 Task: Look for space in Council Bluffs, United States from 6th September, 2023 to 12th September, 2023 for 4 adults in price range Rs.10000 to Rs.14000. Place can be private room with 4 bedrooms having 4 beds and 4 bathrooms. Property type can be house, flat, guest house. Amenities needed are: wifi, TV, free parkinig on premises, gym, breakfast. Booking option can be shelf check-in. Required host language is English.
Action: Mouse moved to (574, 105)
Screenshot: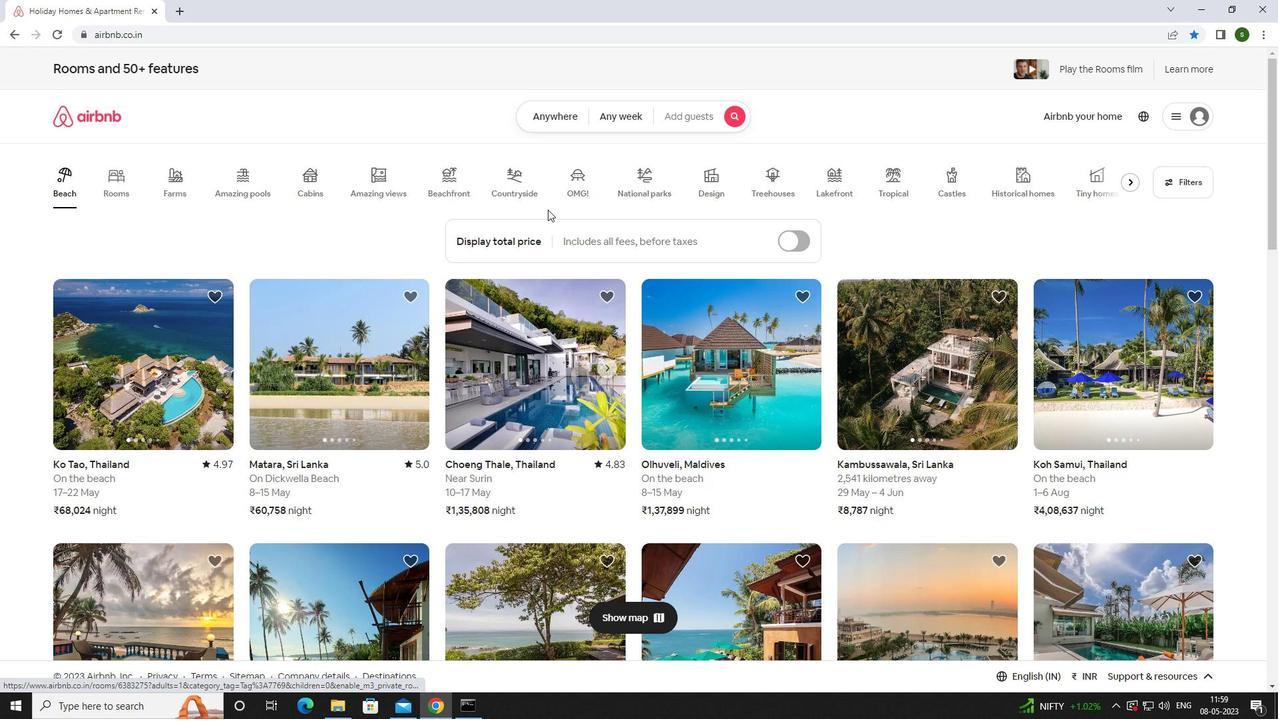 
Action: Mouse pressed left at (574, 105)
Screenshot: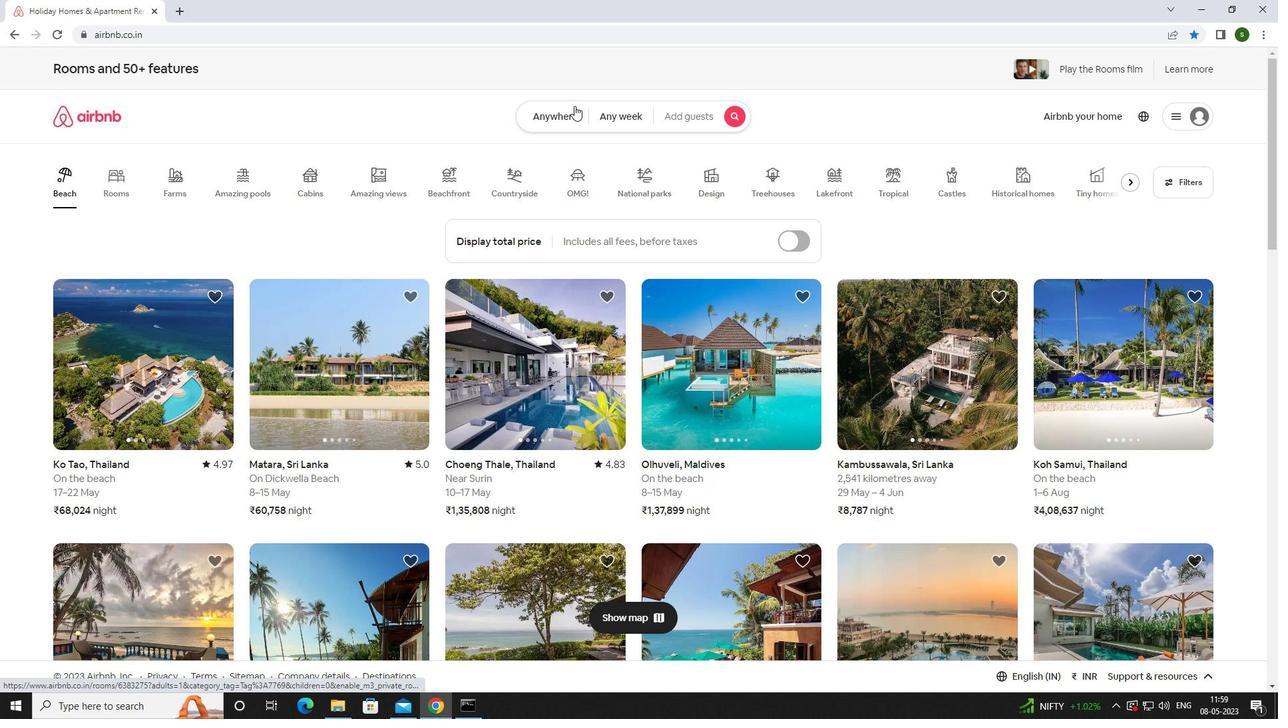 
Action: Mouse moved to (448, 180)
Screenshot: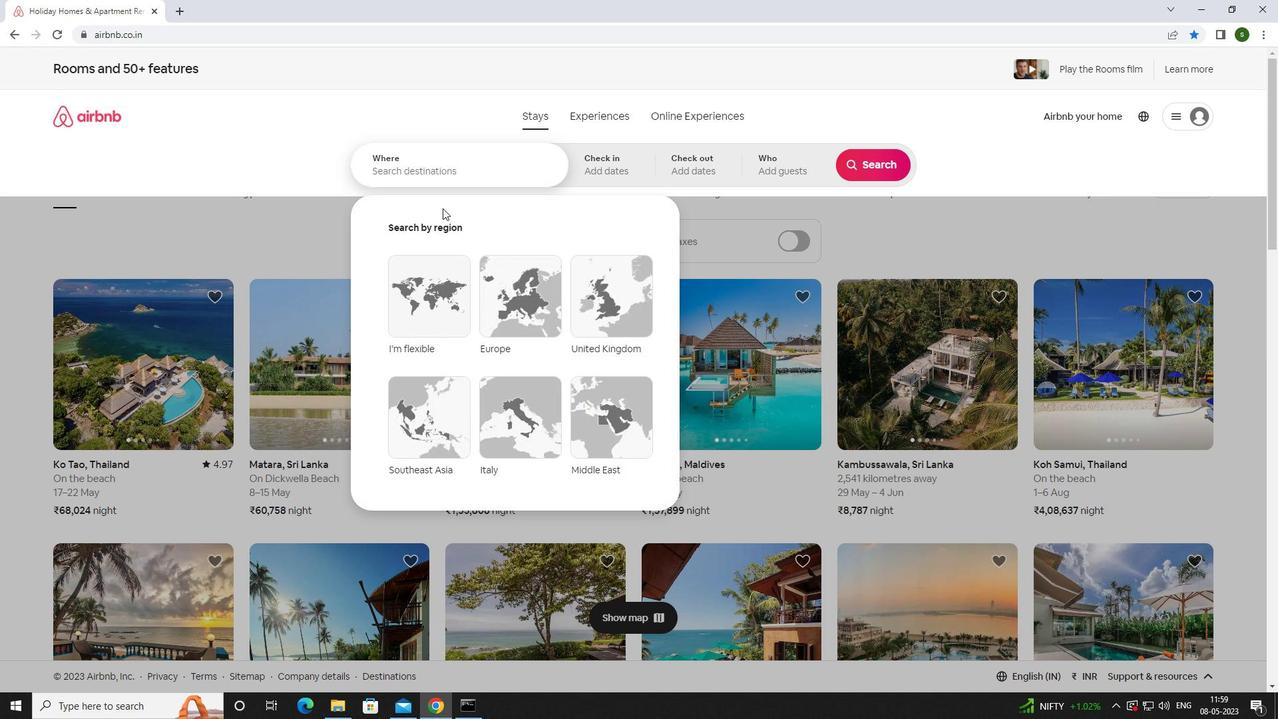 
Action: Mouse pressed left at (448, 180)
Screenshot: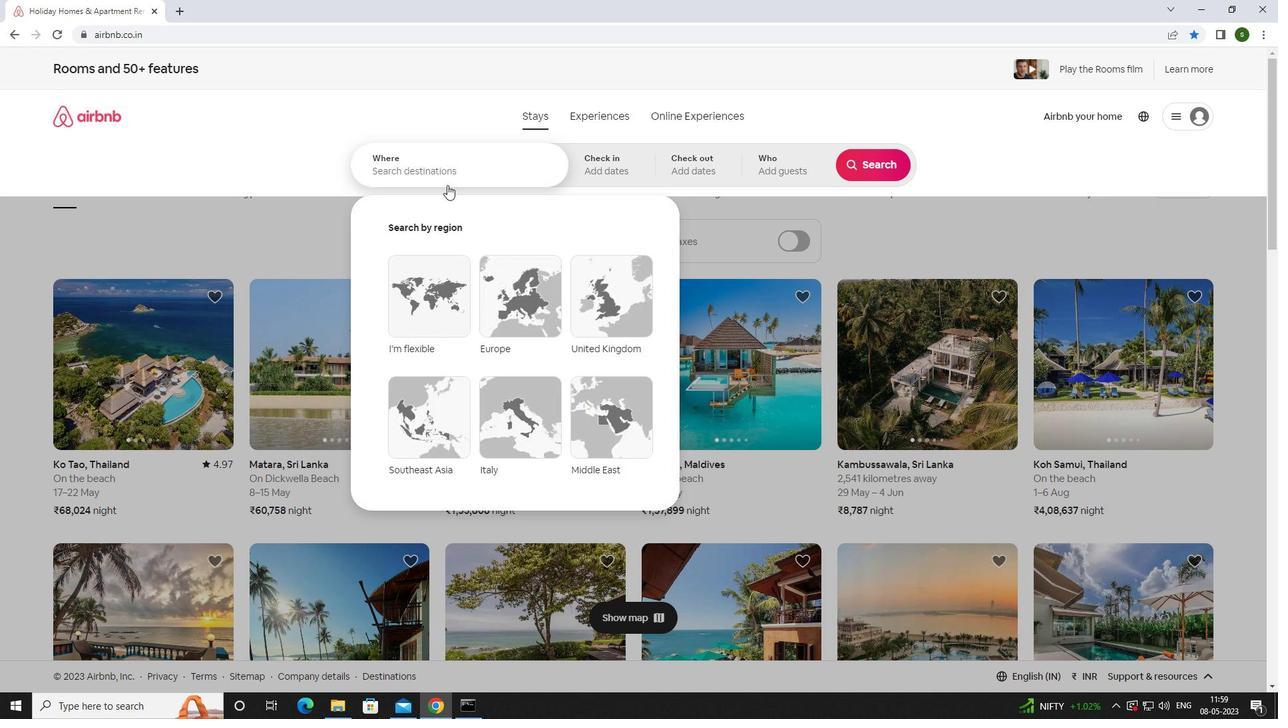 
Action: Mouse moved to (448, 180)
Screenshot: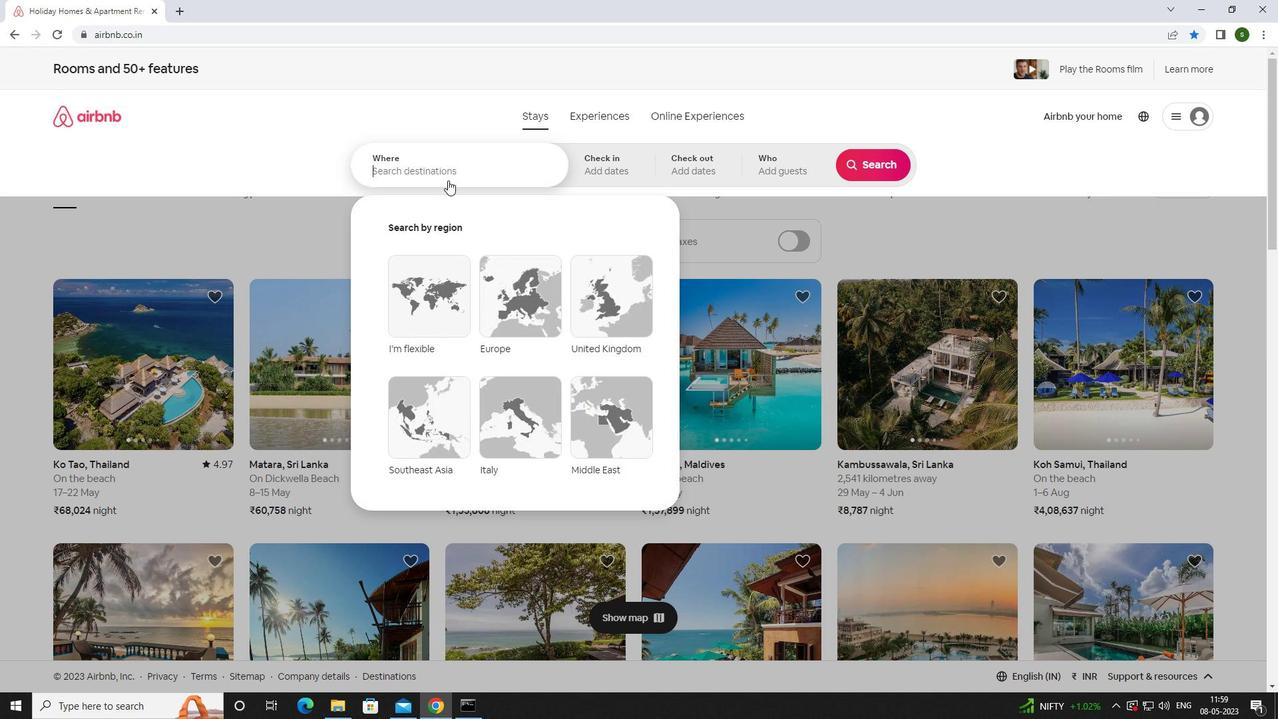 
Action: Key pressed <Key.caps_lock>c<Key.caps_lock>ouncil<Key.space><Key.caps_lock>b<Key.caps_lock>luffs,<Key.space><Key.caps_lock>u<Key.caps_lock>nited<Key.space><Key.caps_lock>s<Key.caps_lock>tates<Key.enter>
Screenshot: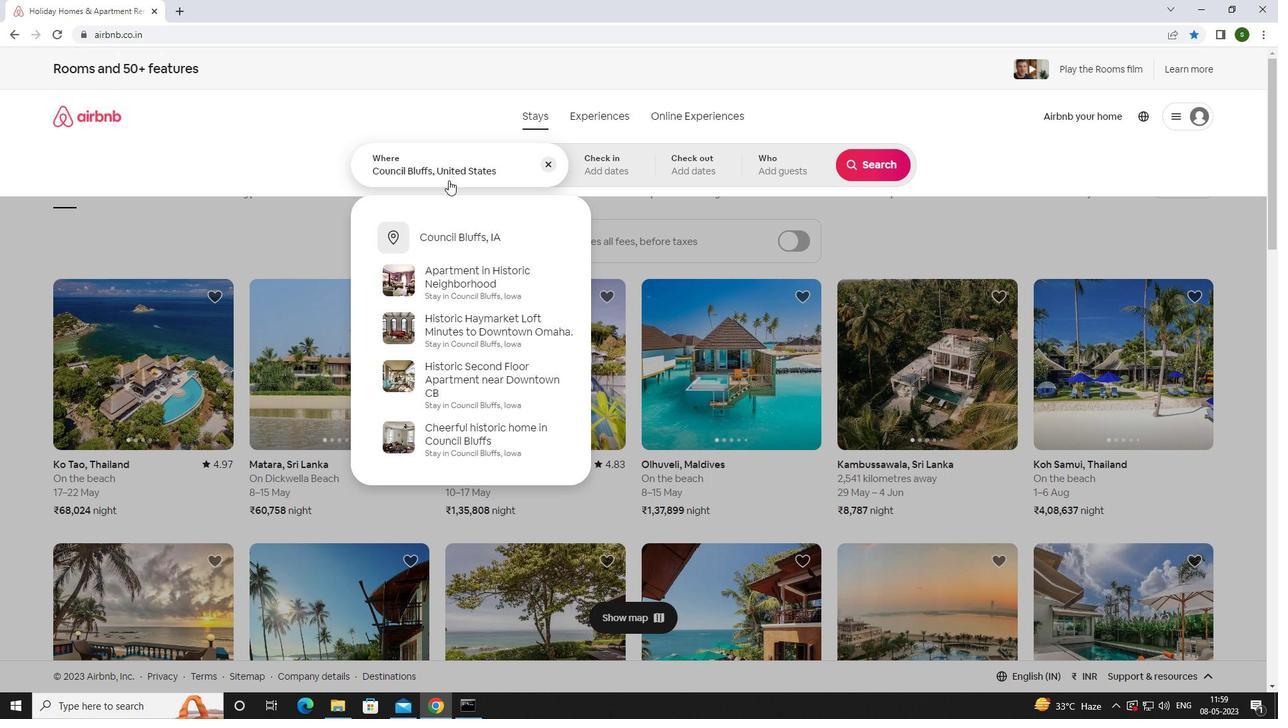 
Action: Mouse moved to (872, 270)
Screenshot: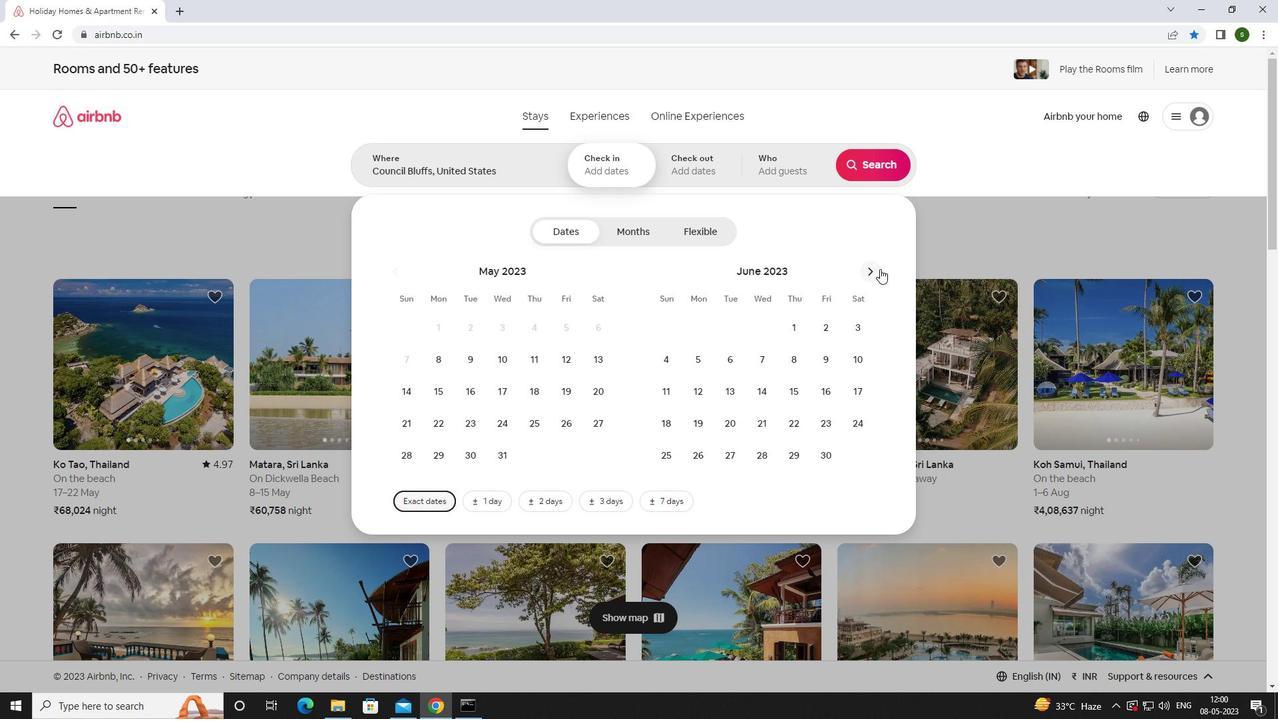 
Action: Mouse pressed left at (872, 270)
Screenshot: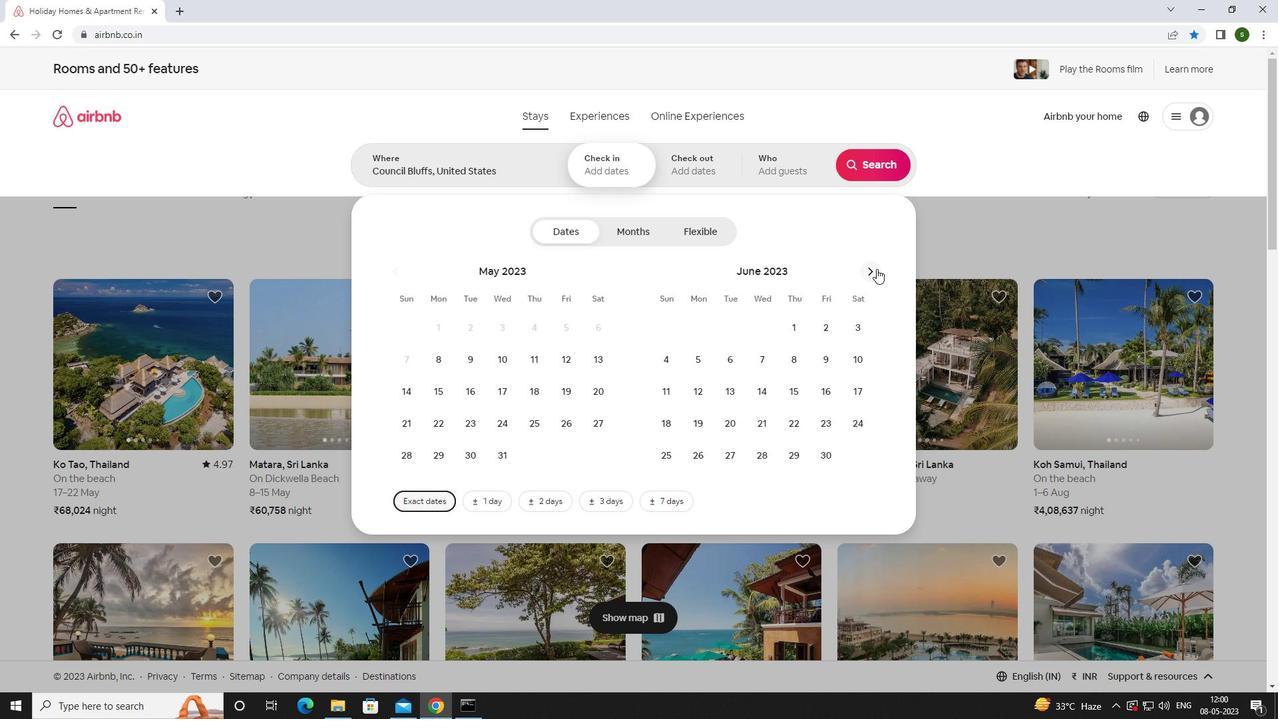 
Action: Mouse pressed left at (872, 270)
Screenshot: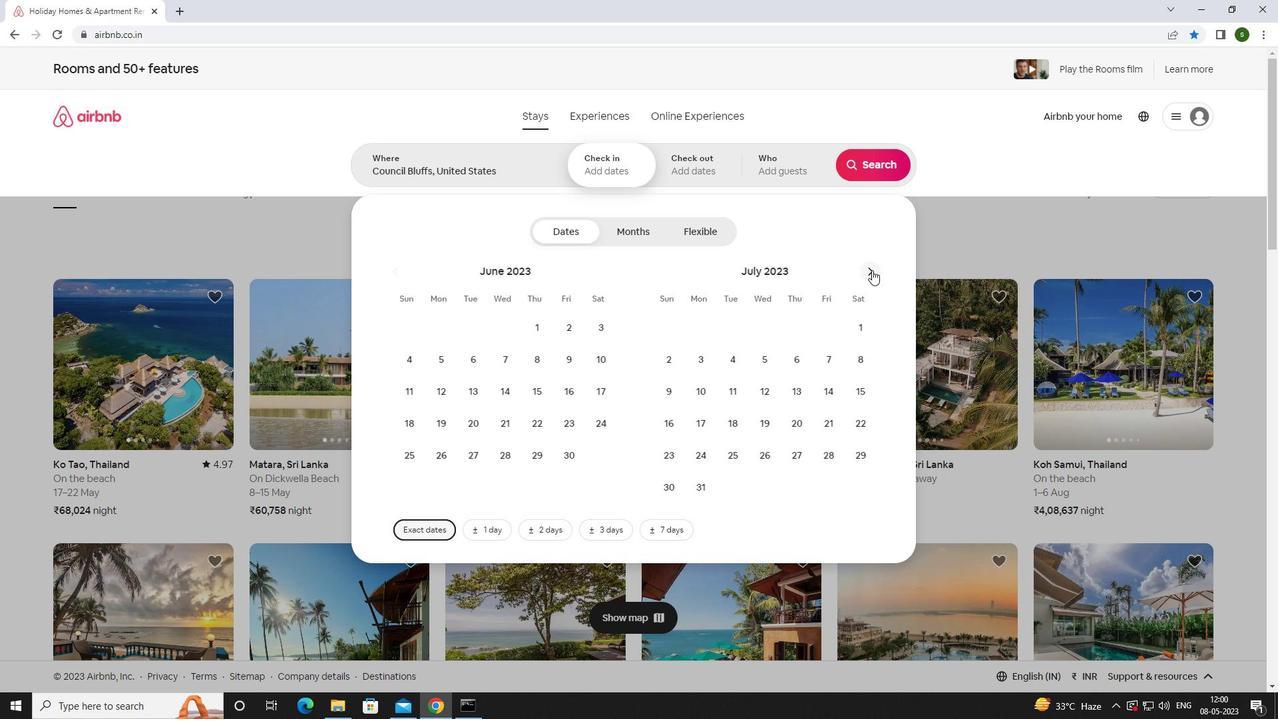
Action: Mouse pressed left at (872, 270)
Screenshot: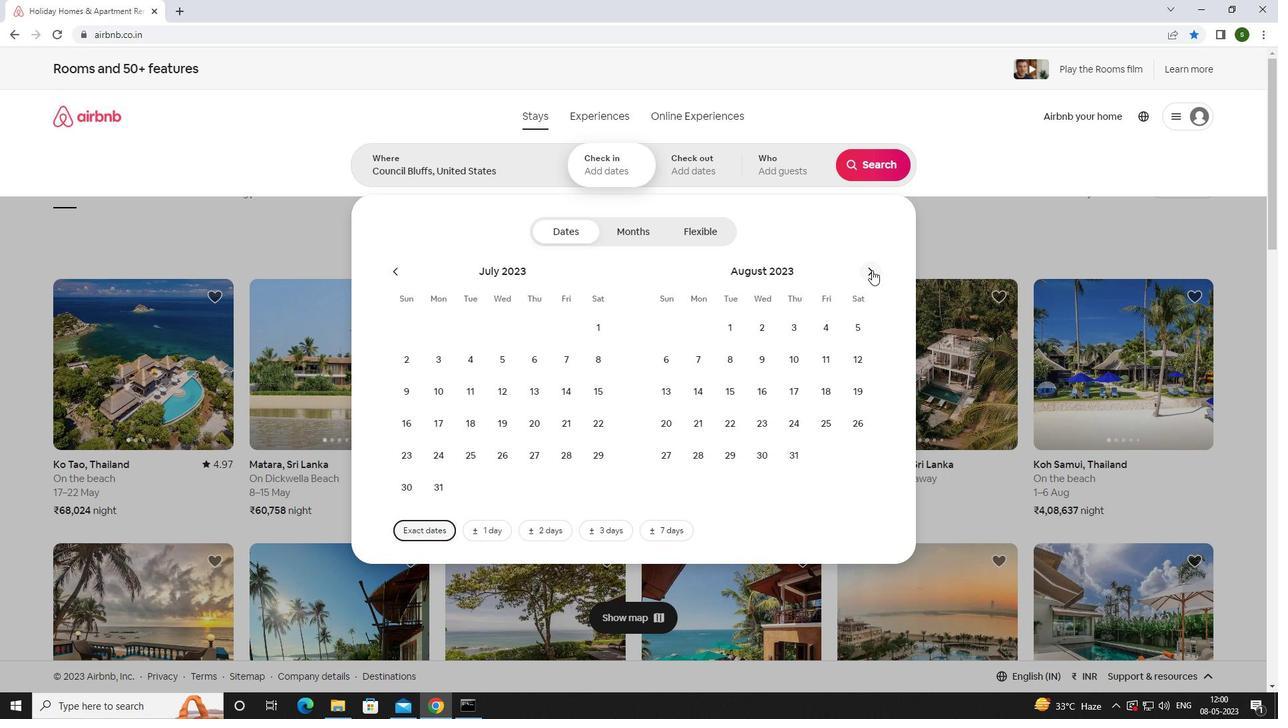 
Action: Mouse moved to (758, 354)
Screenshot: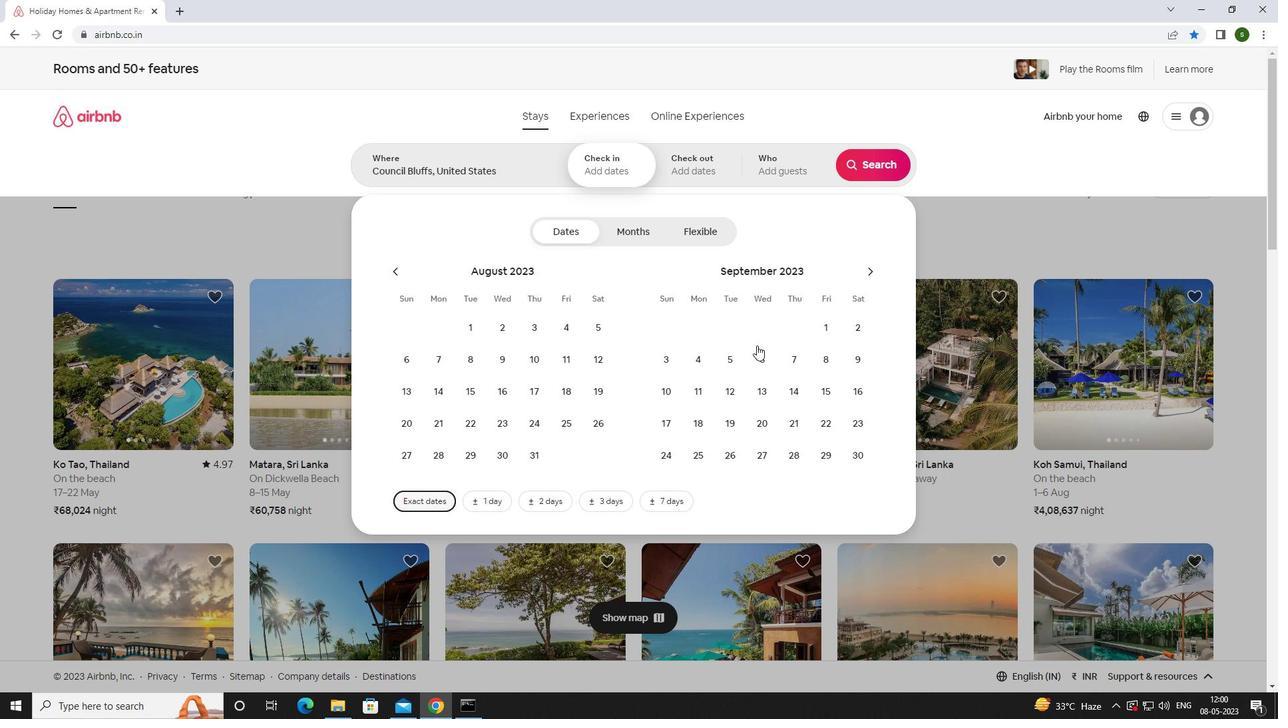 
Action: Mouse pressed left at (758, 354)
Screenshot: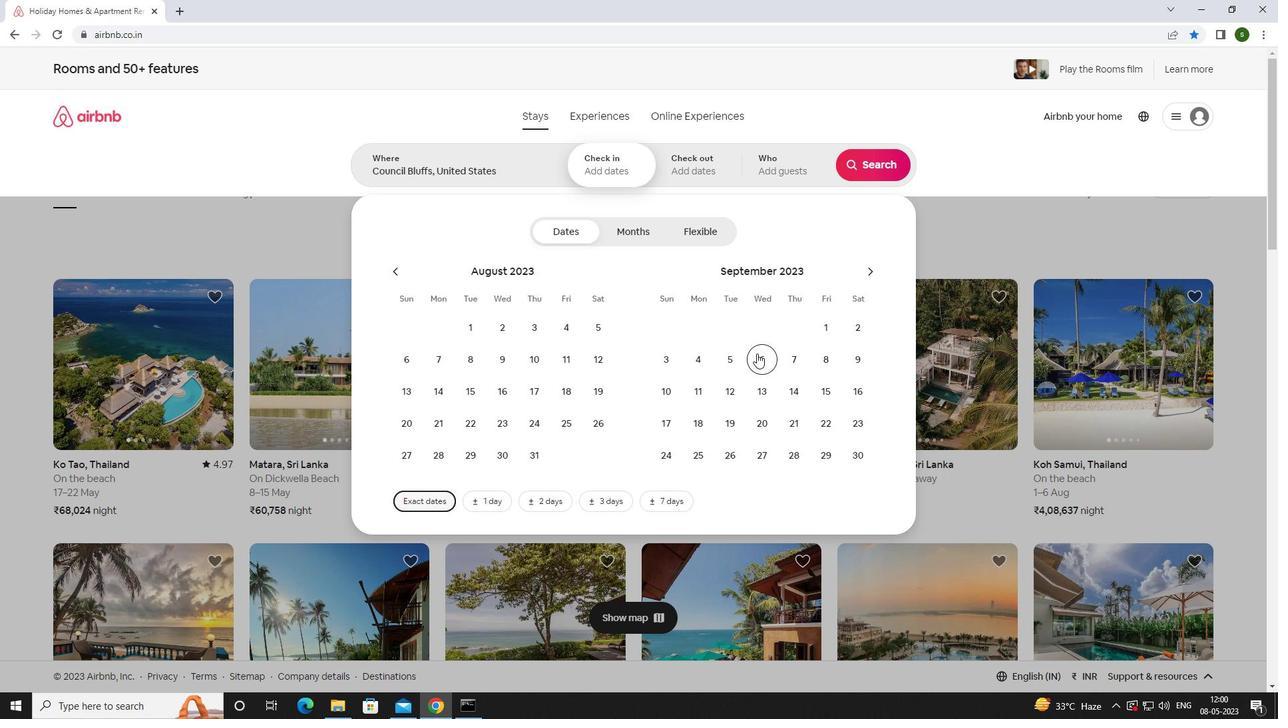 
Action: Mouse moved to (734, 387)
Screenshot: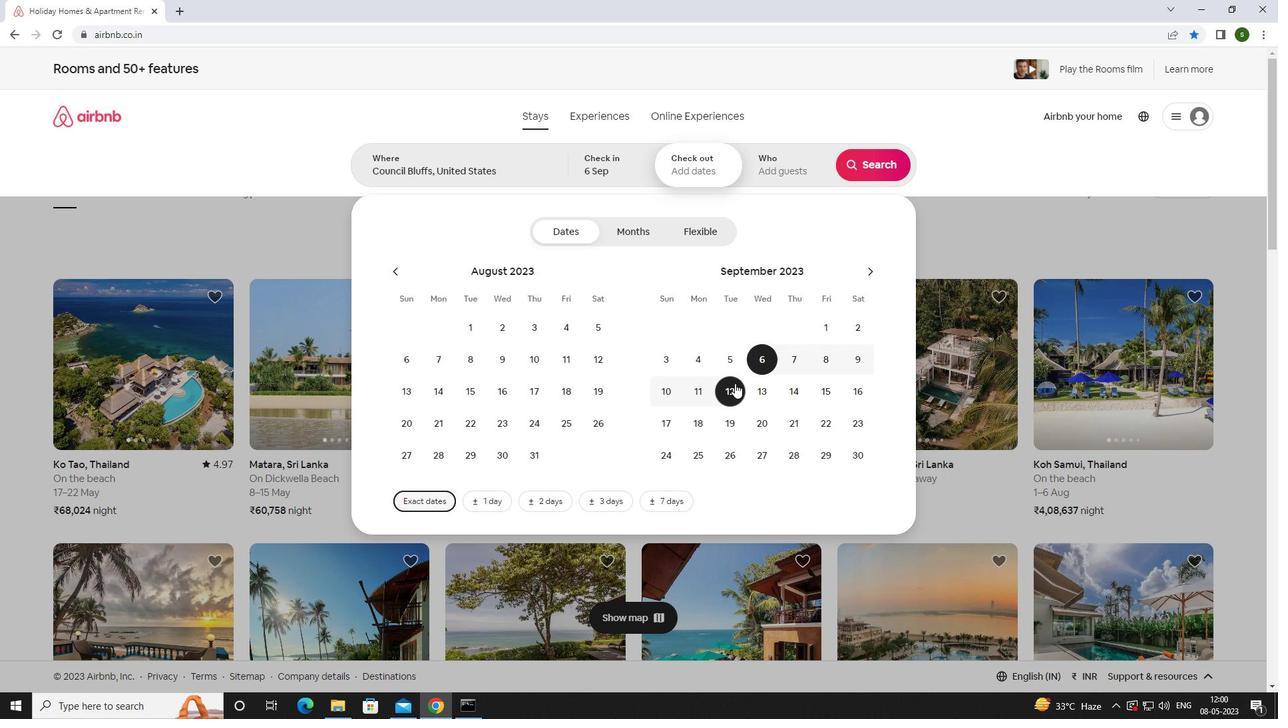 
Action: Mouse pressed left at (734, 387)
Screenshot: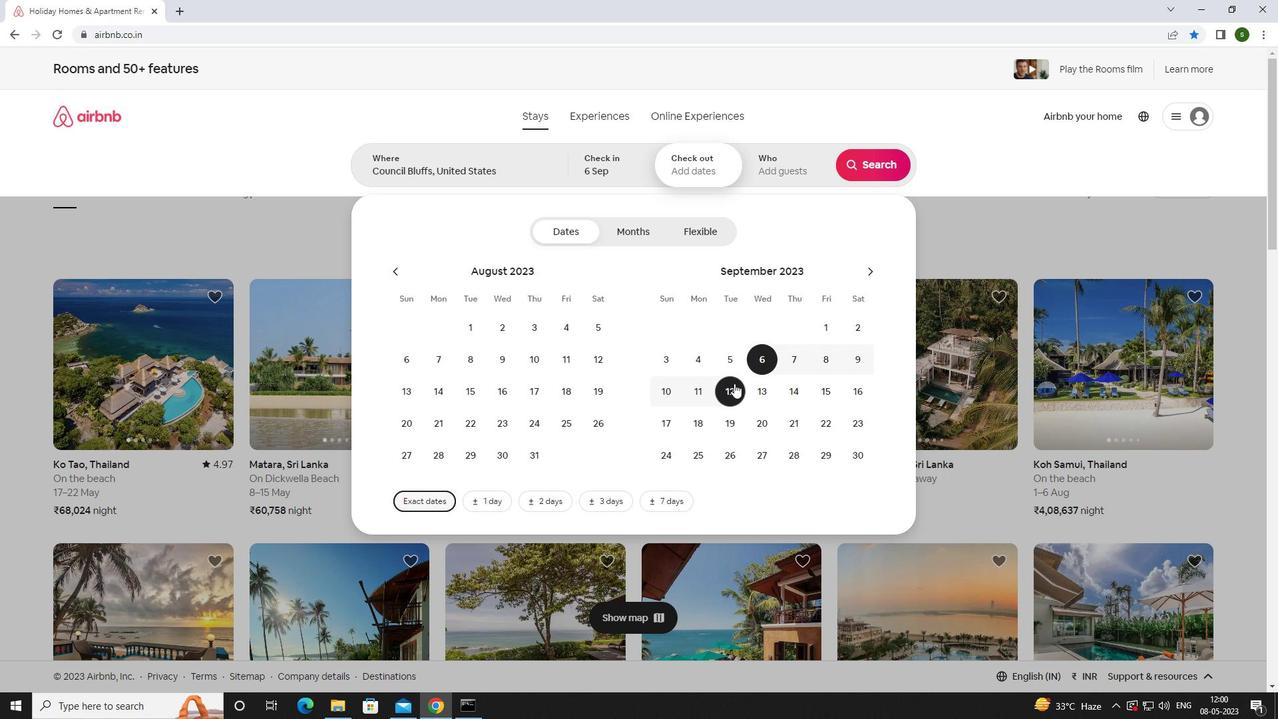 
Action: Mouse moved to (785, 172)
Screenshot: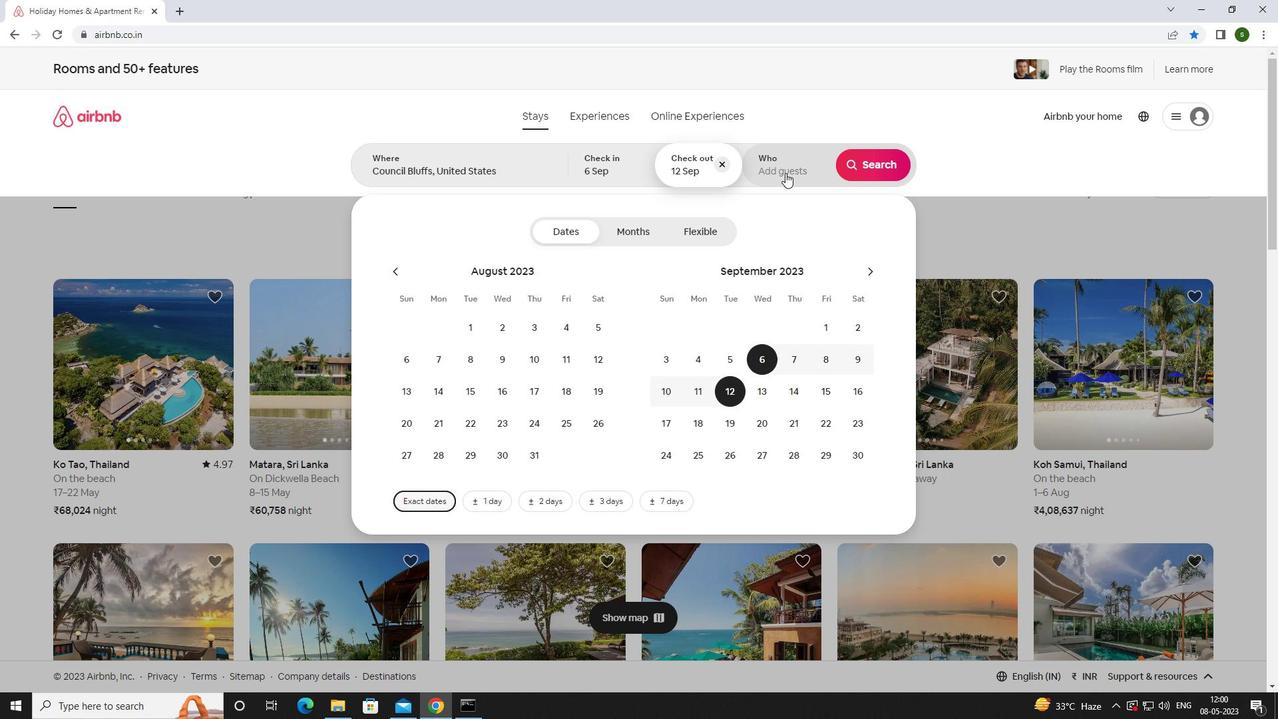 
Action: Mouse pressed left at (785, 172)
Screenshot: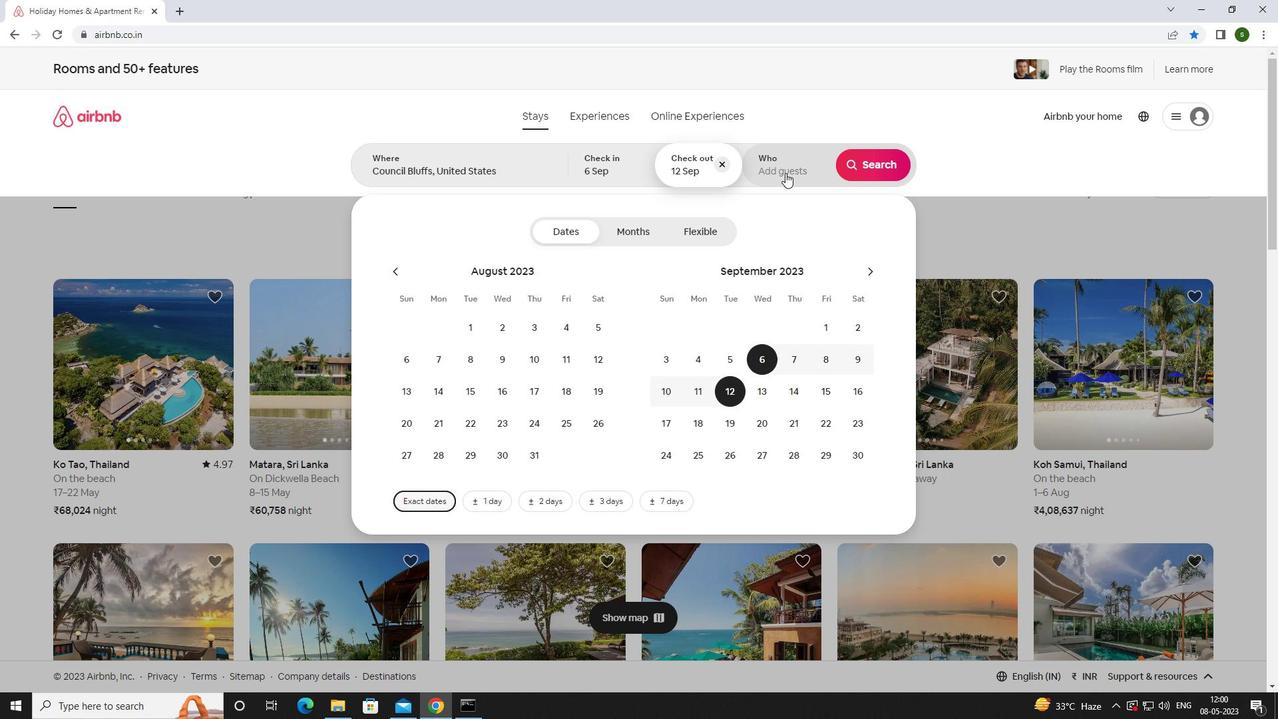 
Action: Mouse moved to (877, 231)
Screenshot: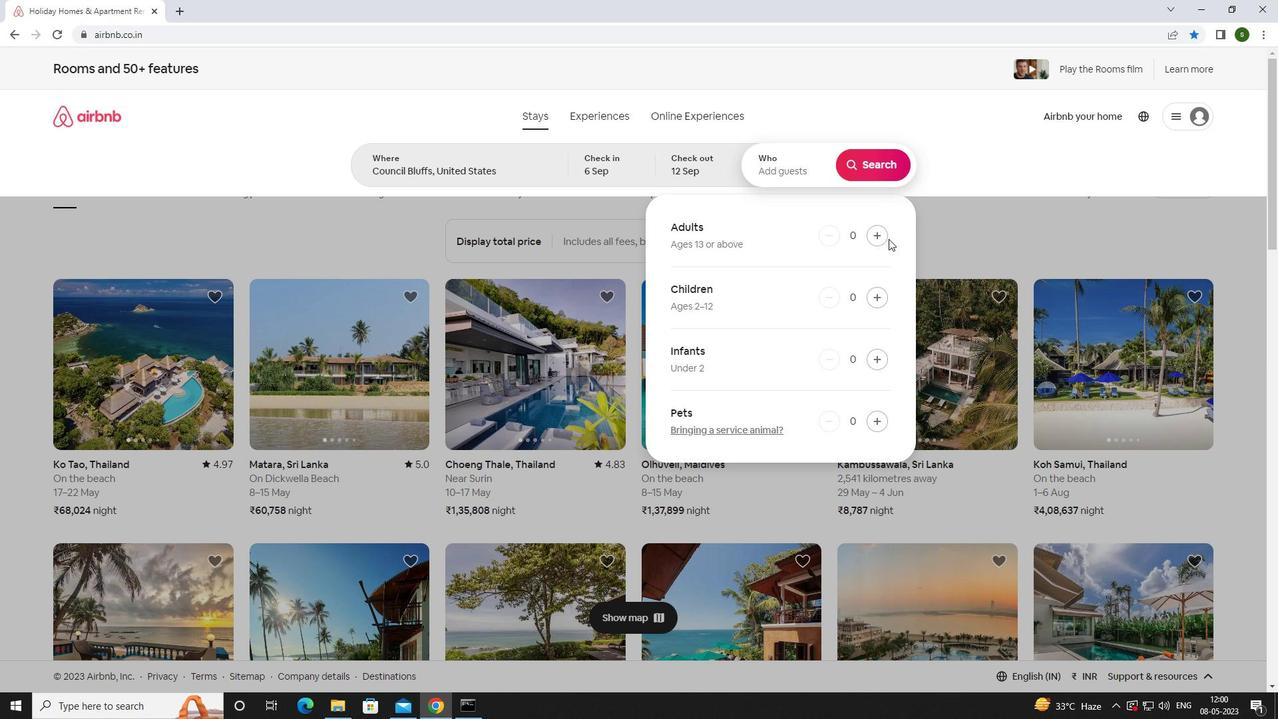 
Action: Mouse pressed left at (877, 231)
Screenshot: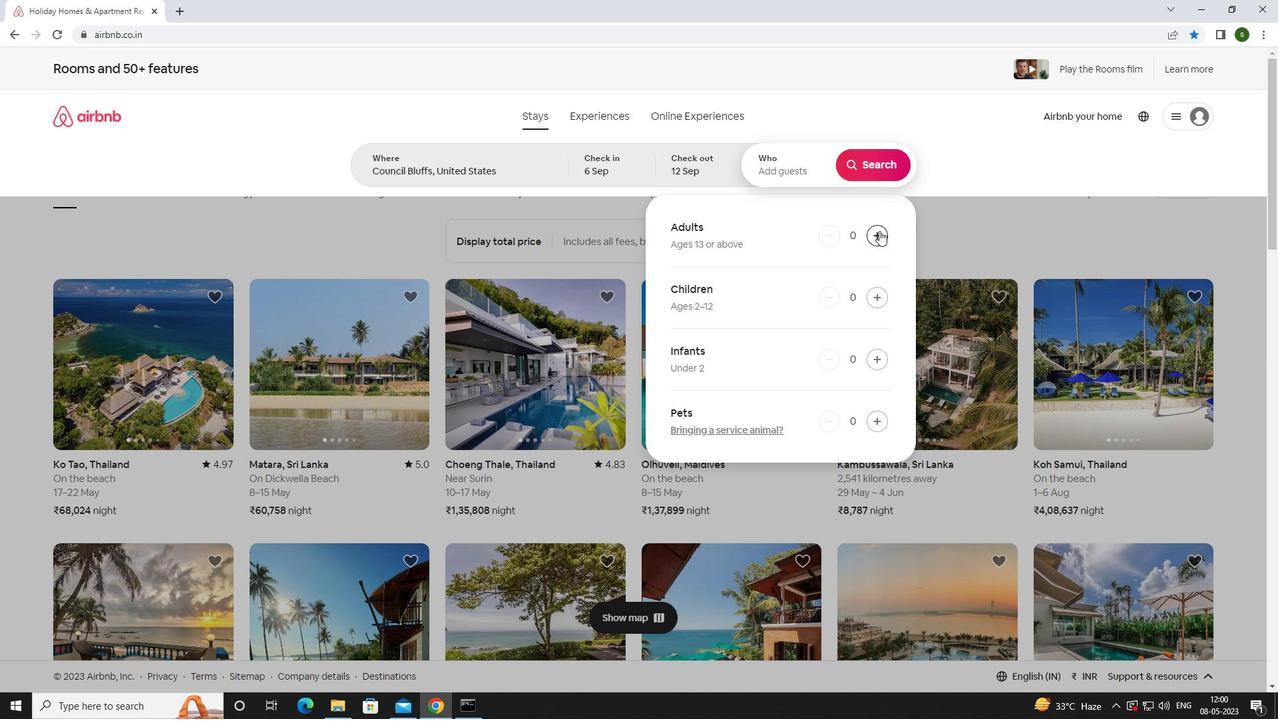 
Action: Mouse pressed left at (877, 231)
Screenshot: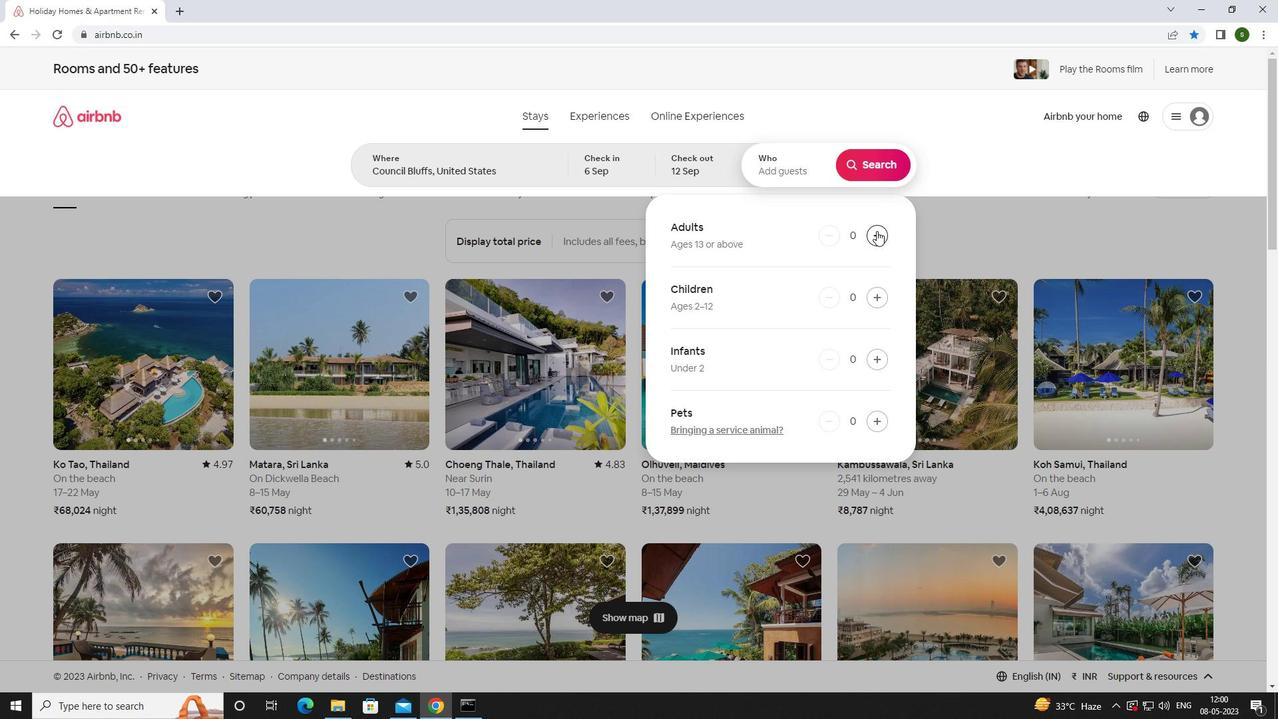 
Action: Mouse pressed left at (877, 231)
Screenshot: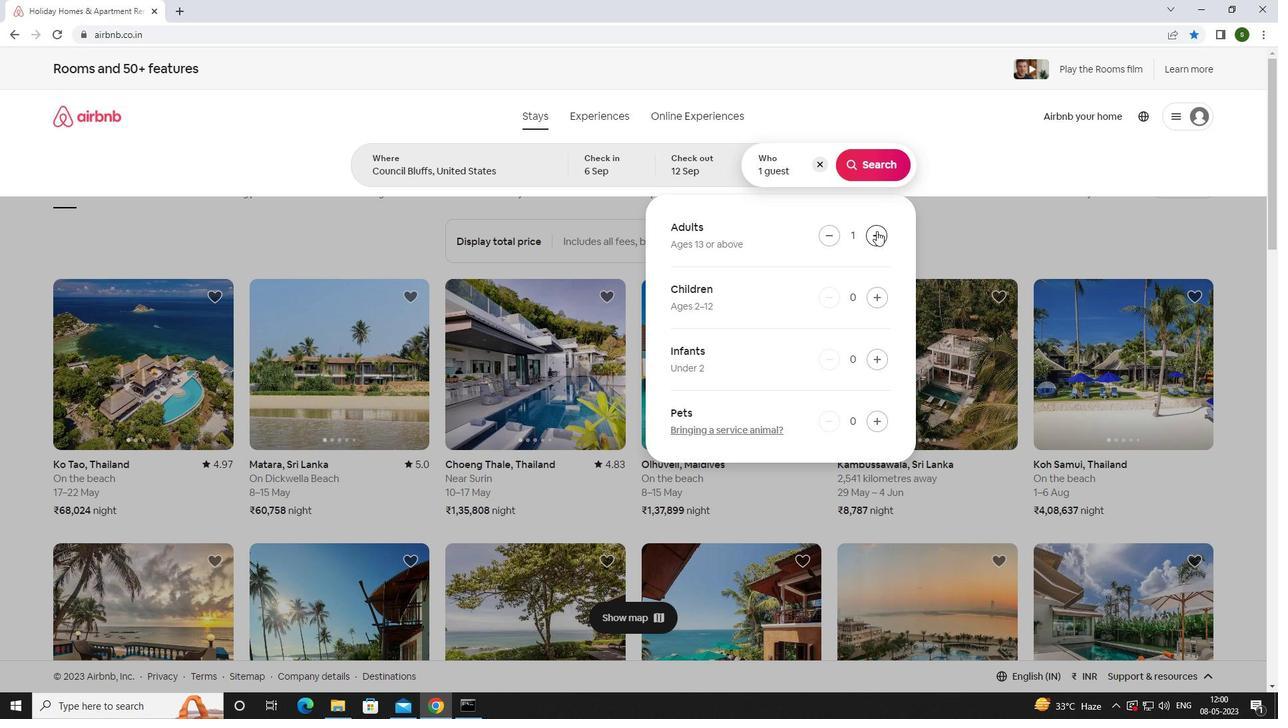 
Action: Mouse pressed left at (877, 231)
Screenshot: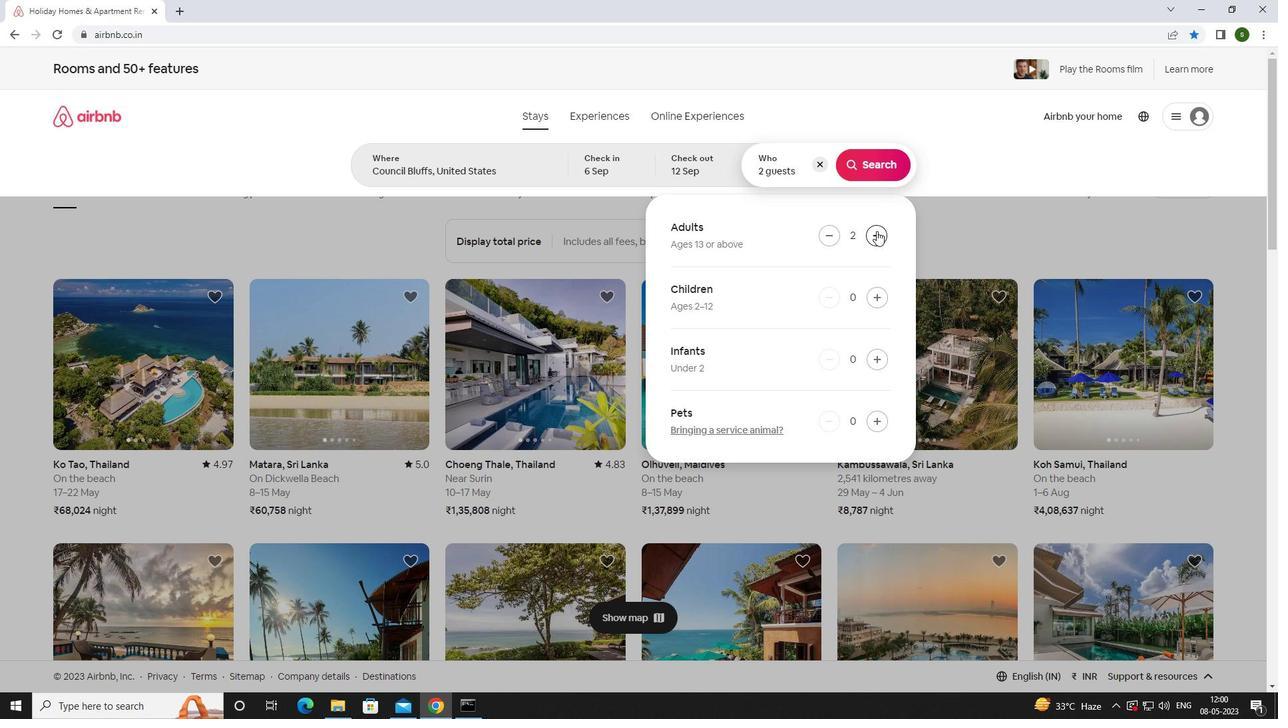 
Action: Mouse moved to (871, 171)
Screenshot: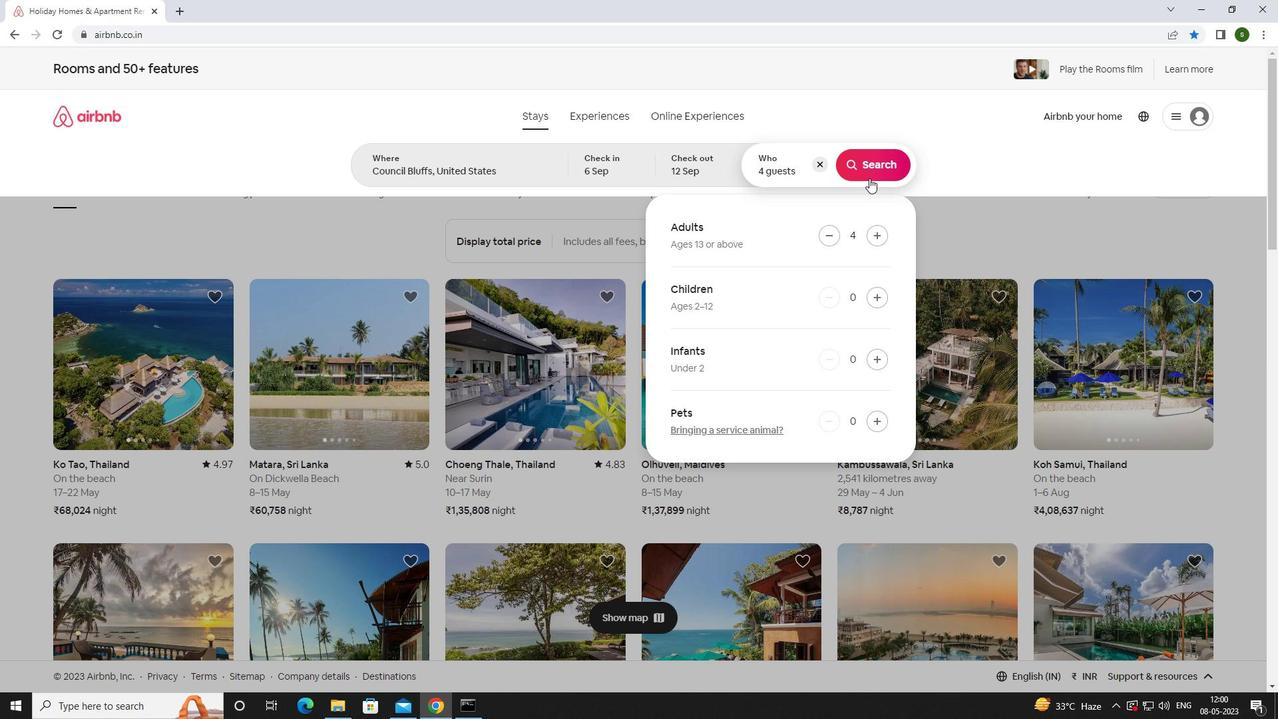 
Action: Mouse pressed left at (871, 171)
Screenshot: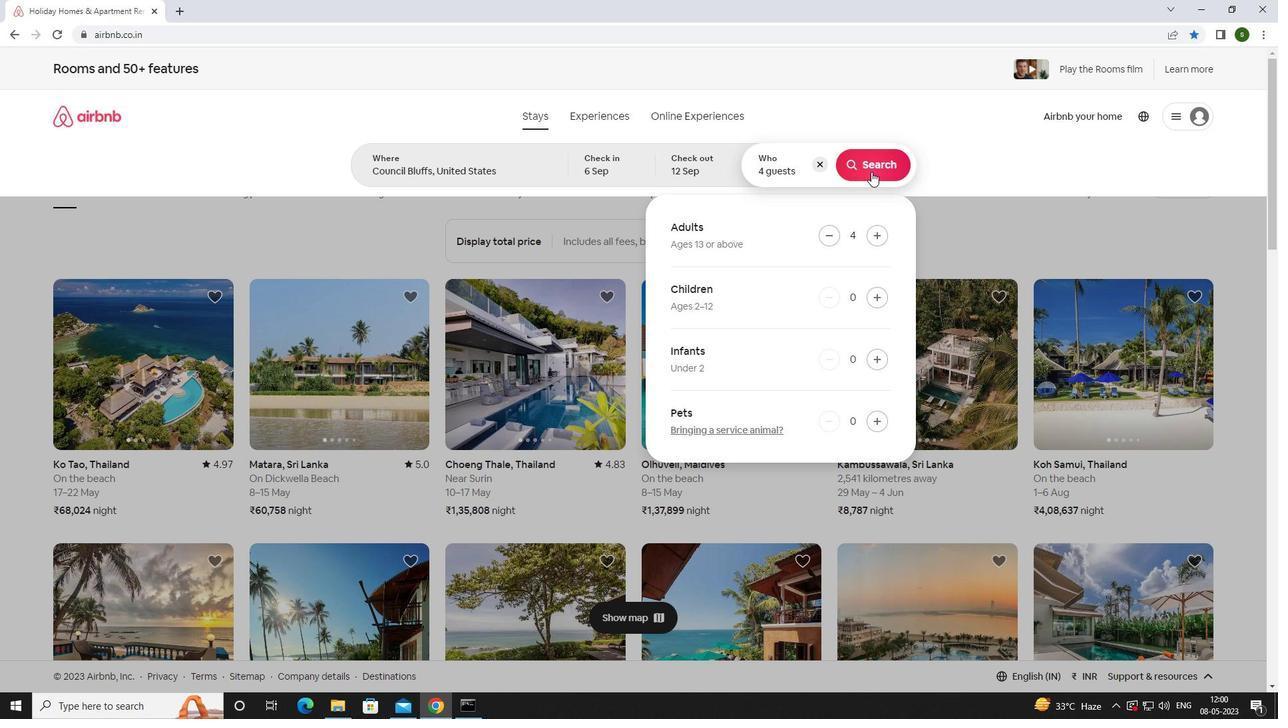 
Action: Mouse moved to (1217, 127)
Screenshot: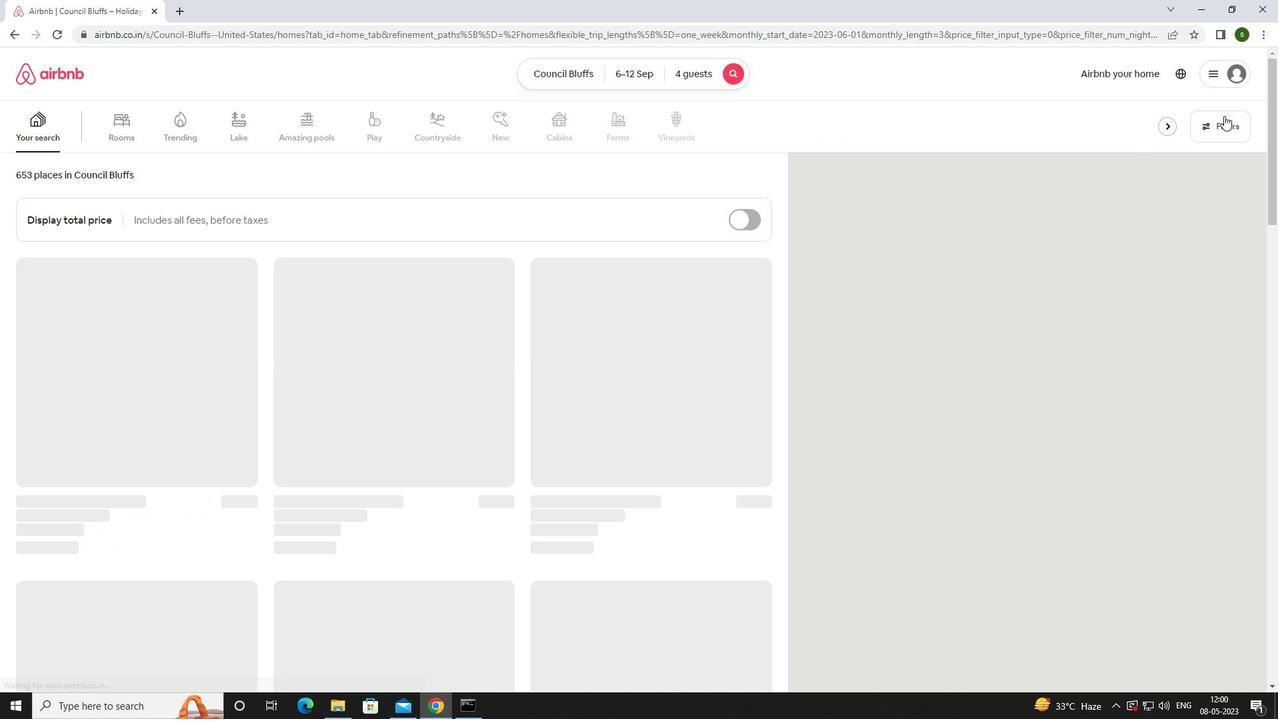 
Action: Mouse pressed left at (1217, 127)
Screenshot: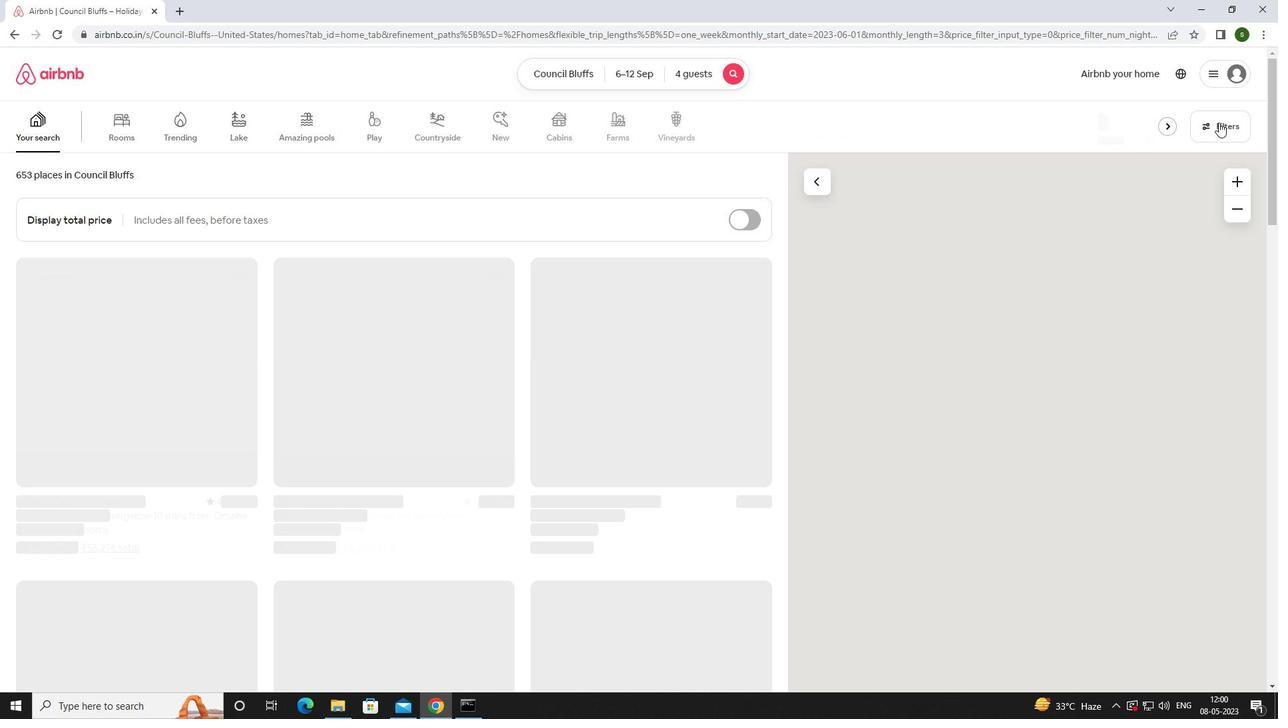 
Action: Mouse moved to (471, 447)
Screenshot: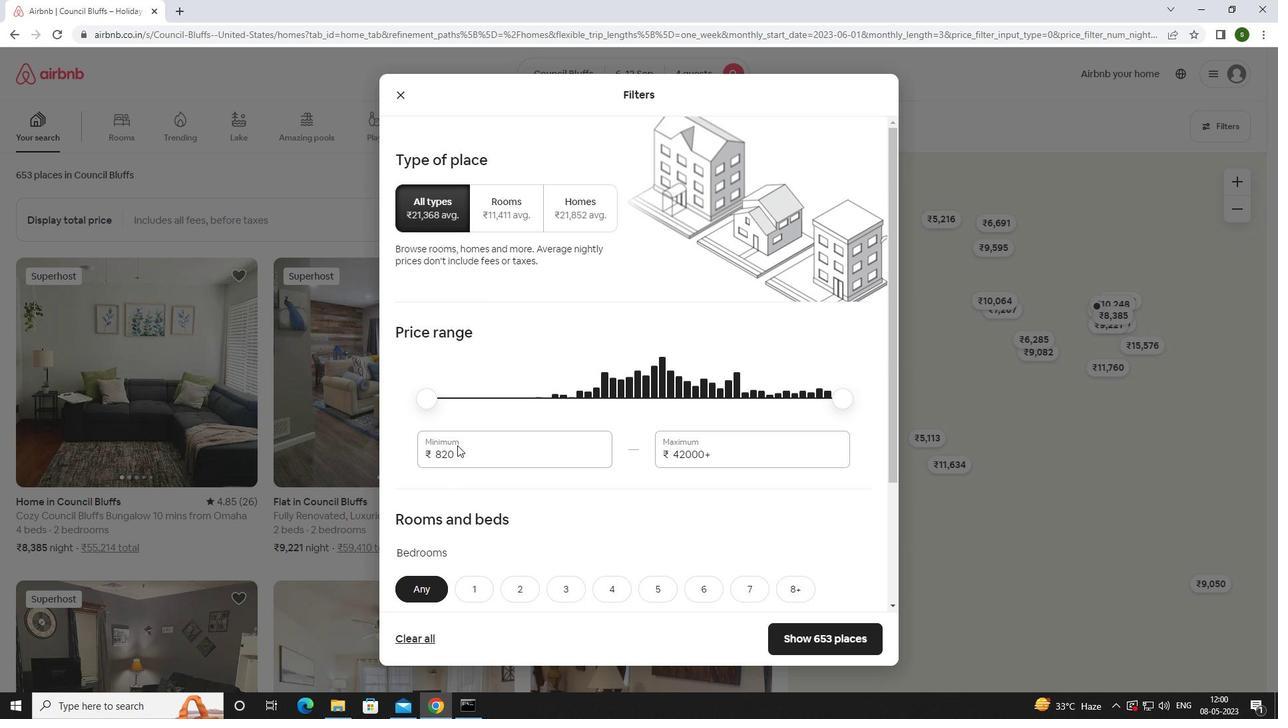 
Action: Mouse pressed left at (471, 447)
Screenshot: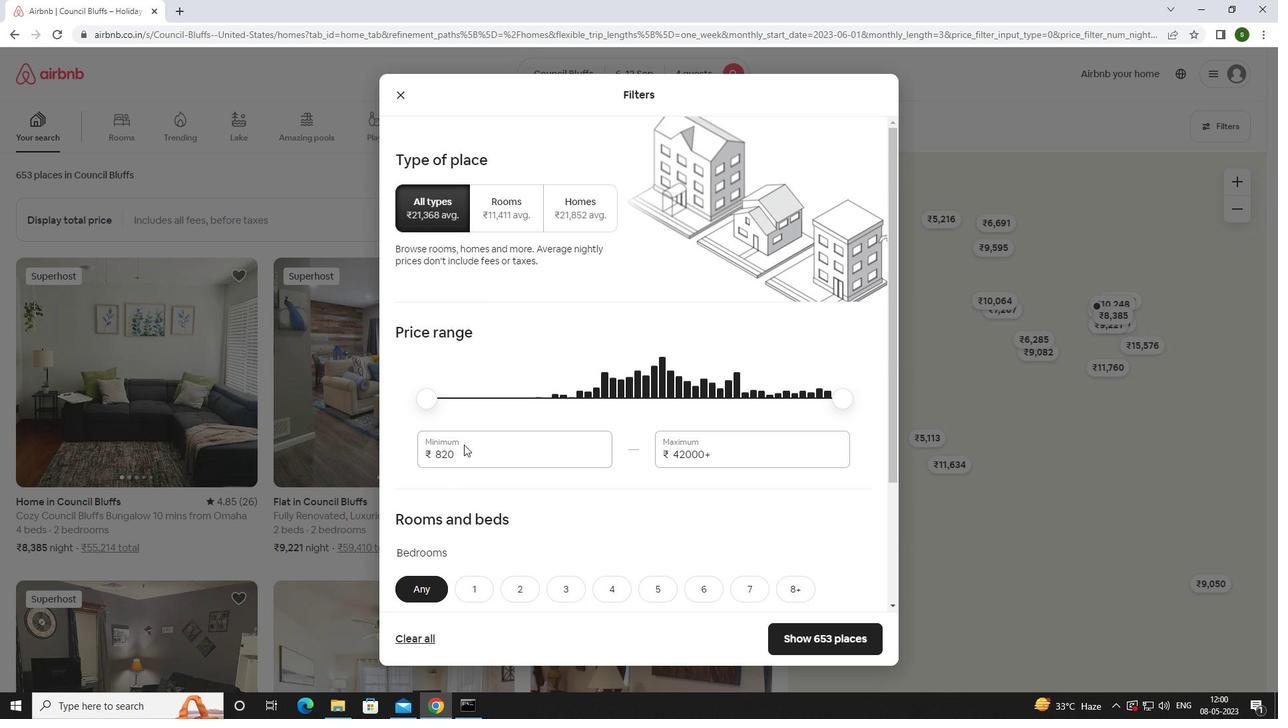 
Action: Mouse moved to (471, 442)
Screenshot: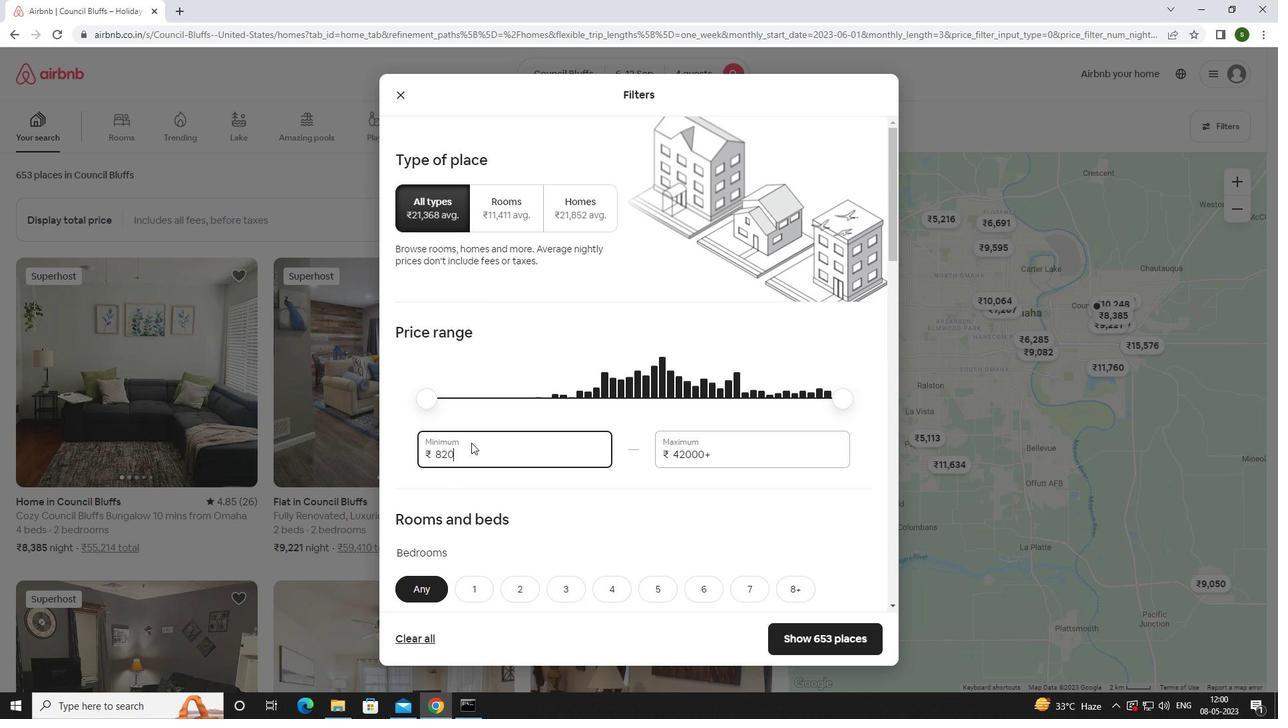 
Action: Key pressed <Key.backspace><Key.backspace><Key.backspace><Key.backspace><Key.backspace>10000
Screenshot: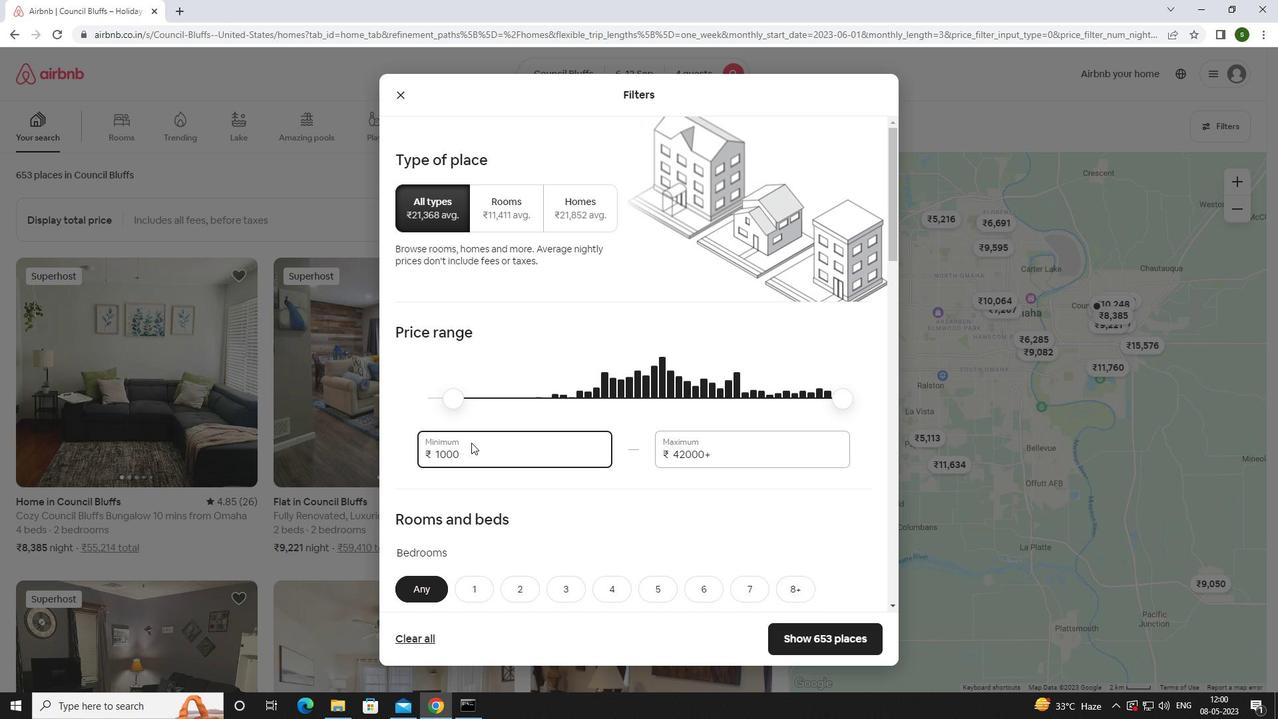 
Action: Mouse moved to (720, 447)
Screenshot: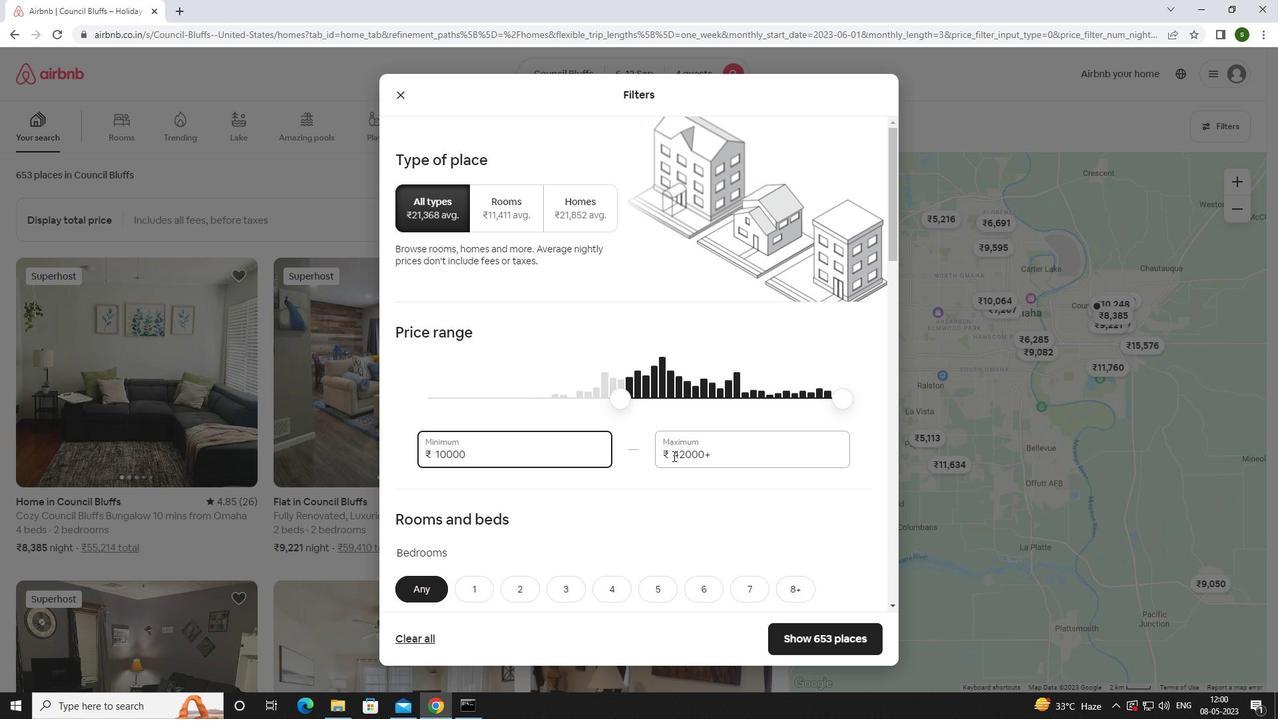 
Action: Mouse pressed left at (720, 447)
Screenshot: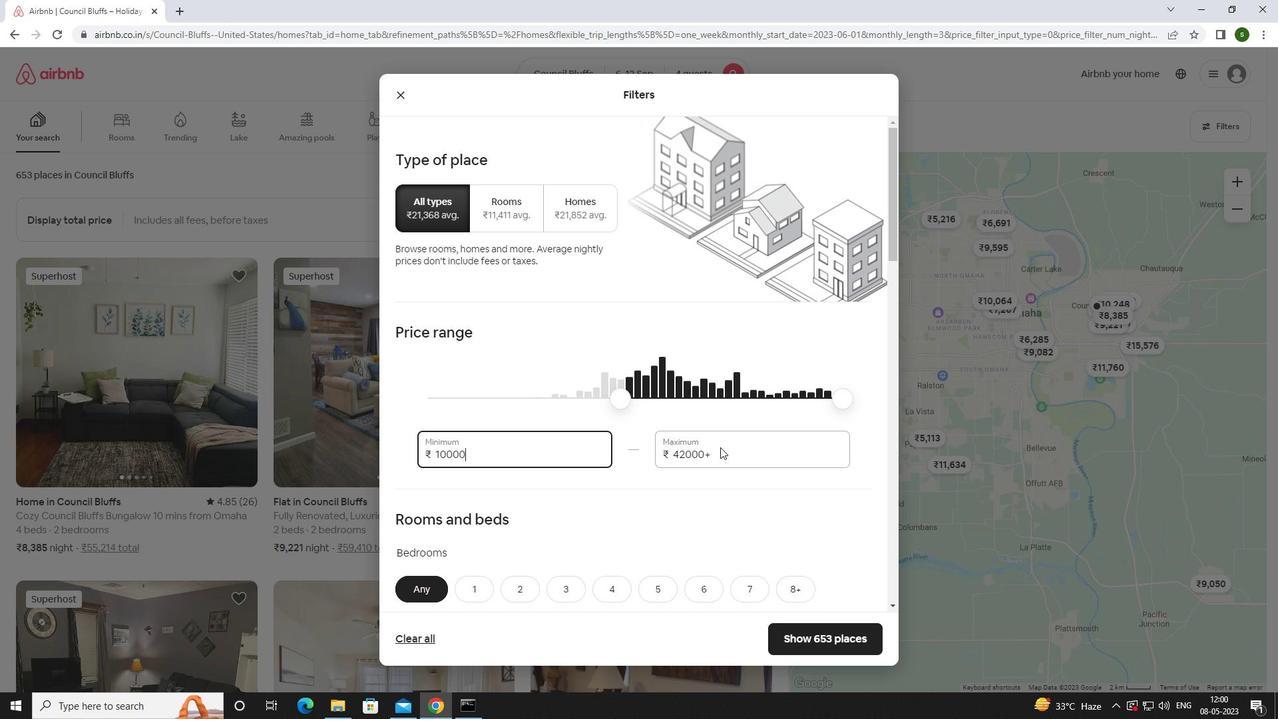 
Action: Mouse moved to (720, 447)
Screenshot: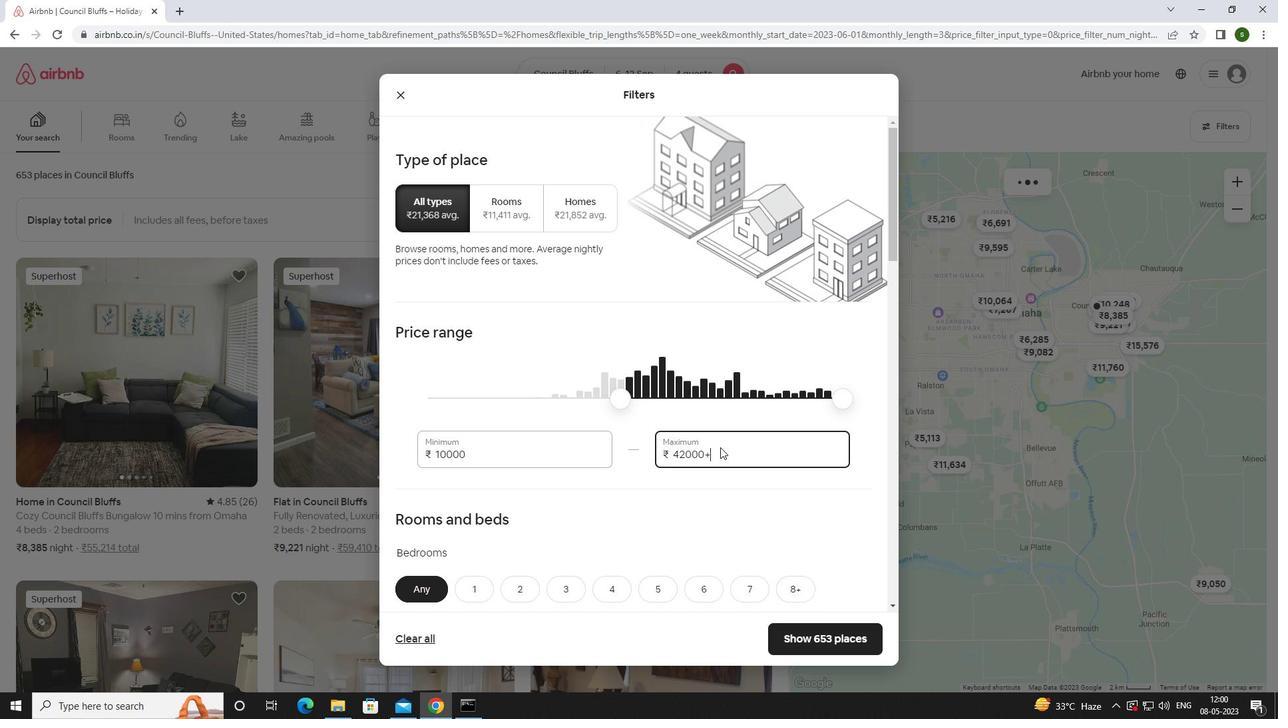 
Action: Key pressed <Key.backspace><Key.backspace><Key.backspace><Key.backspace><Key.backspace><Key.backspace><Key.backspace><Key.backspace><Key.backspace>14000
Screenshot: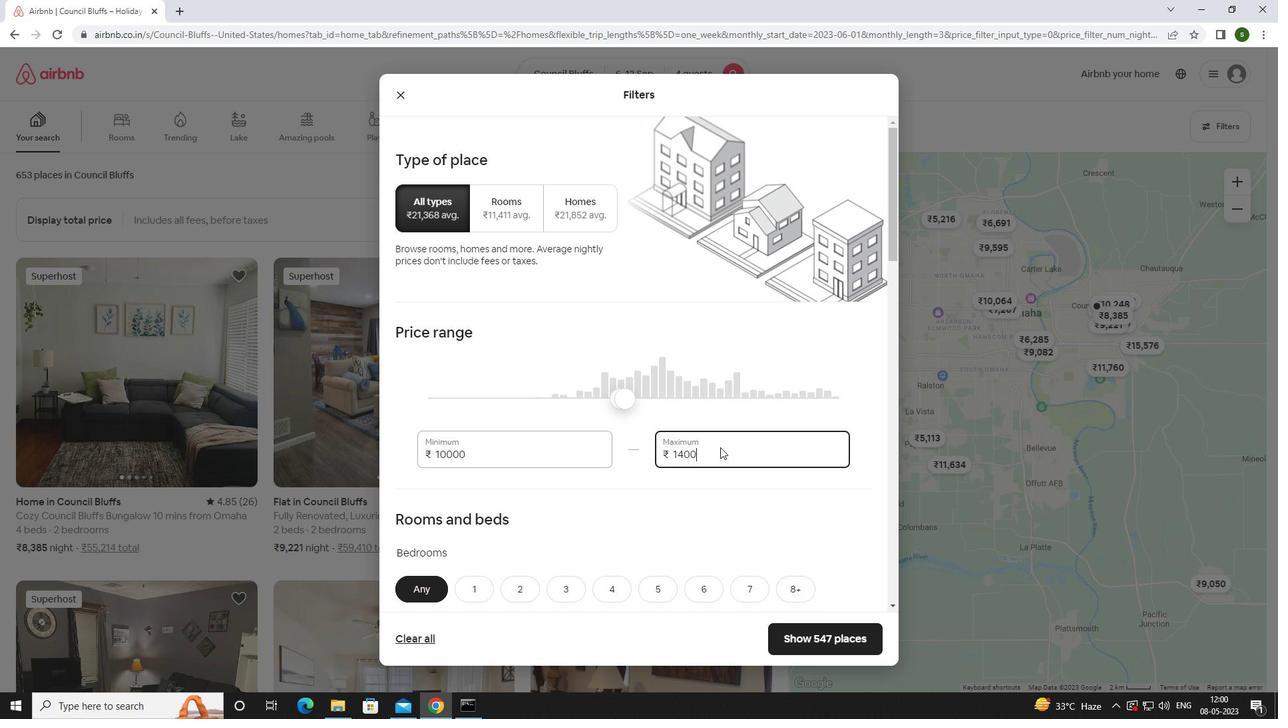 
Action: Mouse moved to (634, 434)
Screenshot: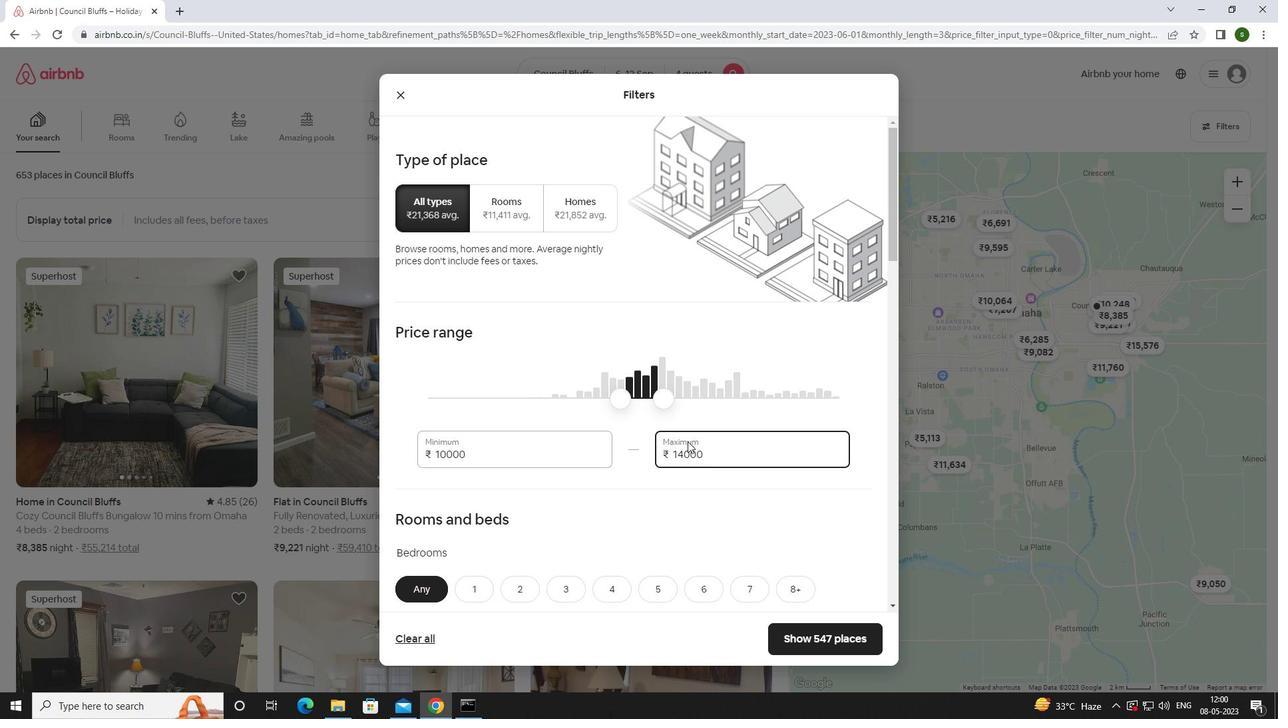 
Action: Mouse scrolled (634, 433) with delta (0, 0)
Screenshot: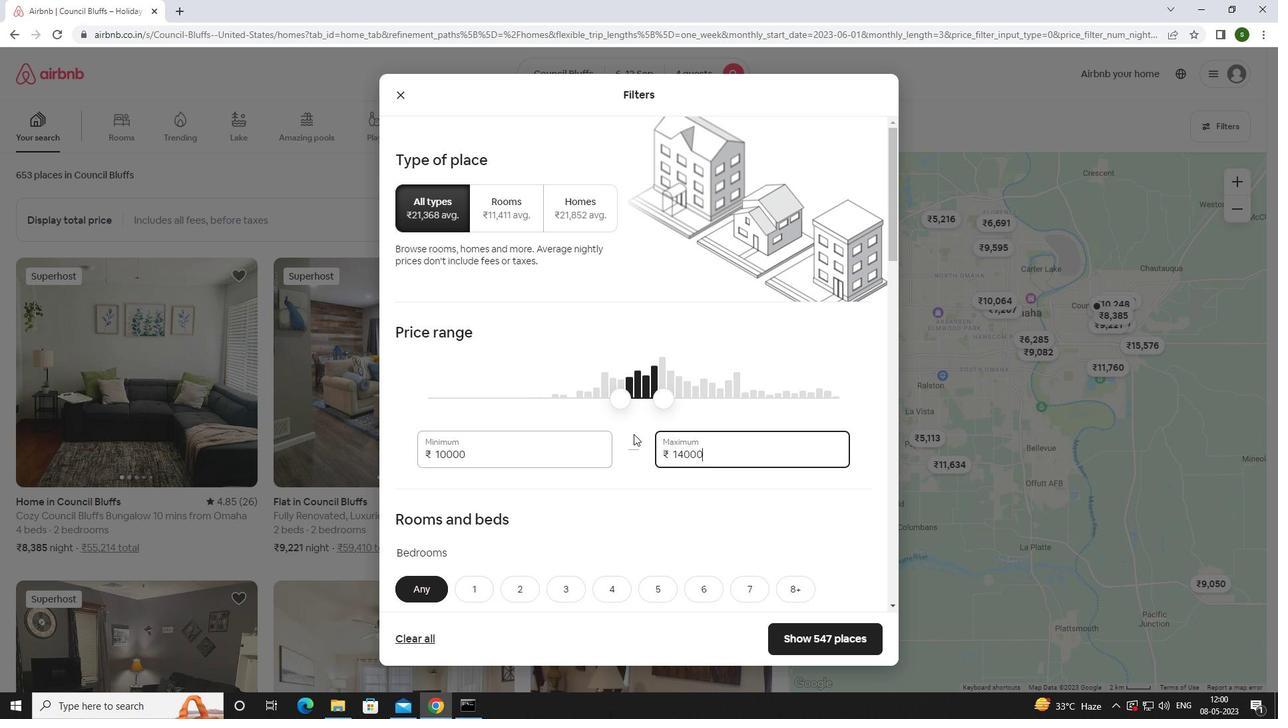 
Action: Mouse scrolled (634, 433) with delta (0, 0)
Screenshot: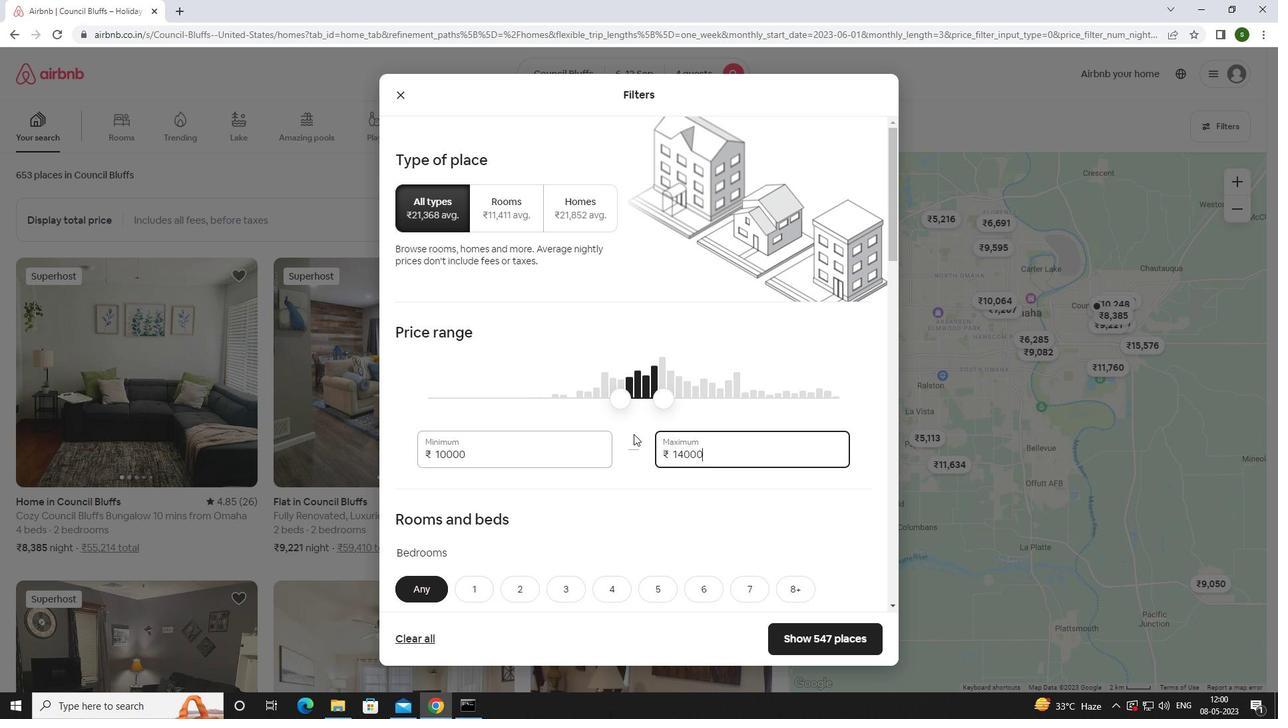 
Action: Mouse scrolled (634, 433) with delta (0, 0)
Screenshot: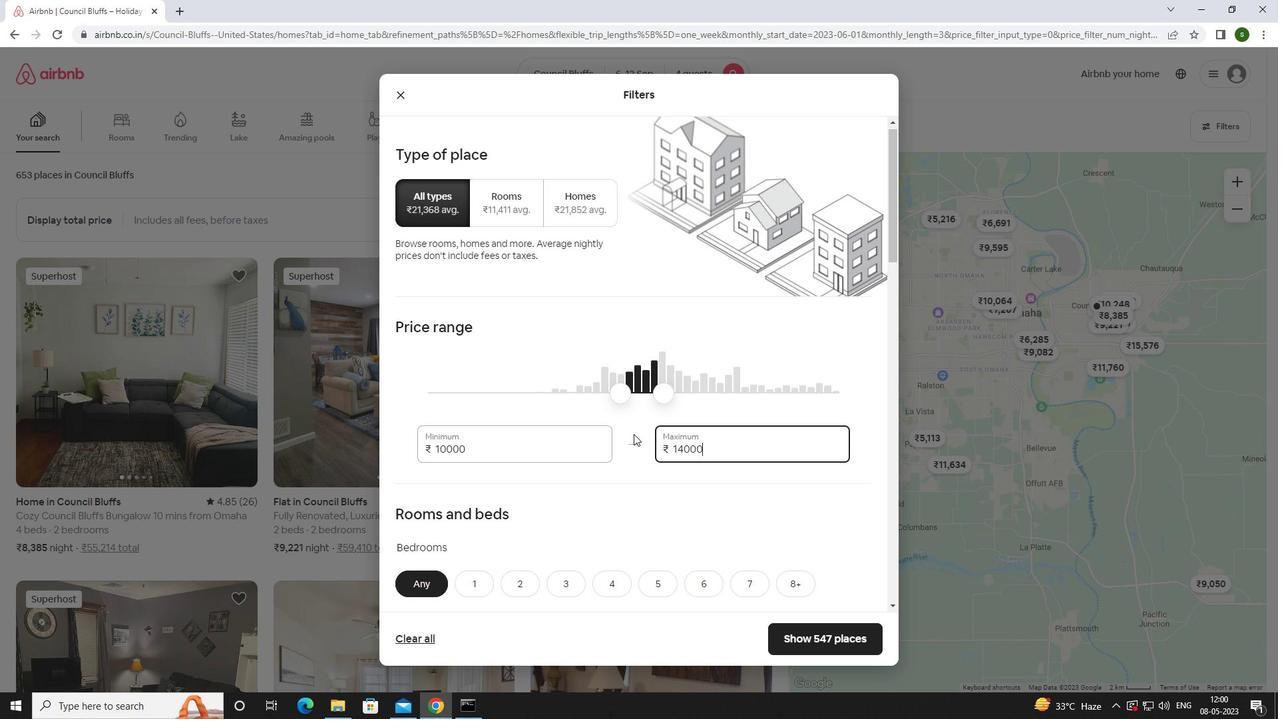 
Action: Mouse moved to (617, 392)
Screenshot: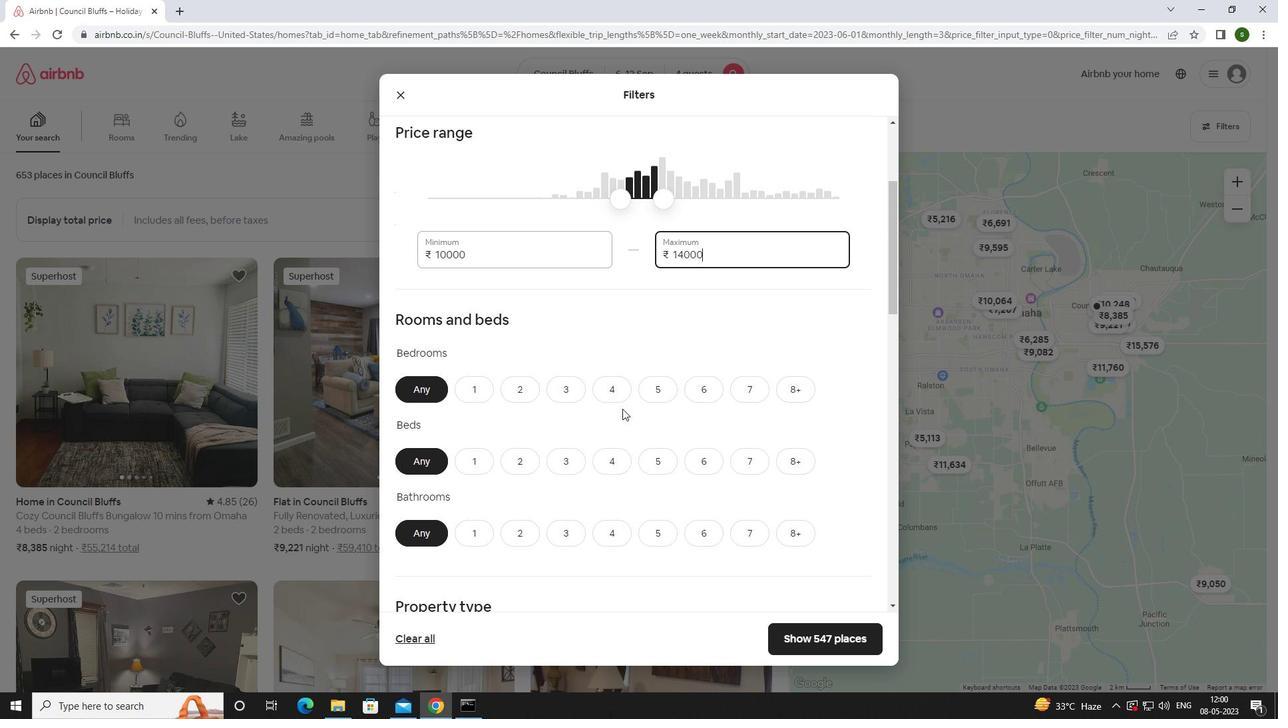 
Action: Mouse pressed left at (617, 392)
Screenshot: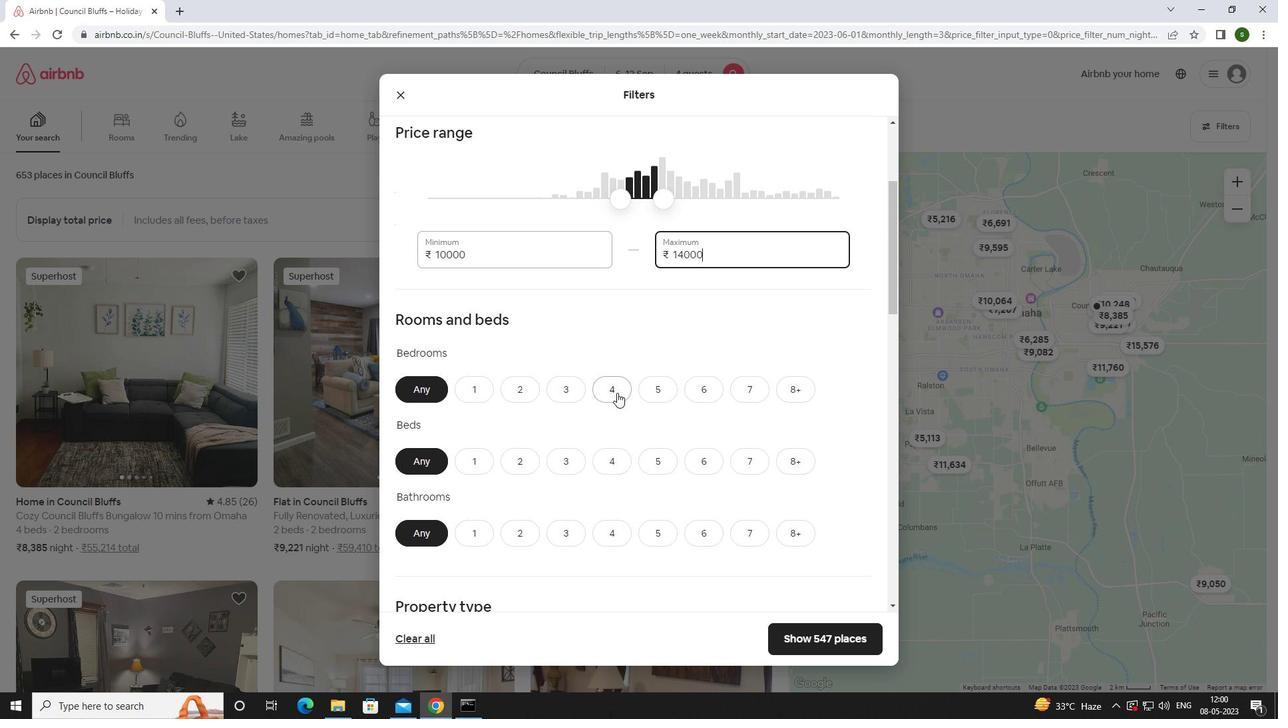 
Action: Mouse moved to (616, 462)
Screenshot: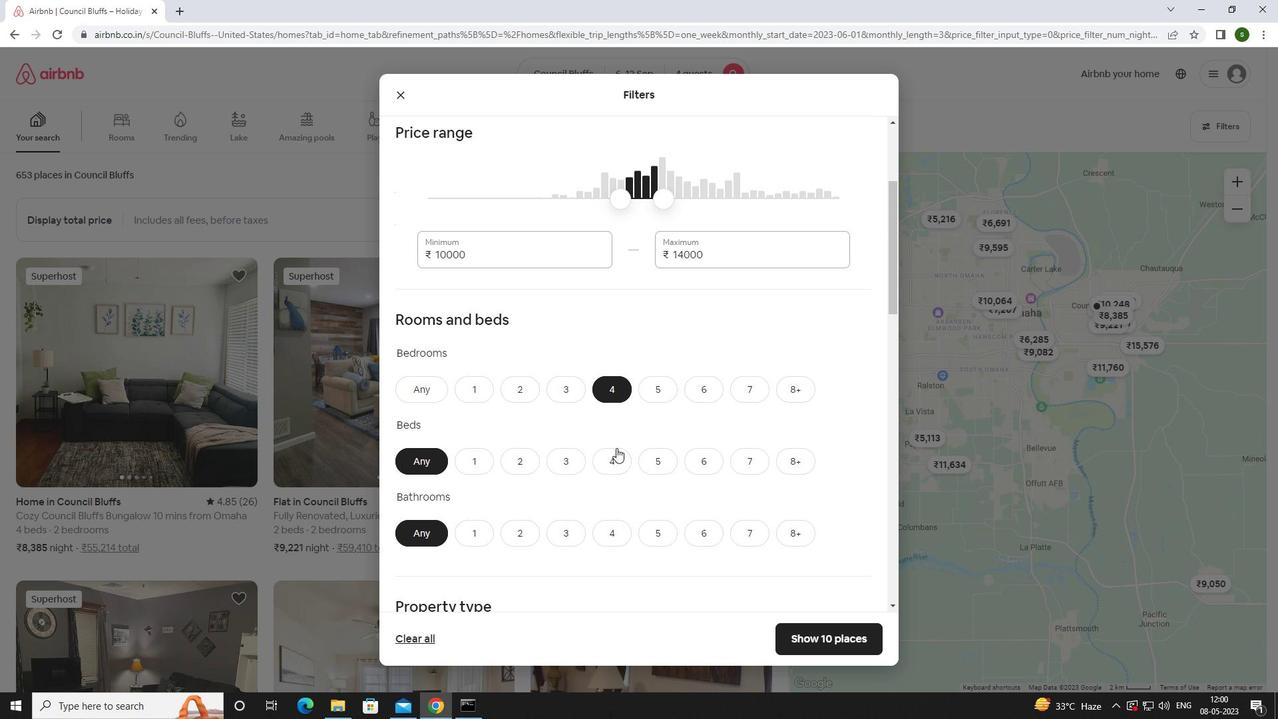 
Action: Mouse pressed left at (616, 462)
Screenshot: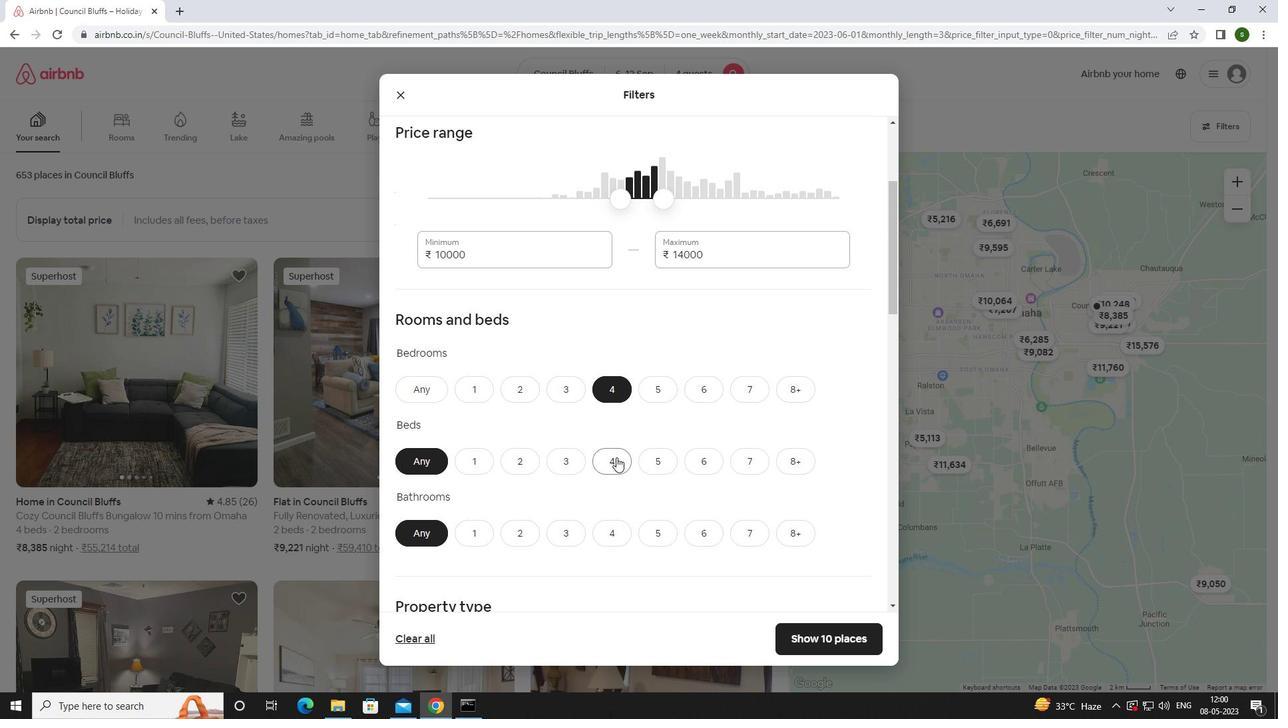 
Action: Mouse moved to (622, 532)
Screenshot: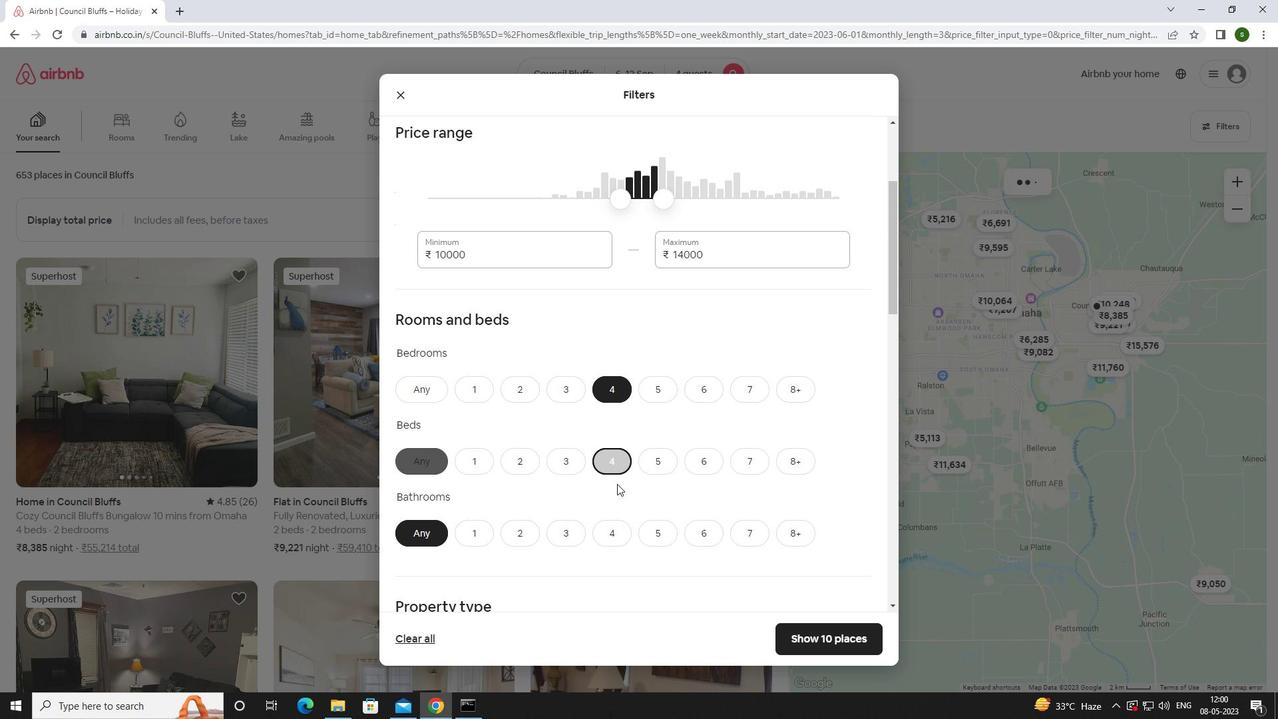 
Action: Mouse pressed left at (622, 532)
Screenshot: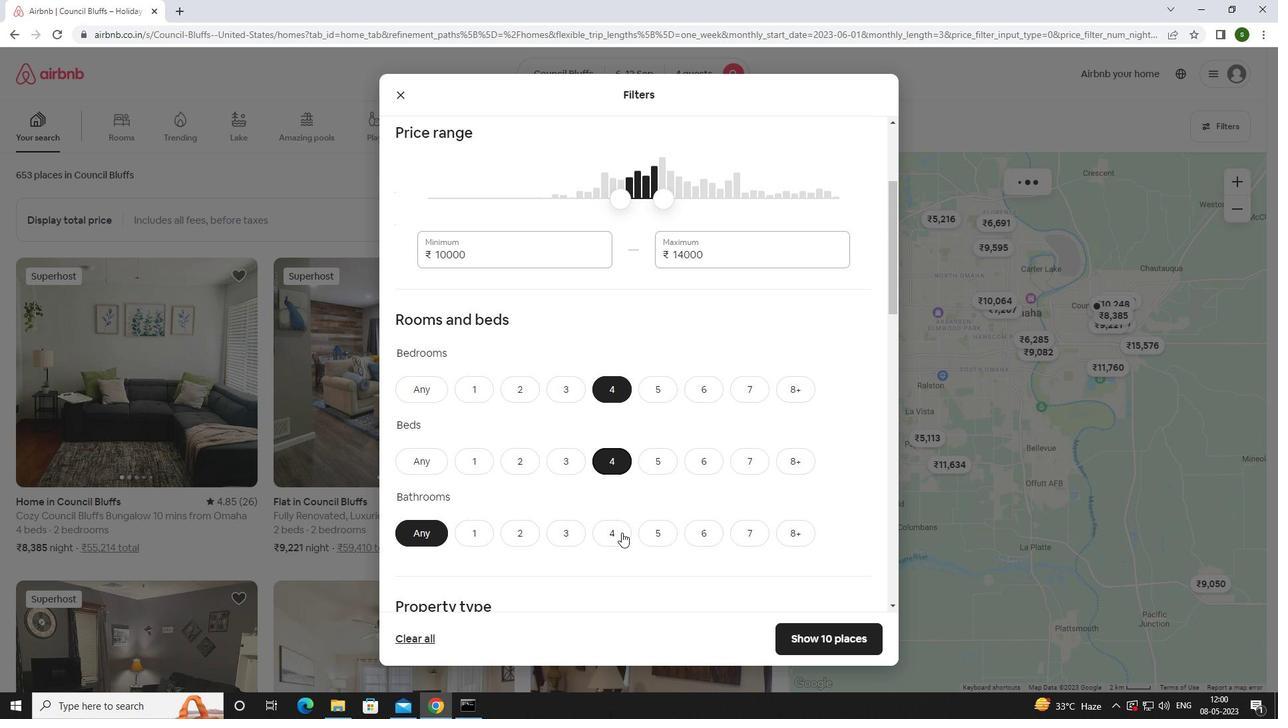
Action: Mouse moved to (630, 482)
Screenshot: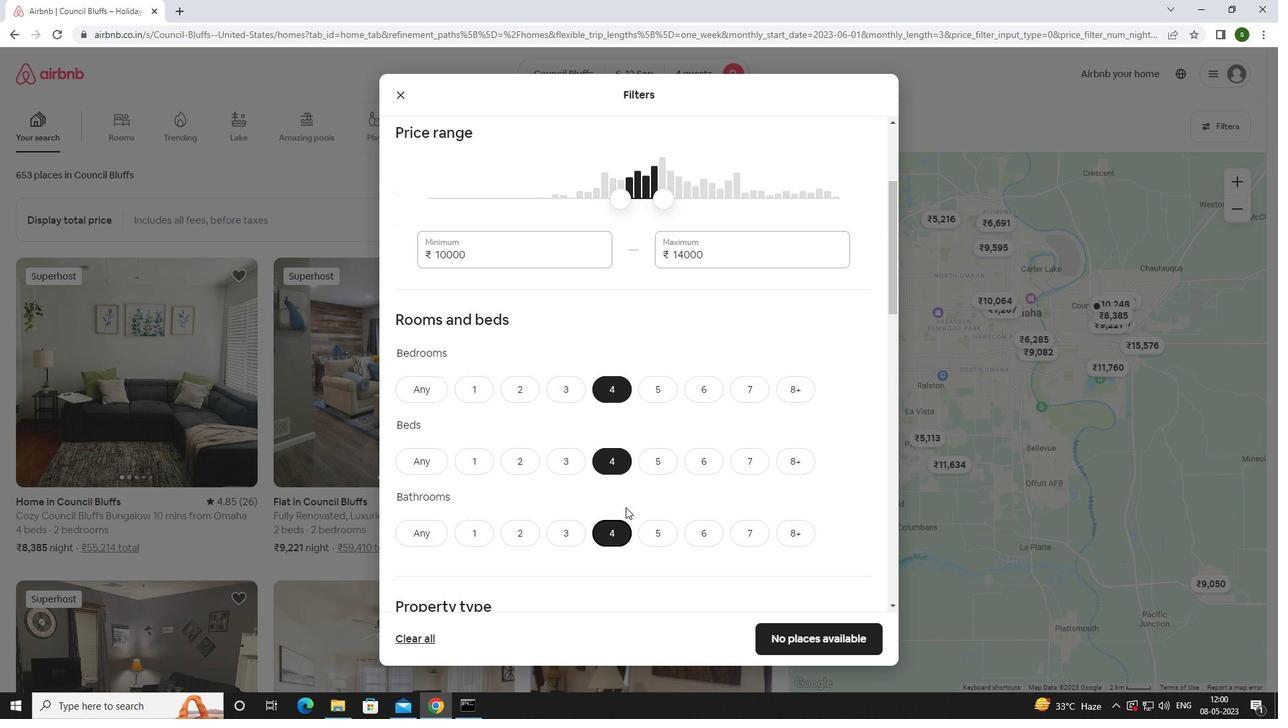 
Action: Mouse scrolled (630, 482) with delta (0, 0)
Screenshot: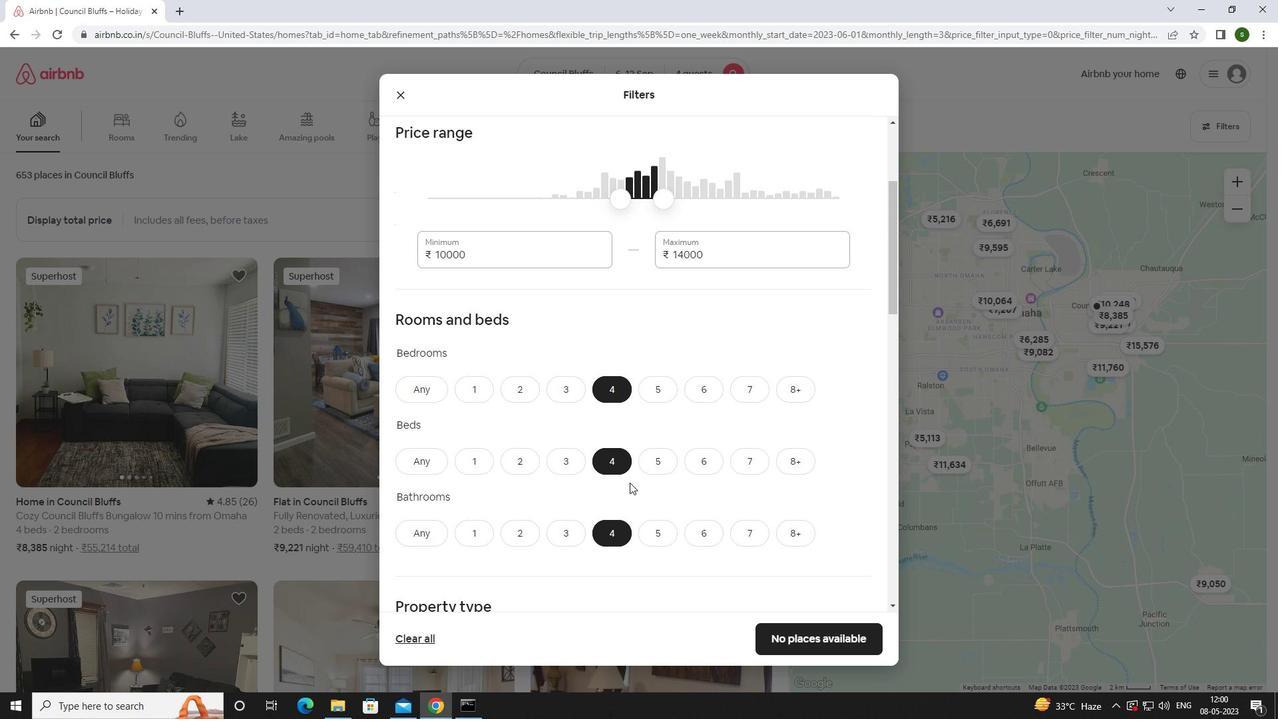
Action: Mouse scrolled (630, 482) with delta (0, 0)
Screenshot: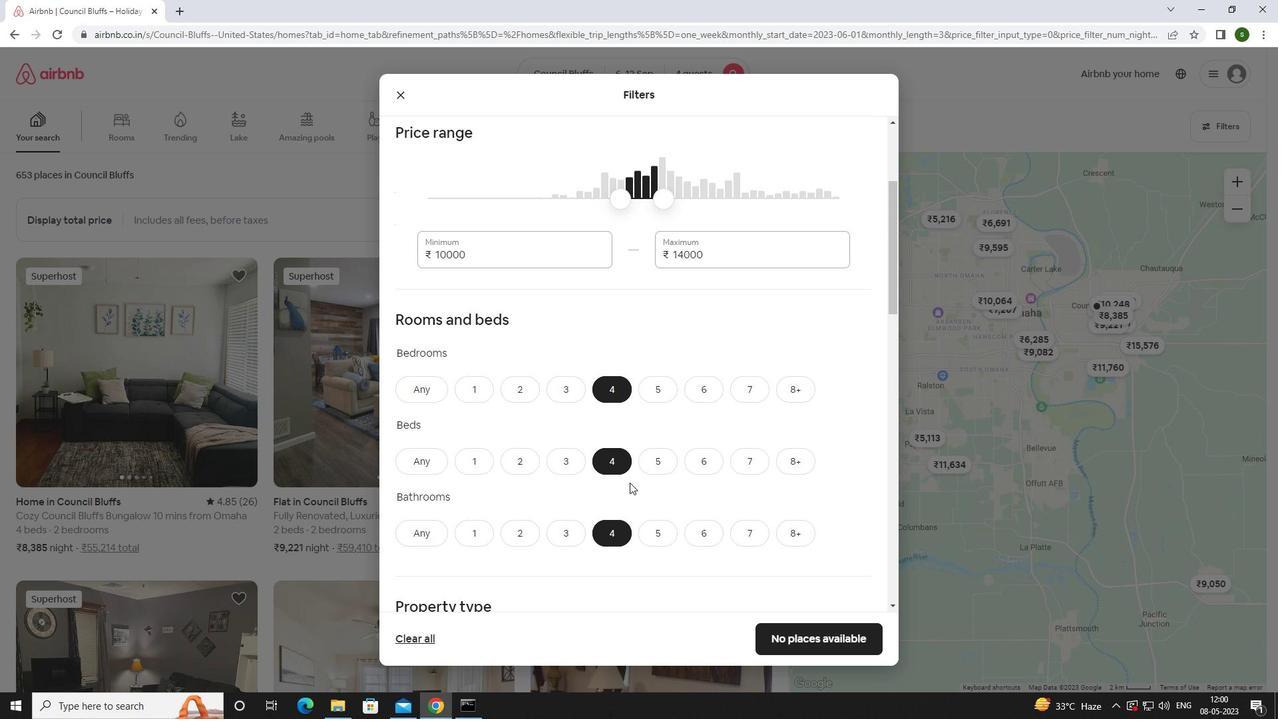 
Action: Mouse scrolled (630, 482) with delta (0, 0)
Screenshot: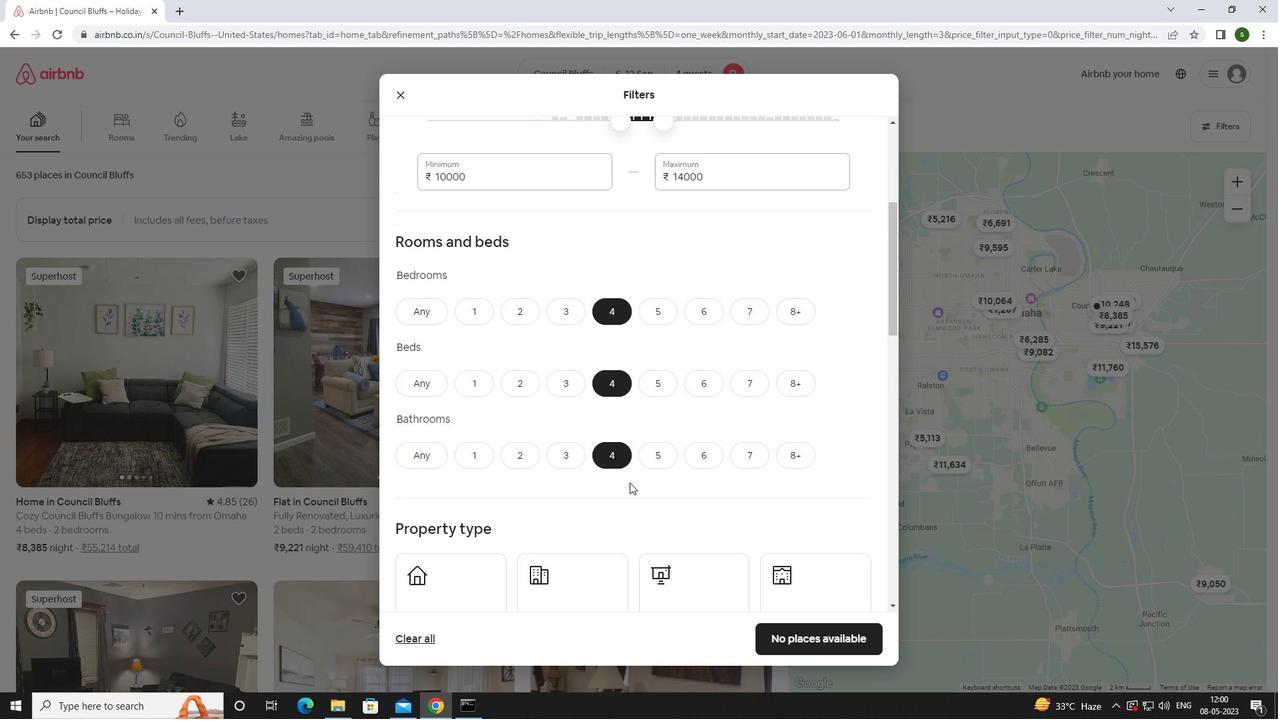 
Action: Mouse moved to (439, 490)
Screenshot: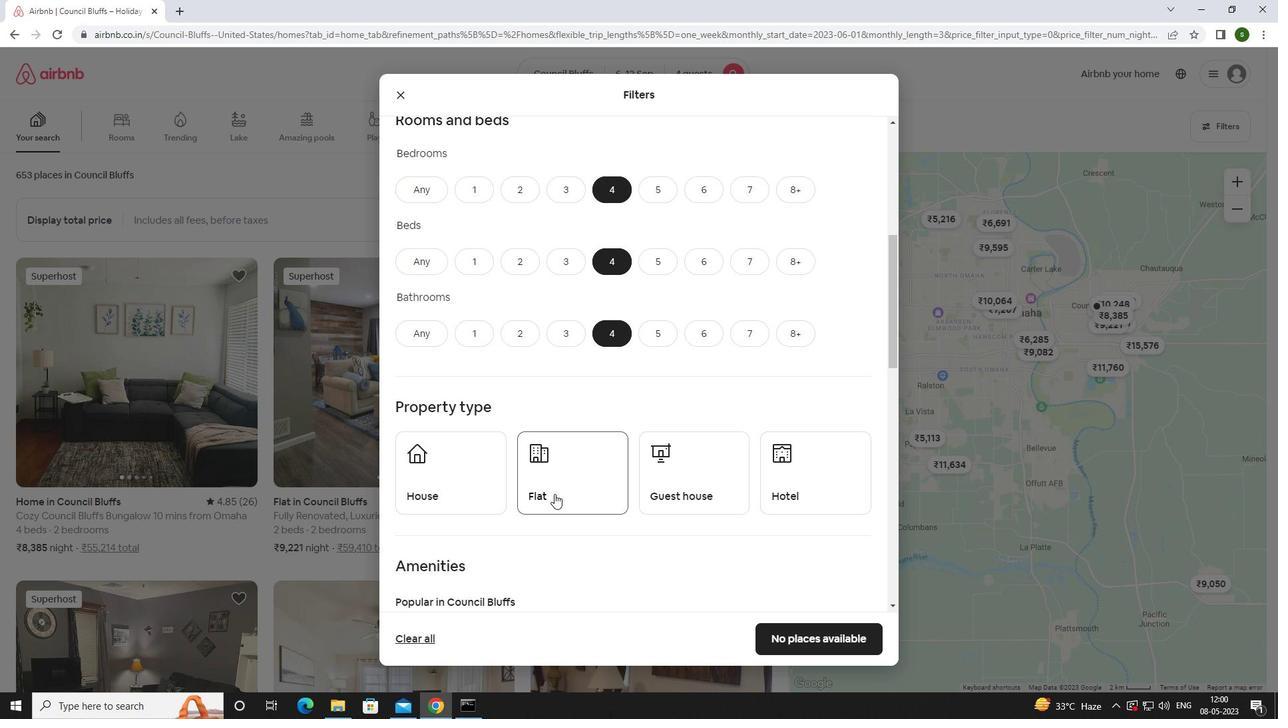 
Action: Mouse pressed left at (439, 490)
Screenshot: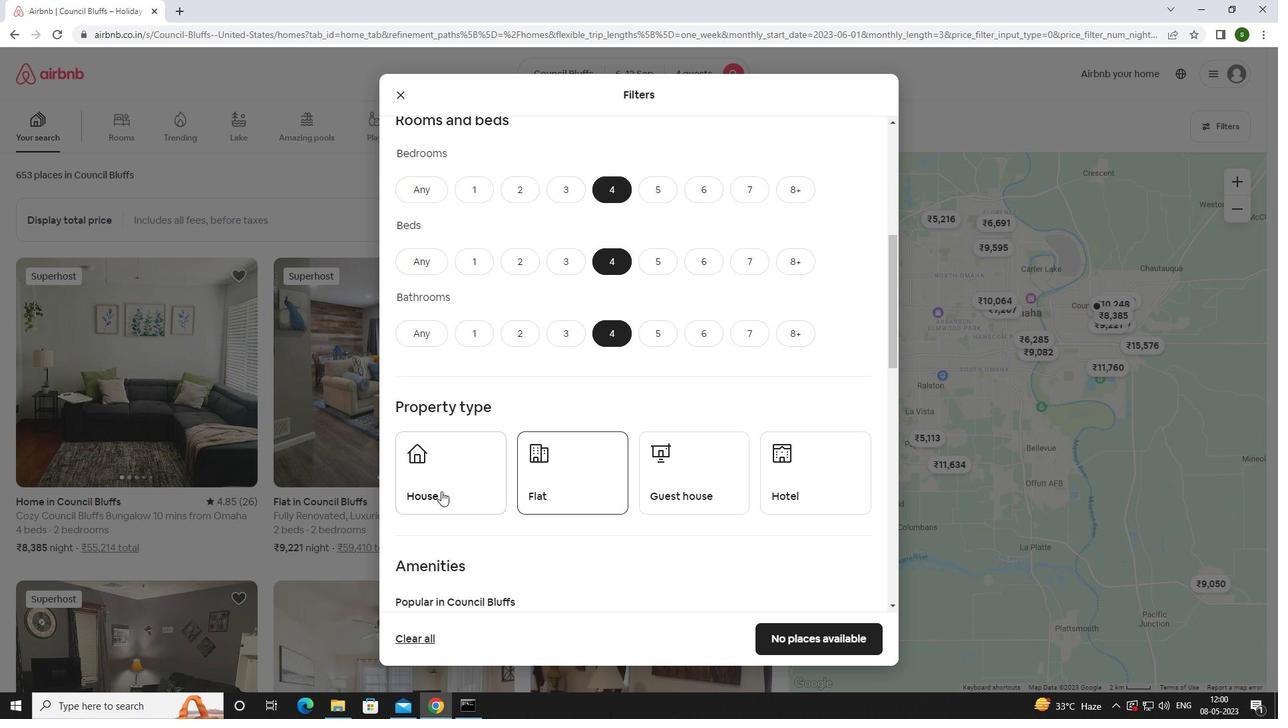 
Action: Mouse moved to (576, 478)
Screenshot: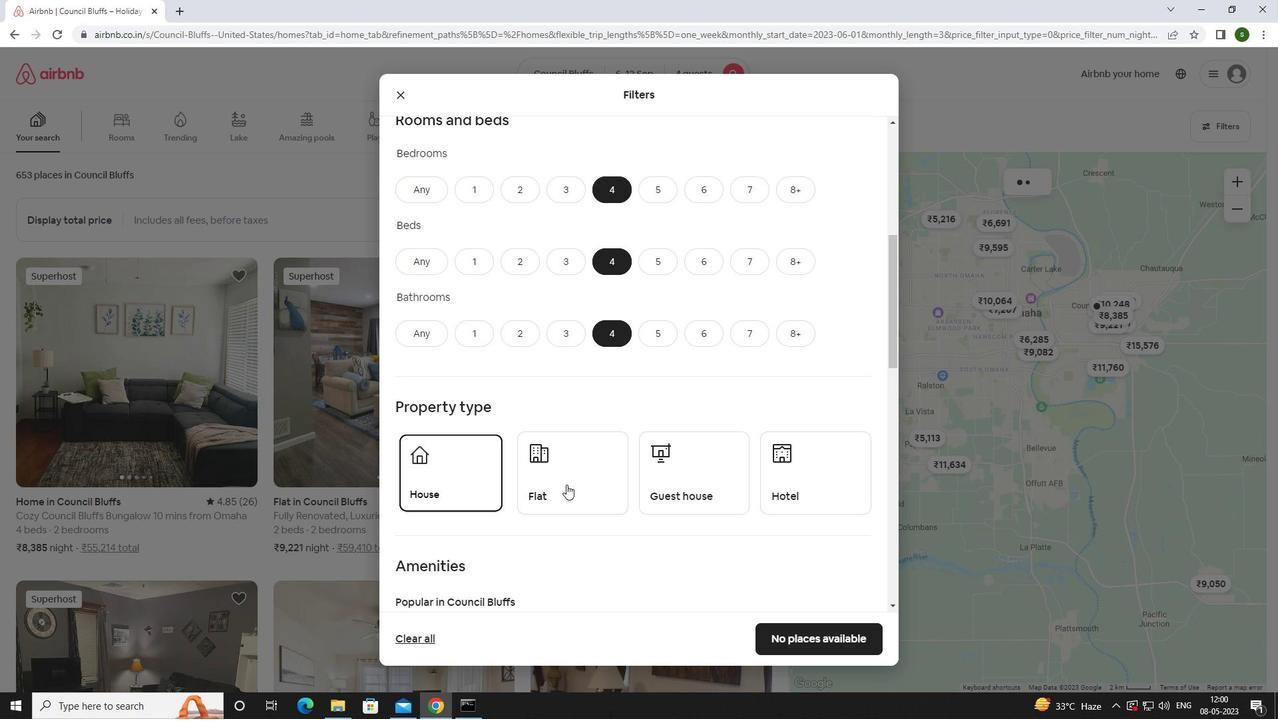 
Action: Mouse pressed left at (576, 478)
Screenshot: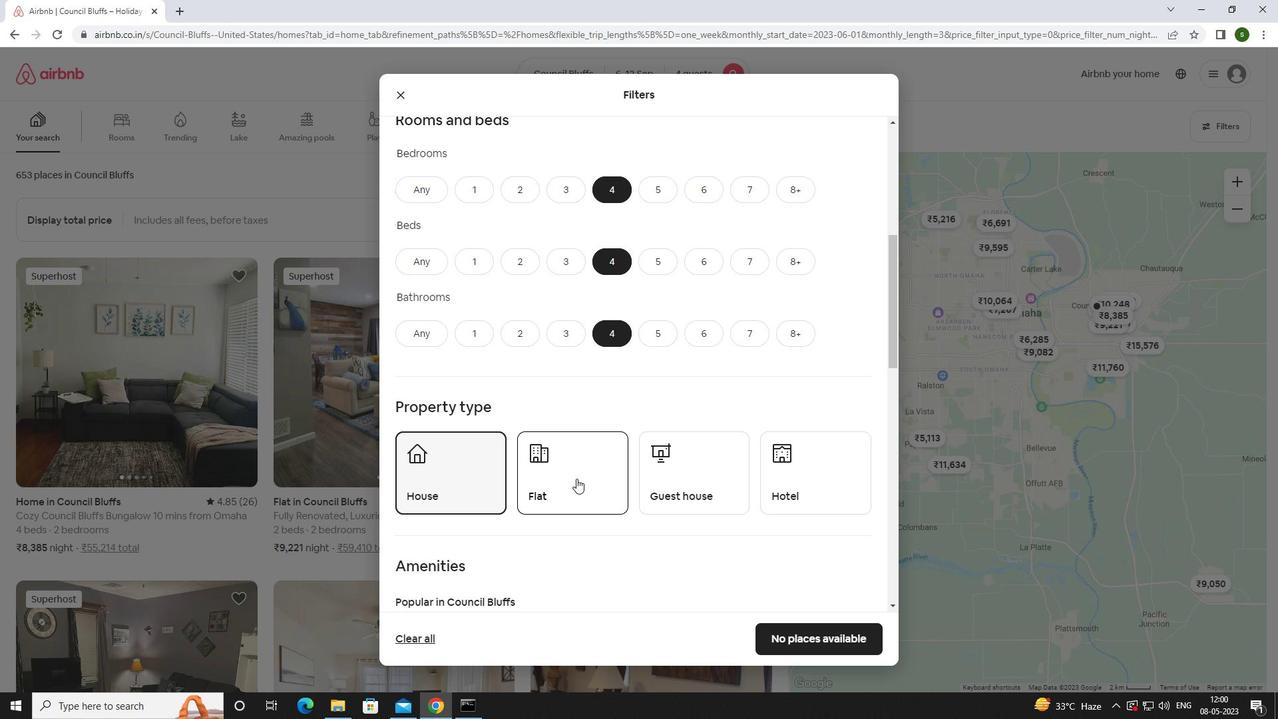 
Action: Mouse moved to (735, 454)
Screenshot: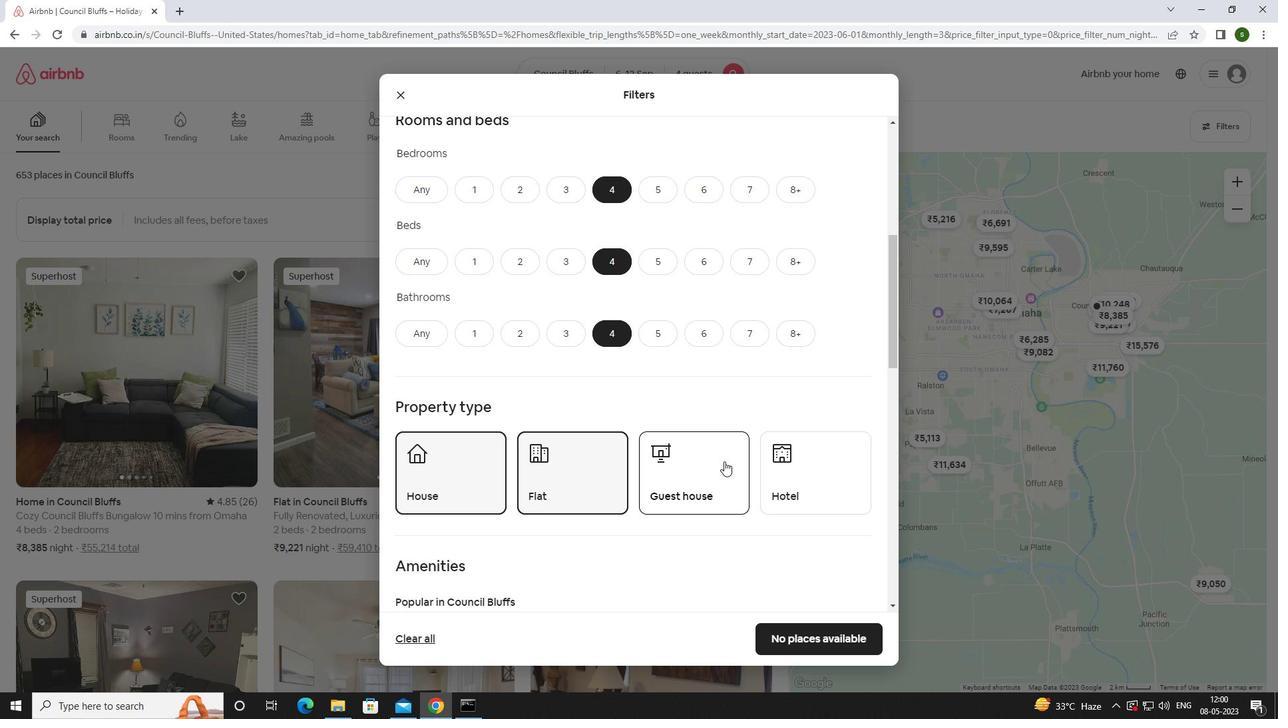 
Action: Mouse pressed left at (735, 454)
Screenshot: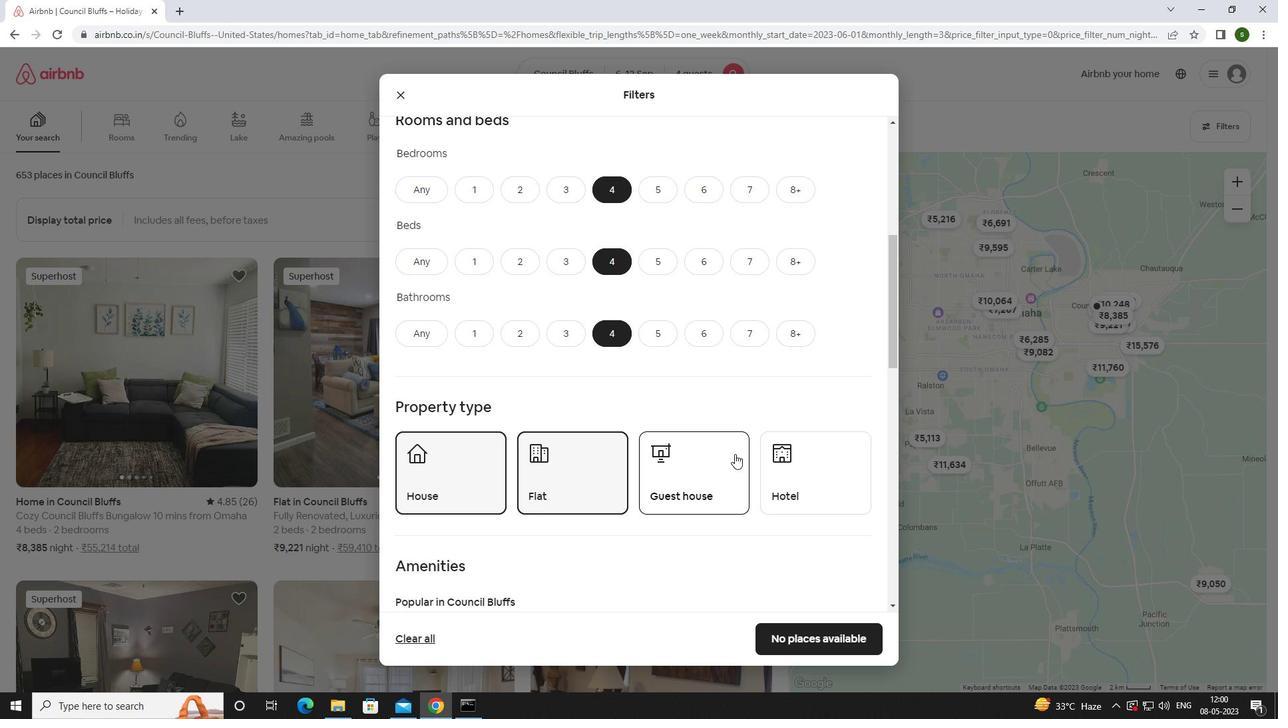
Action: Mouse moved to (667, 431)
Screenshot: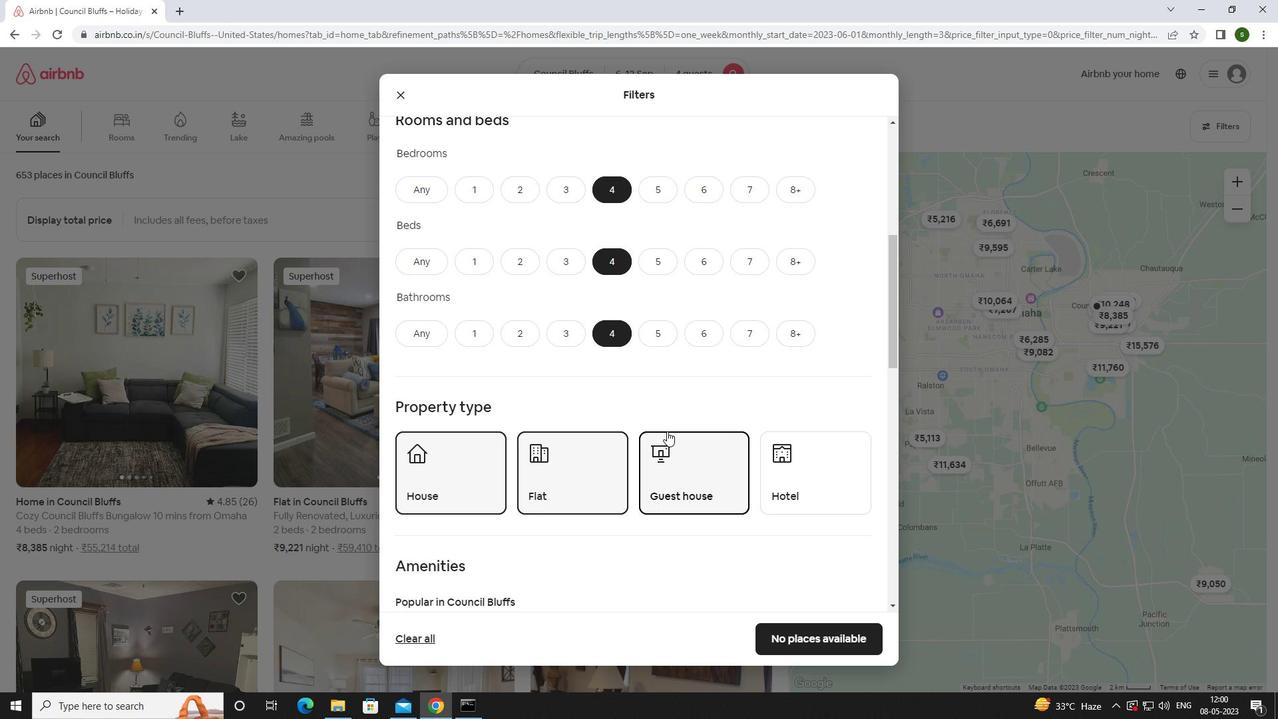 
Action: Mouse scrolled (667, 430) with delta (0, 0)
Screenshot: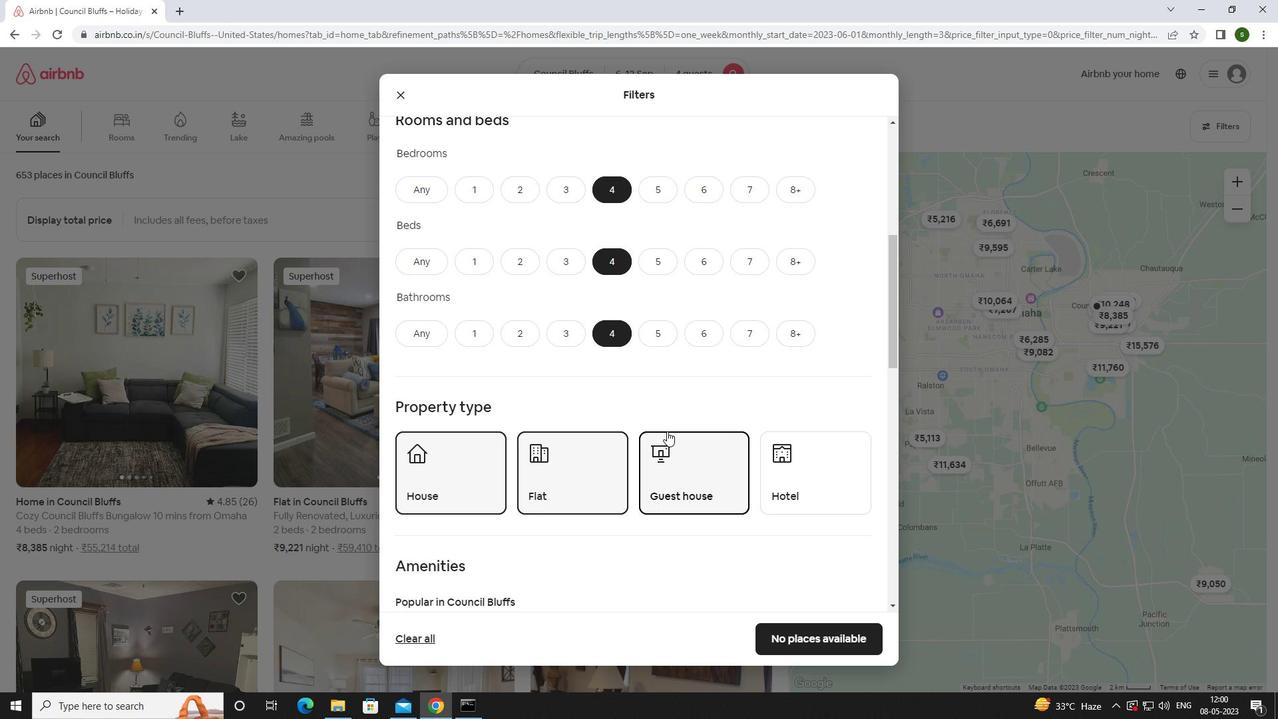 
Action: Mouse scrolled (667, 430) with delta (0, 0)
Screenshot: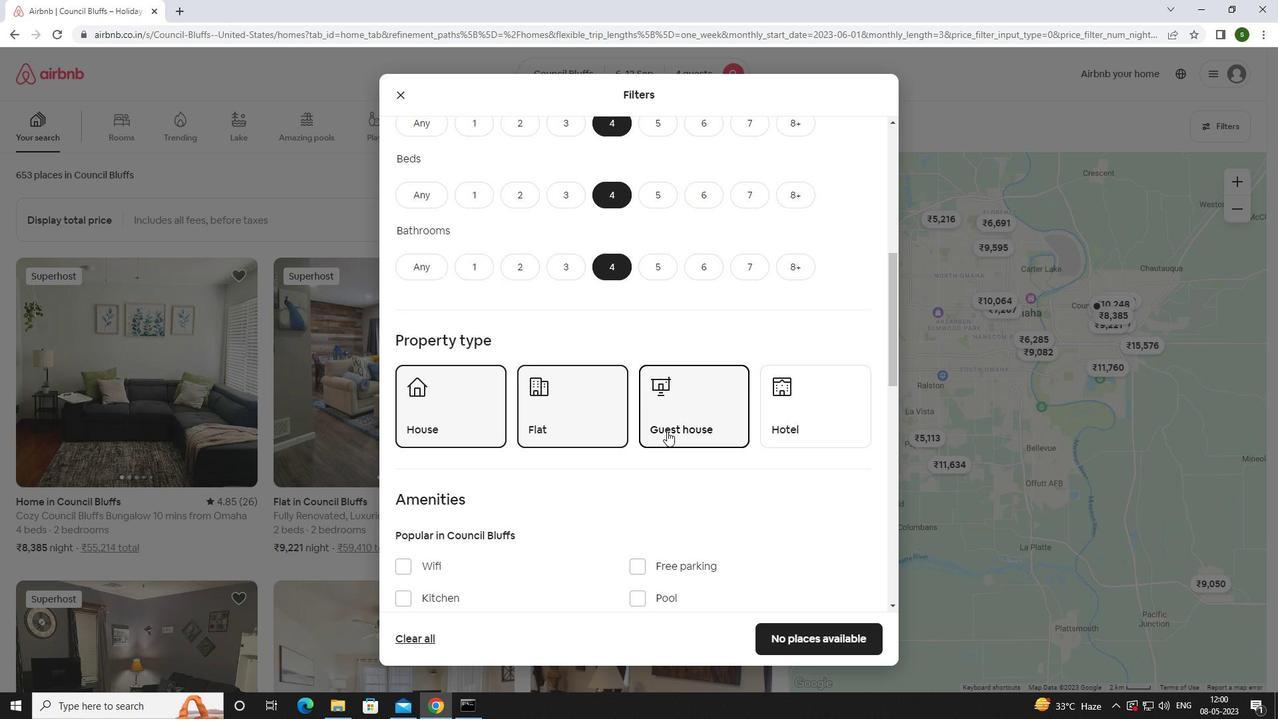 
Action: Mouse scrolled (667, 430) with delta (0, 0)
Screenshot: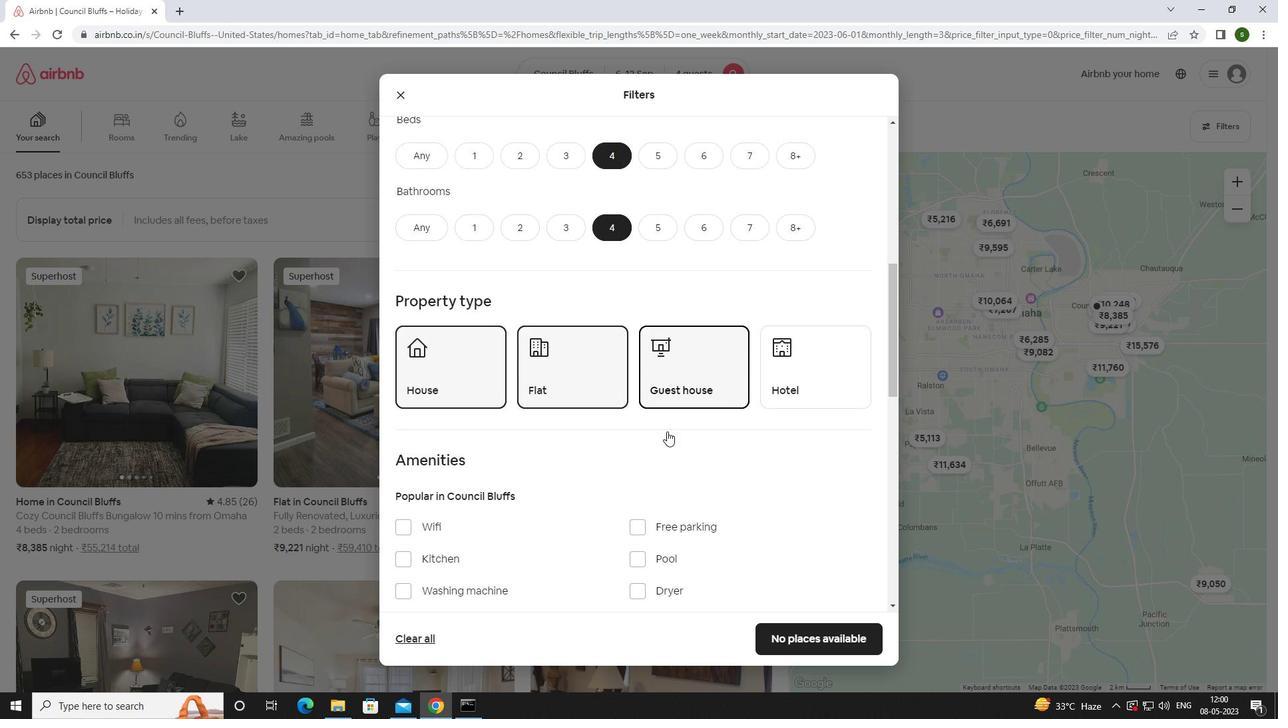 
Action: Mouse moved to (433, 438)
Screenshot: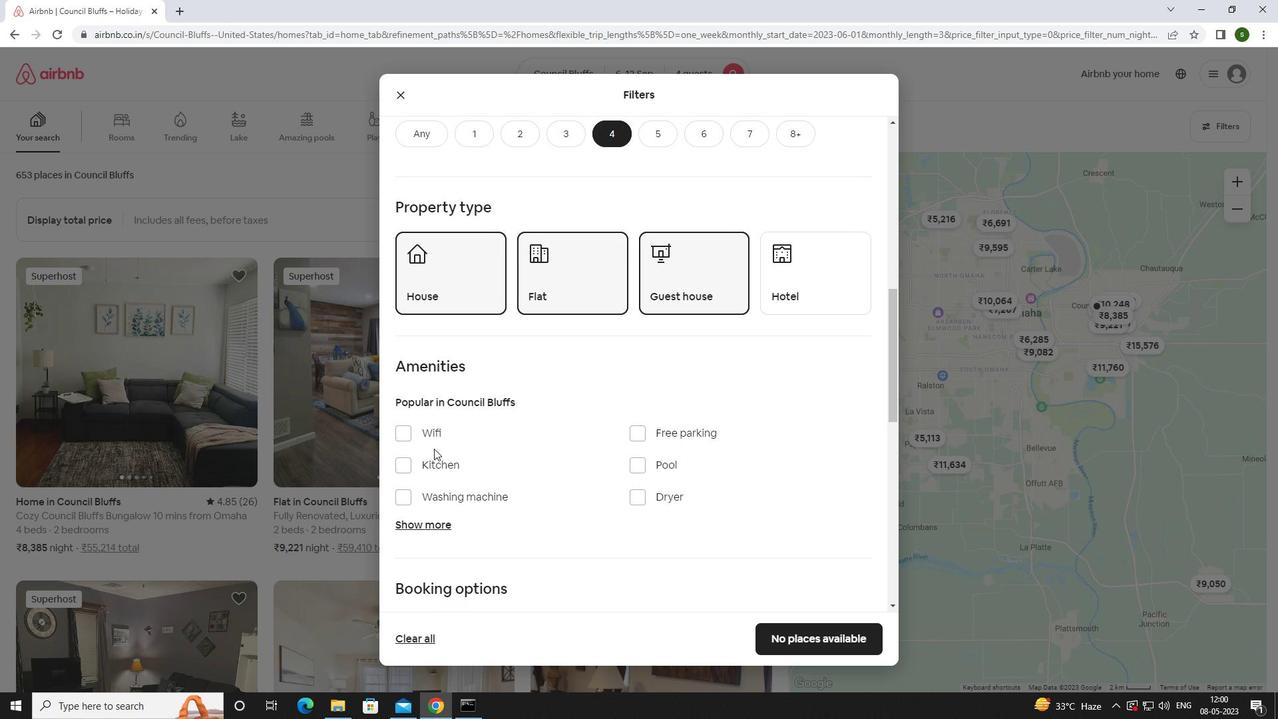 
Action: Mouse pressed left at (433, 438)
Screenshot: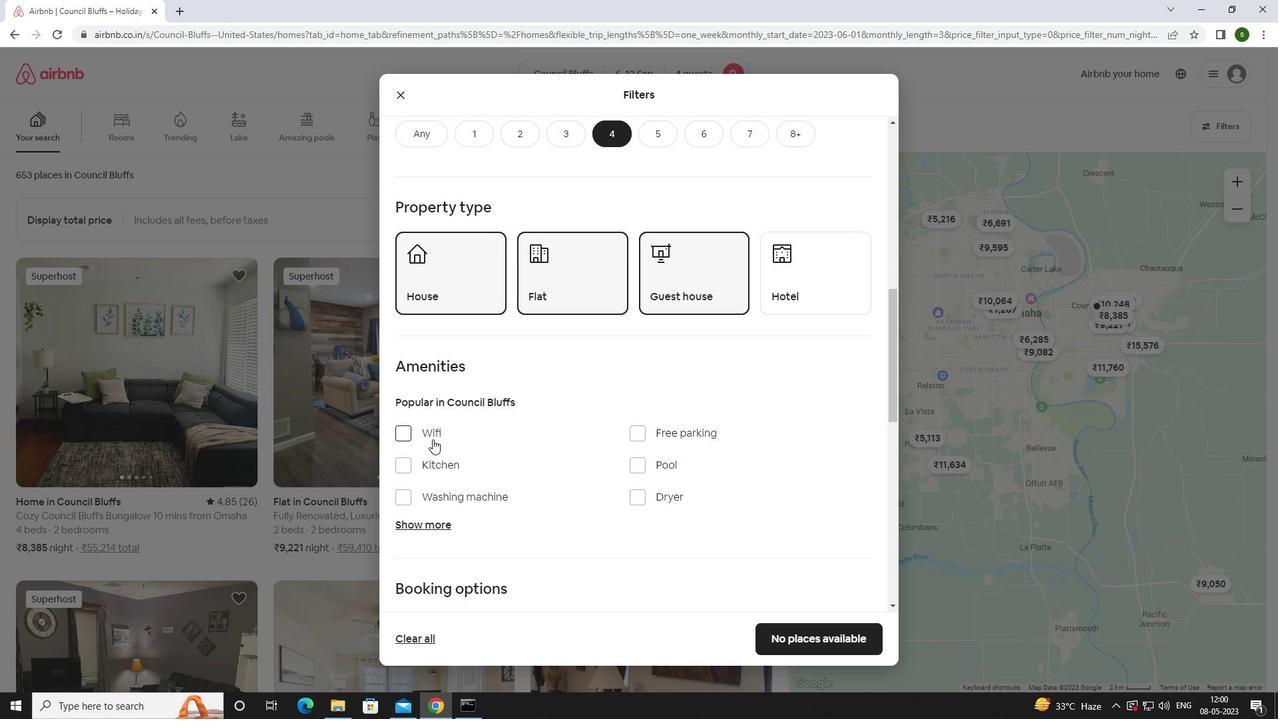 
Action: Mouse moved to (637, 434)
Screenshot: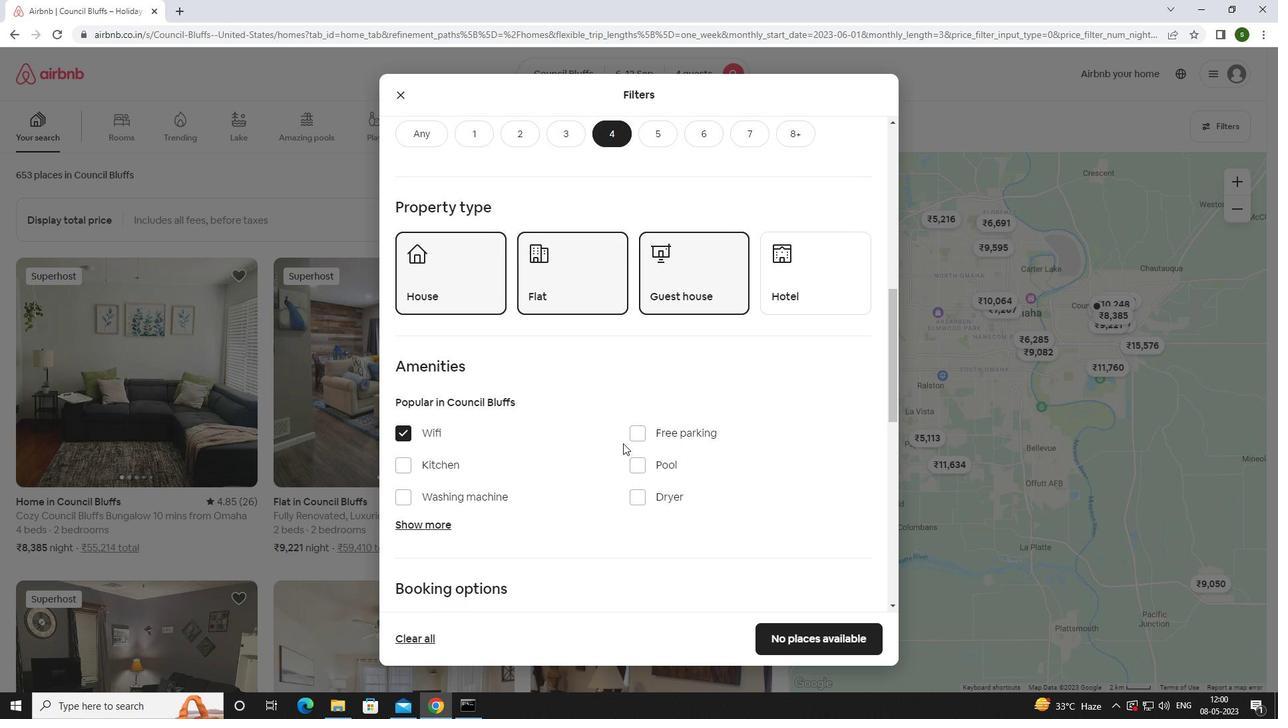 
Action: Mouse pressed left at (637, 434)
Screenshot: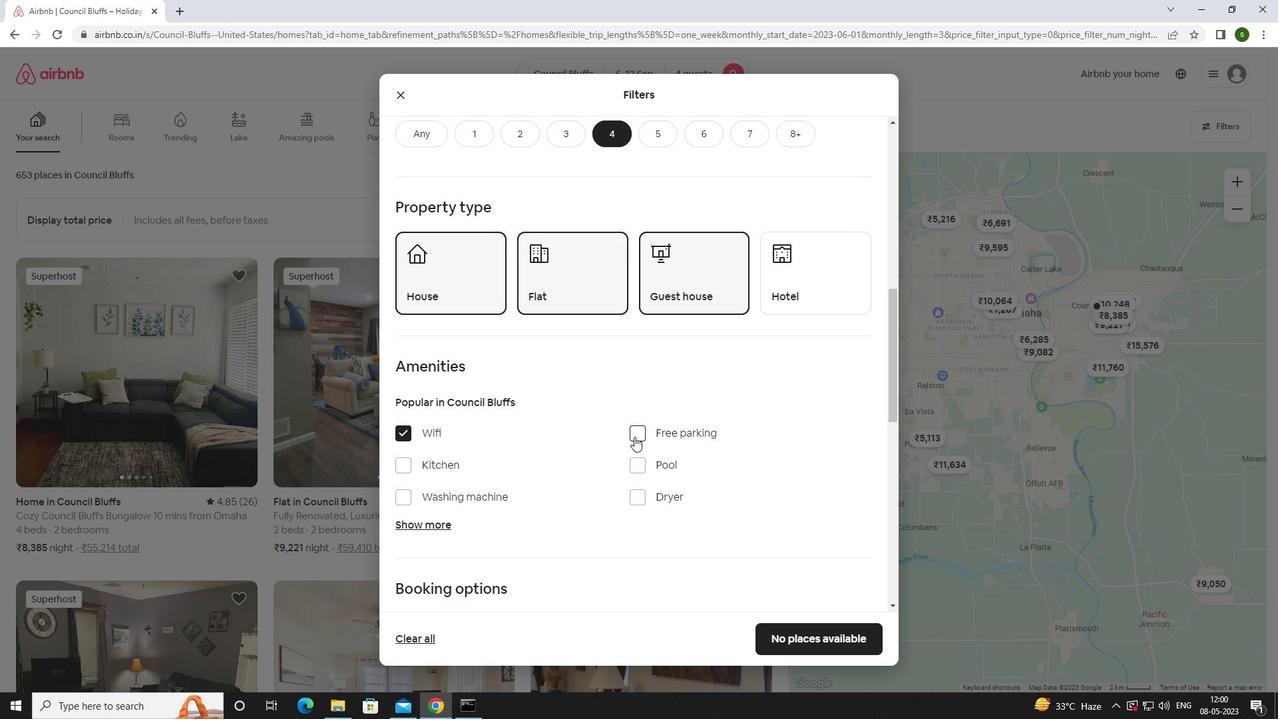 
Action: Mouse moved to (443, 520)
Screenshot: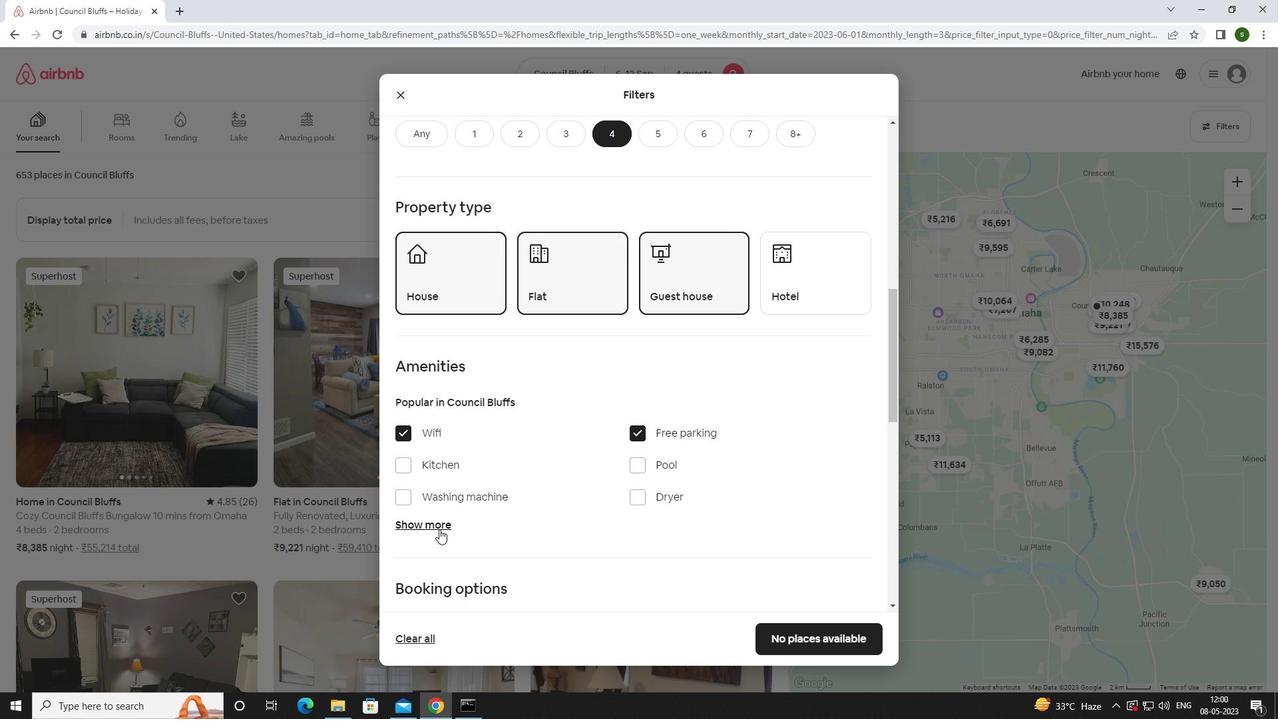 
Action: Mouse pressed left at (443, 520)
Screenshot: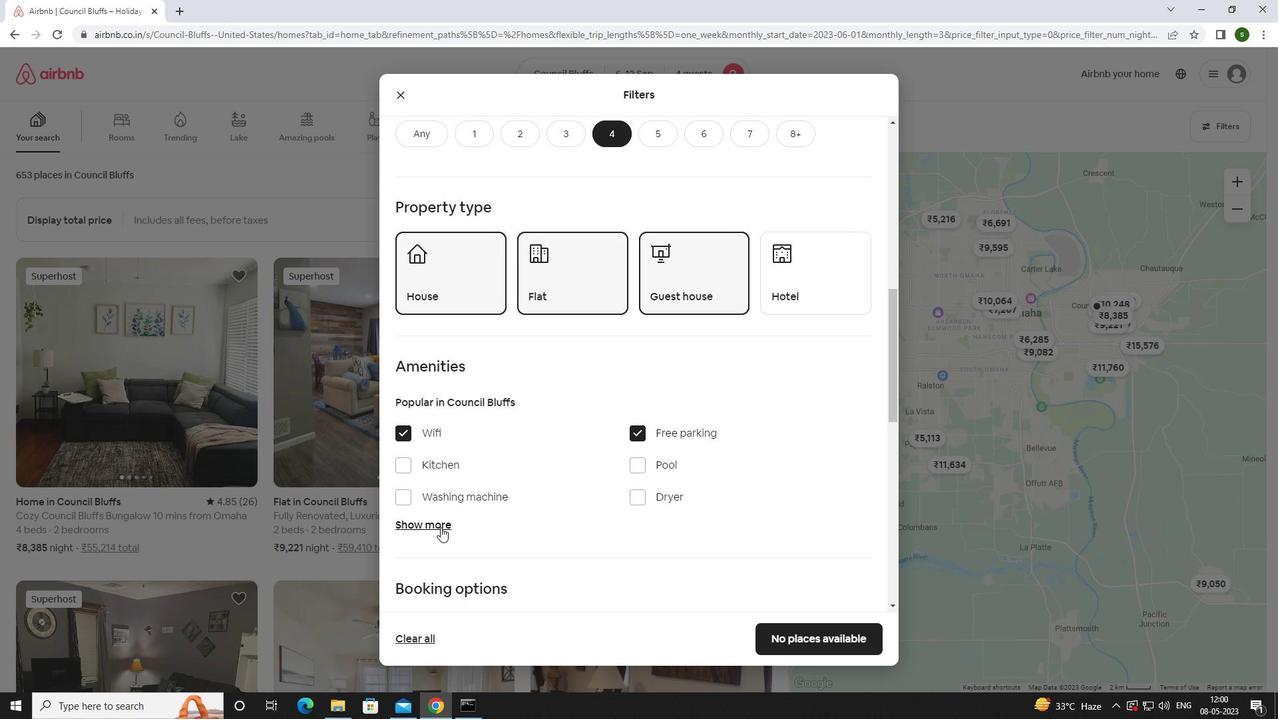 
Action: Mouse moved to (555, 495)
Screenshot: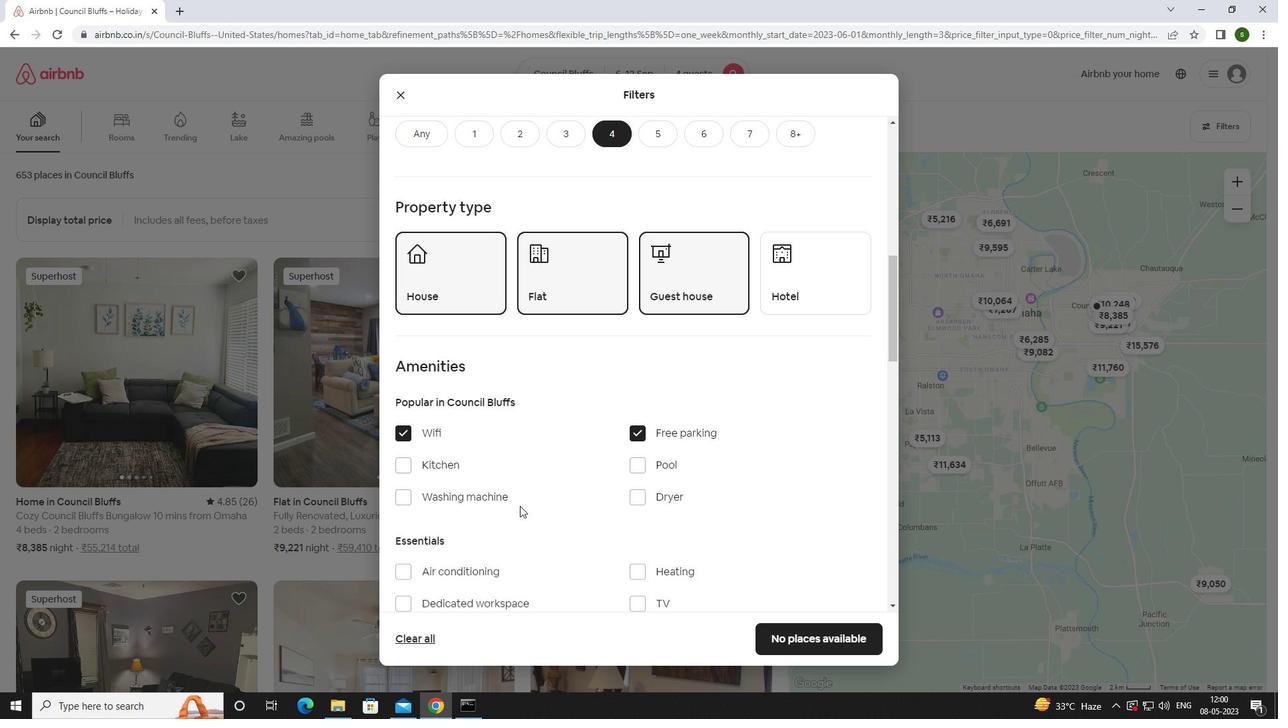 
Action: Mouse scrolled (555, 494) with delta (0, 0)
Screenshot: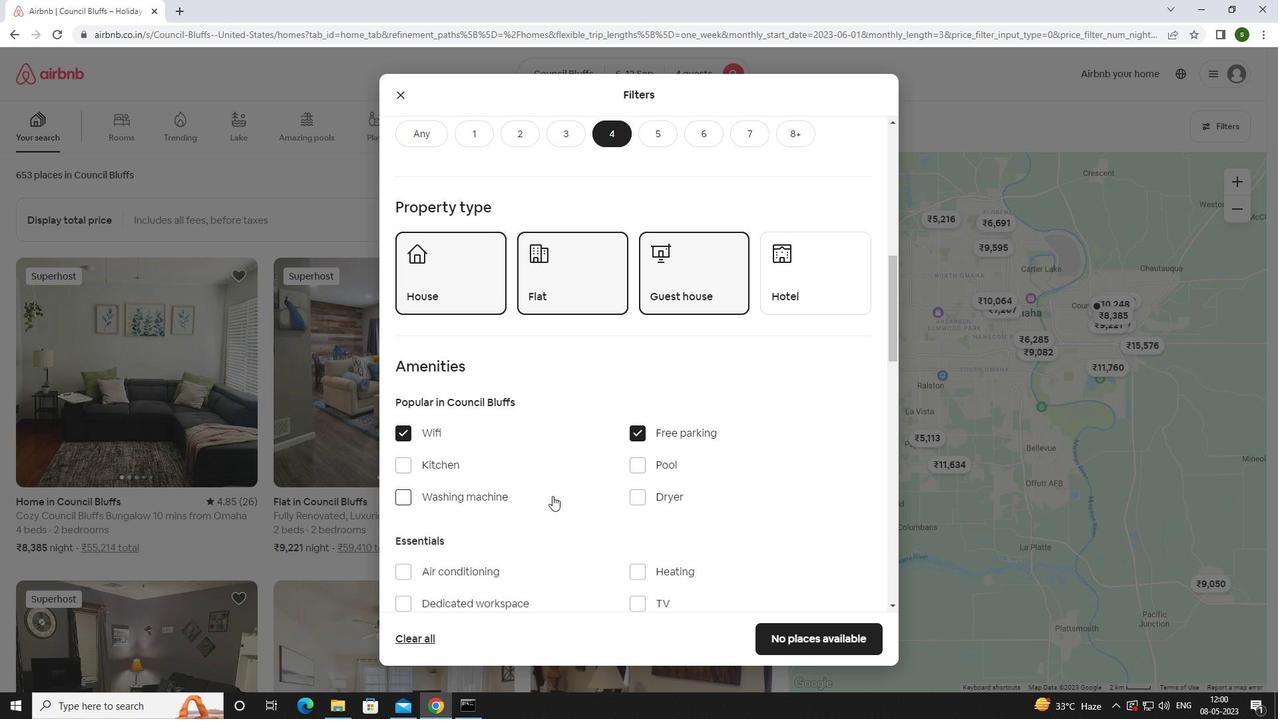 
Action: Mouse scrolled (555, 494) with delta (0, 0)
Screenshot: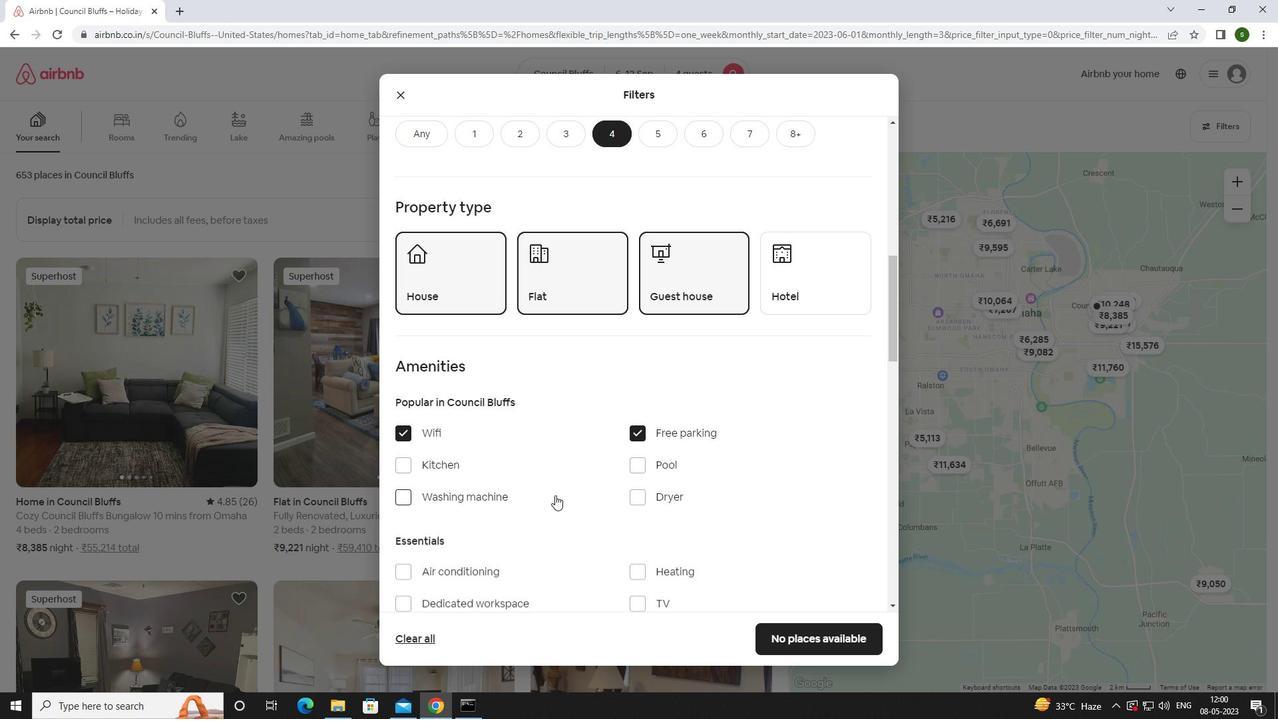 
Action: Mouse moved to (636, 468)
Screenshot: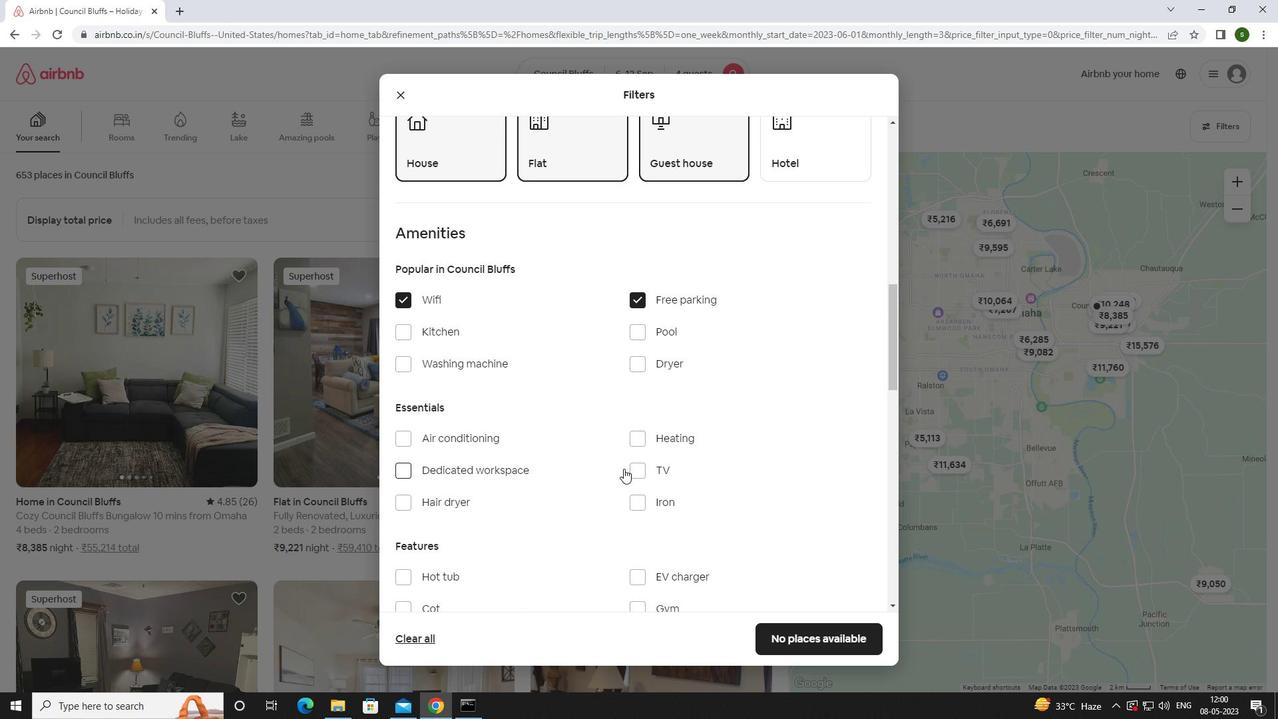 
Action: Mouse pressed left at (636, 468)
Screenshot: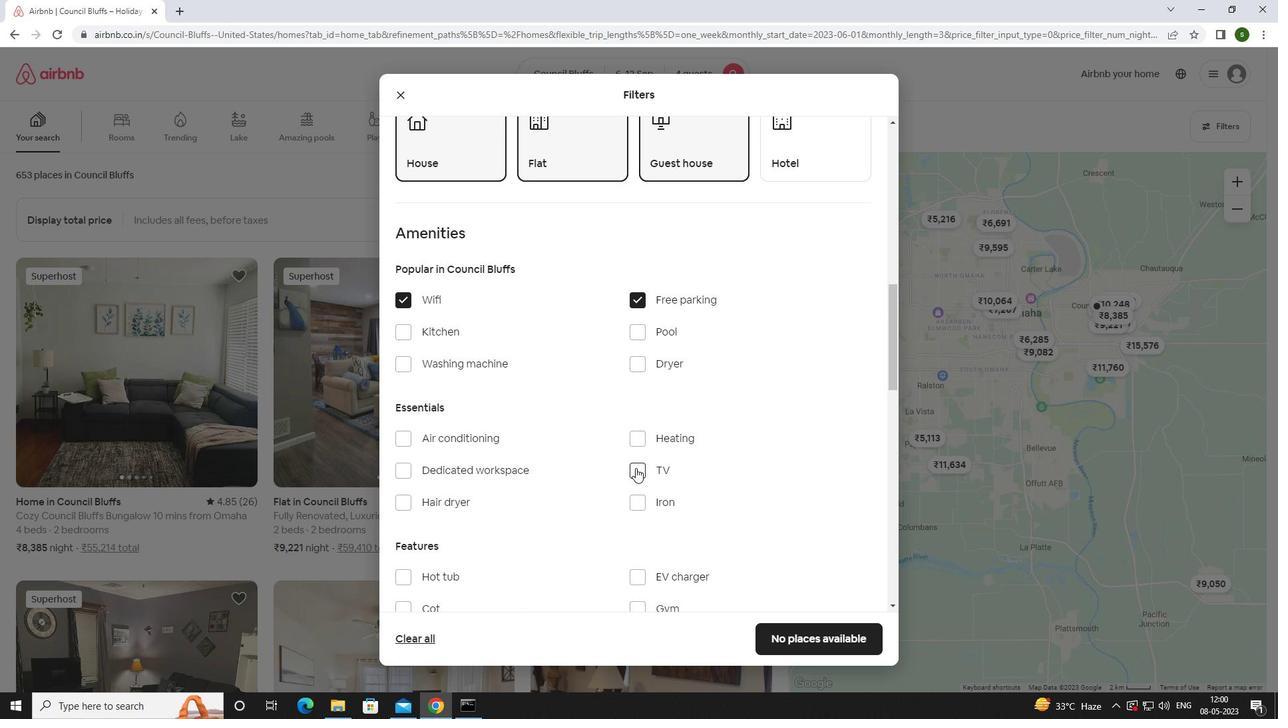 
Action: Mouse moved to (528, 466)
Screenshot: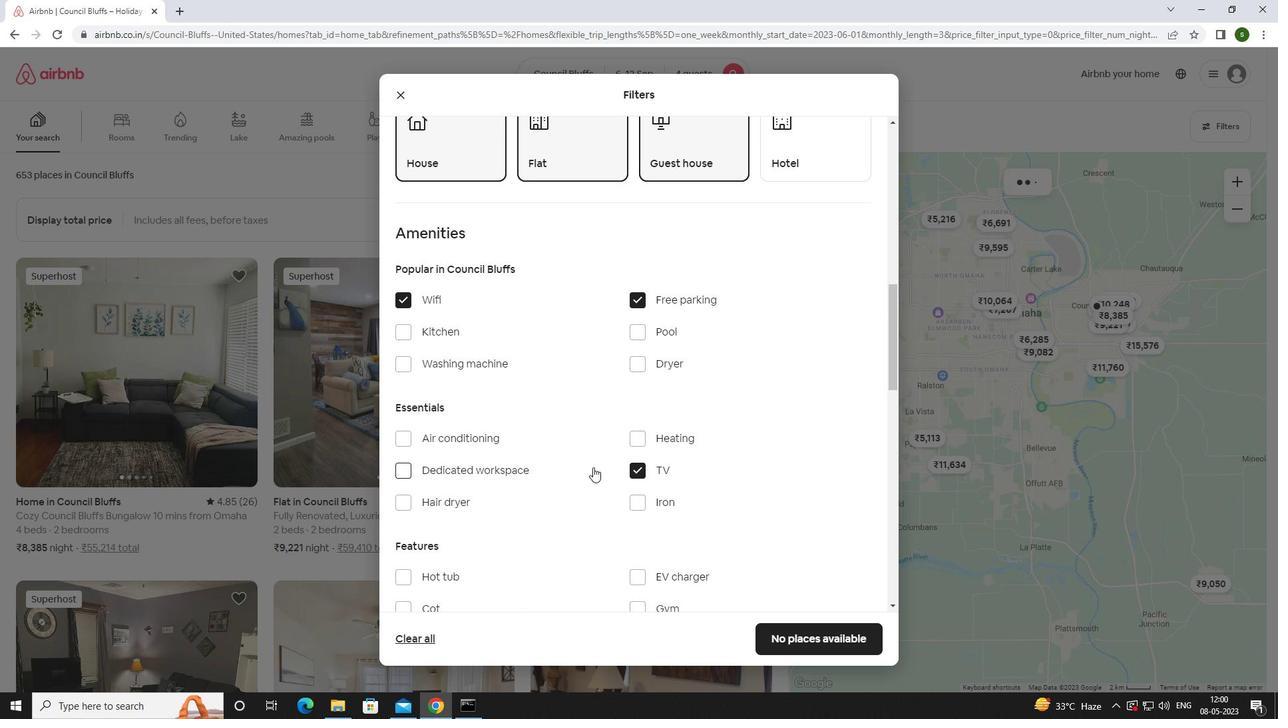 
Action: Mouse scrolled (528, 465) with delta (0, 0)
Screenshot: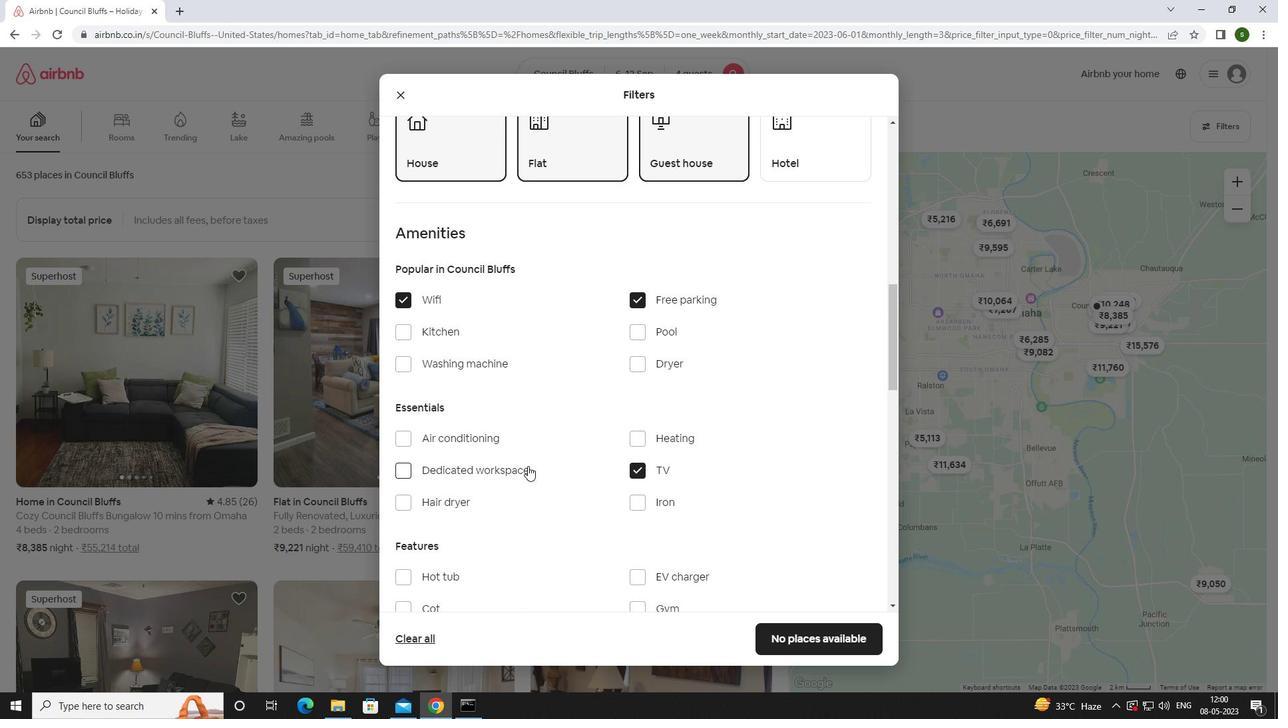 
Action: Mouse scrolled (528, 465) with delta (0, 0)
Screenshot: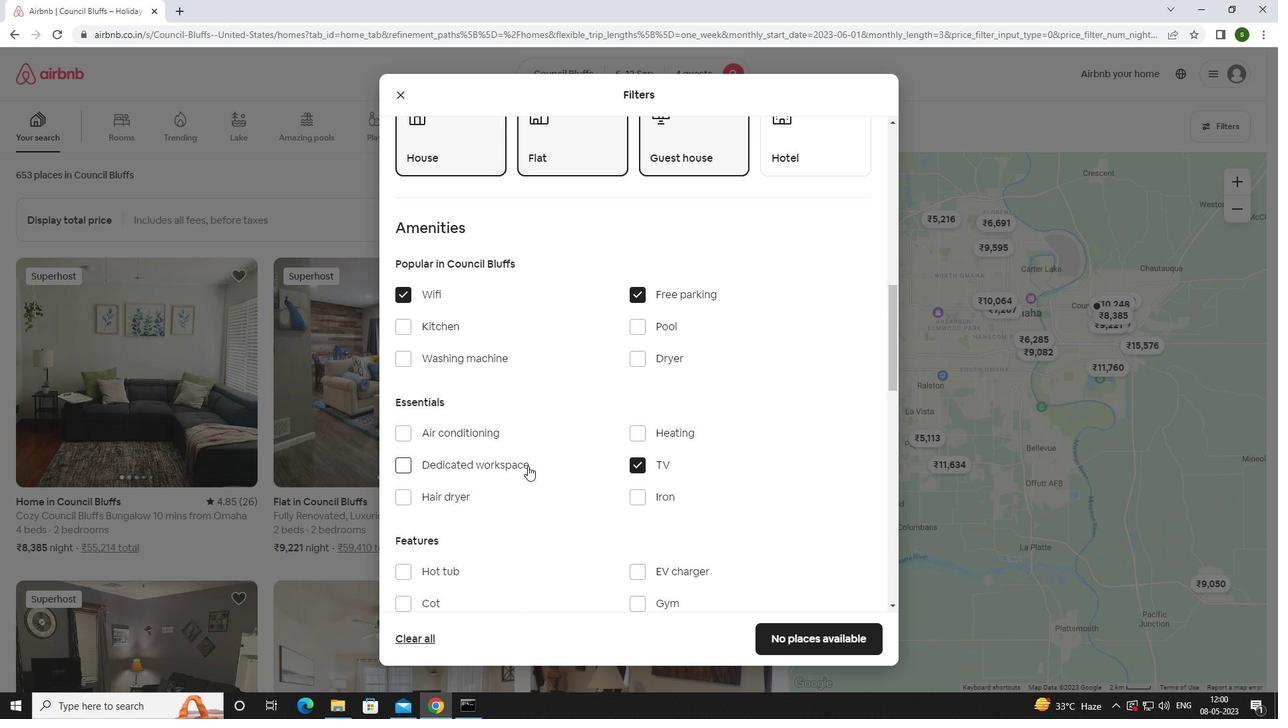 
Action: Mouse scrolled (528, 465) with delta (0, 0)
Screenshot: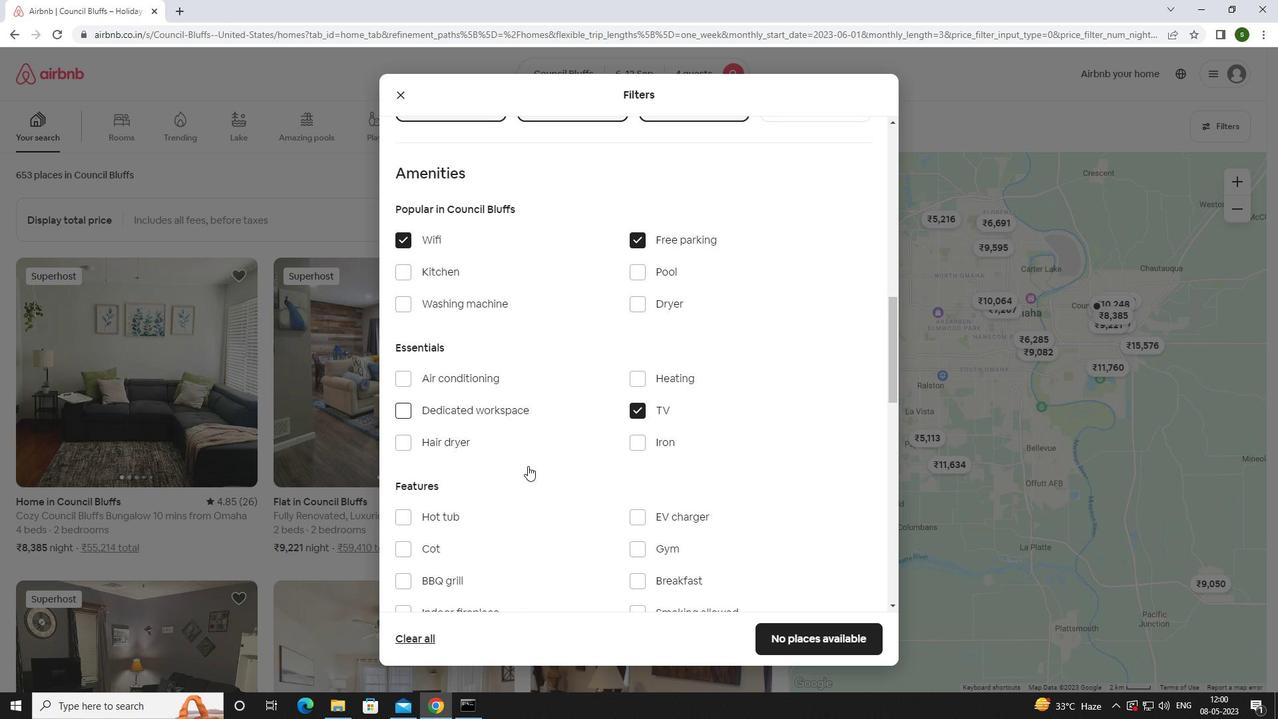
Action: Mouse moved to (640, 406)
Screenshot: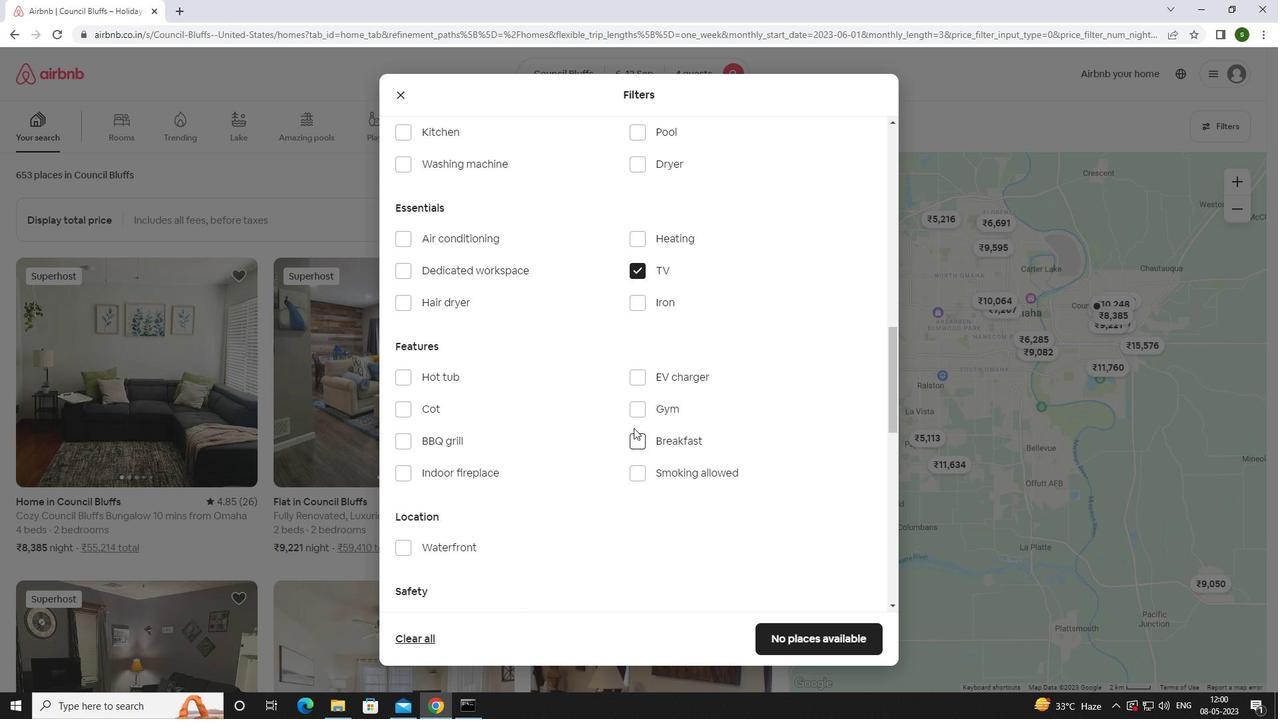 
Action: Mouse pressed left at (640, 406)
Screenshot: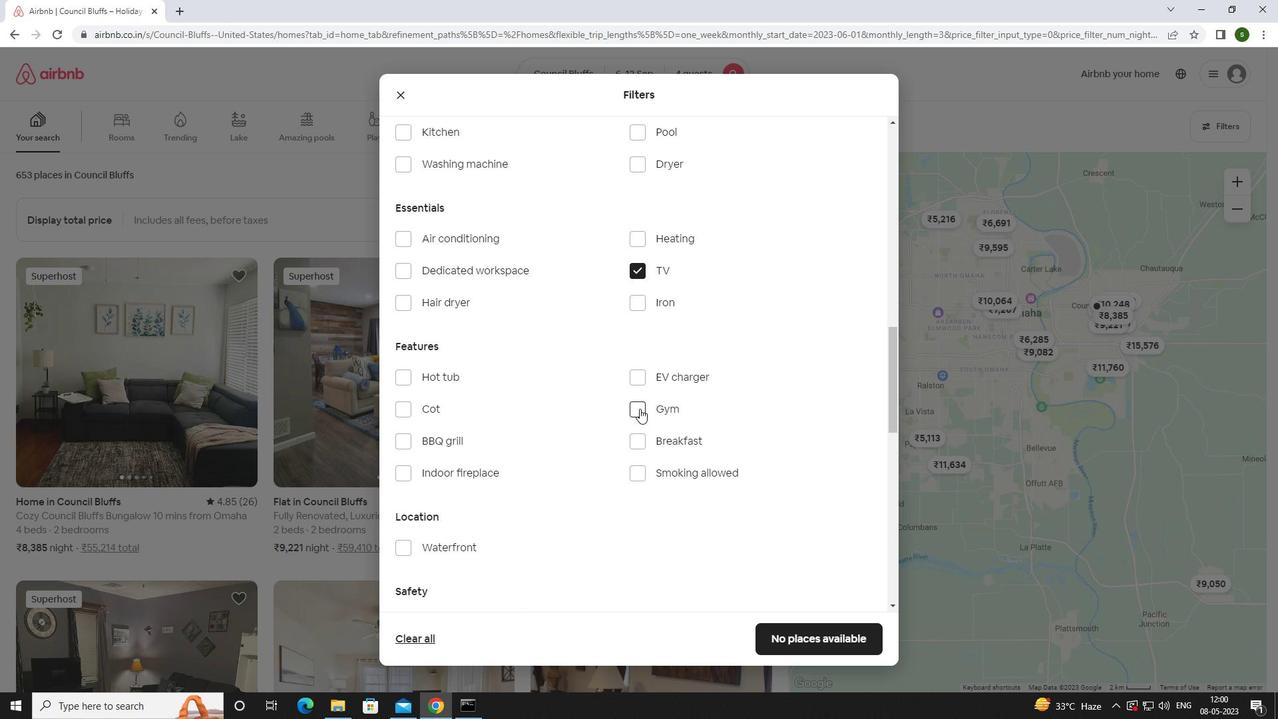 
Action: Mouse moved to (641, 444)
Screenshot: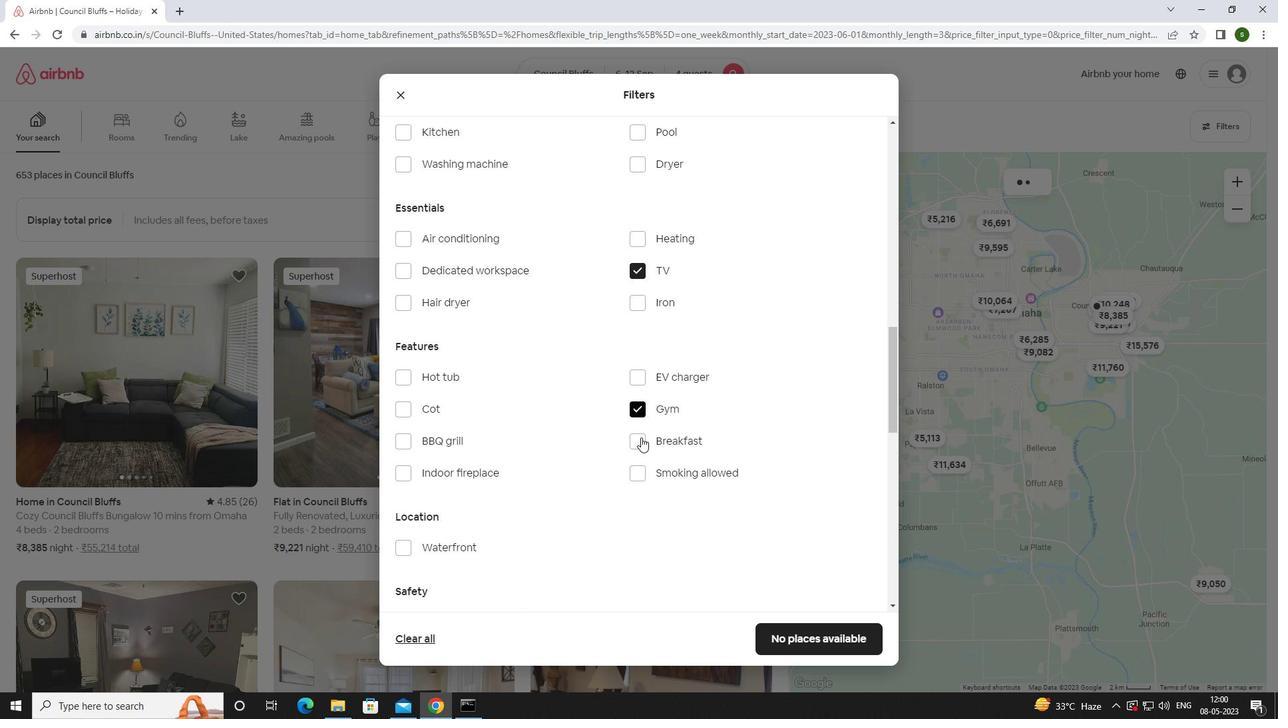 
Action: Mouse pressed left at (641, 444)
Screenshot: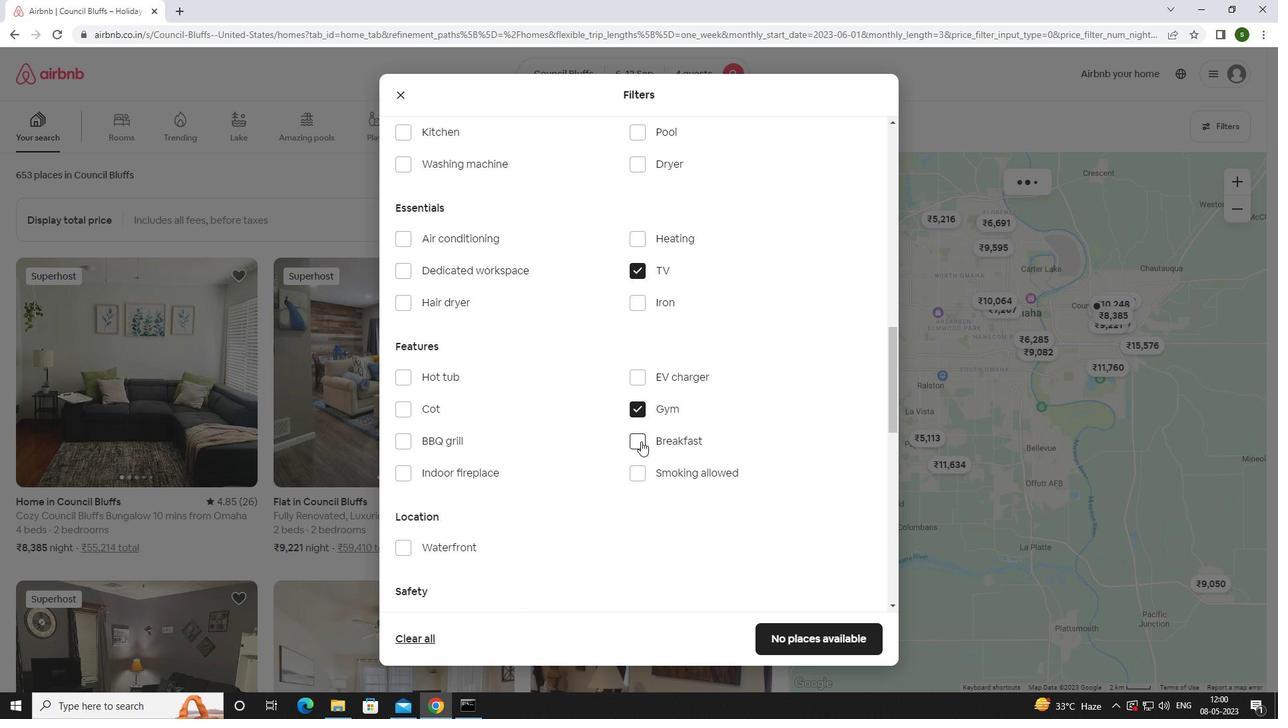 
Action: Mouse moved to (626, 448)
Screenshot: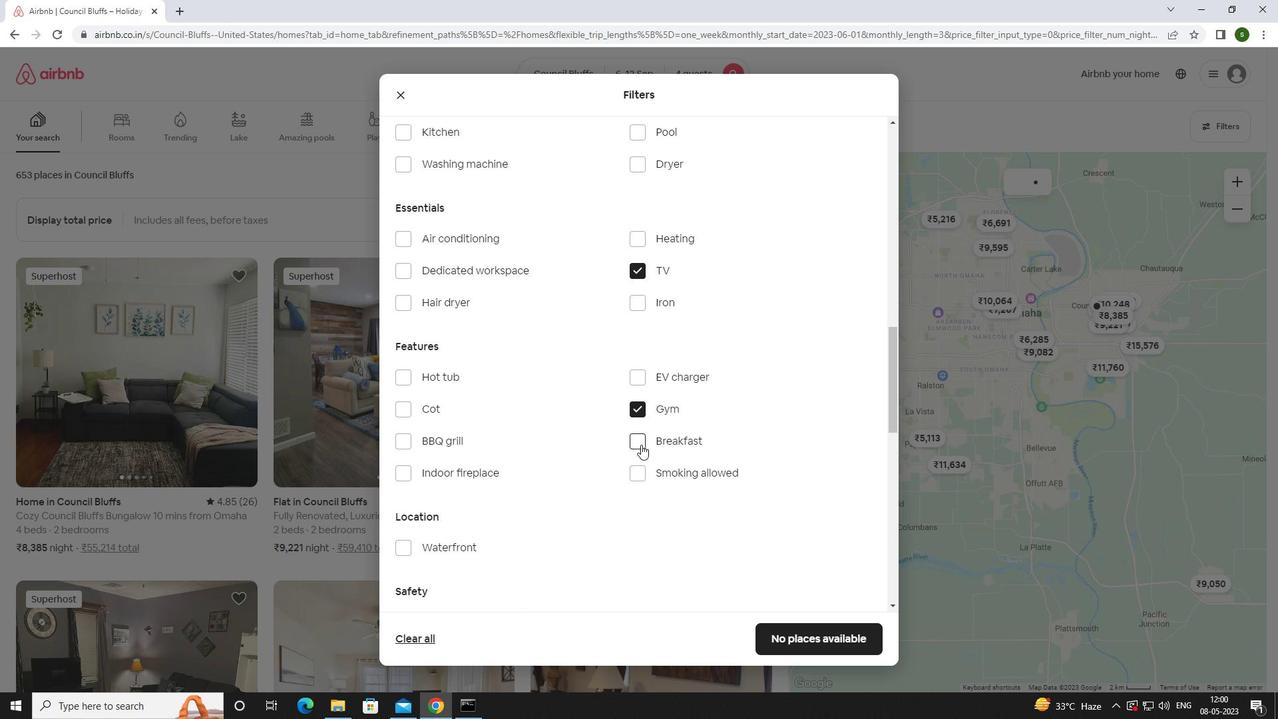 
Action: Mouse scrolled (626, 447) with delta (0, 0)
Screenshot: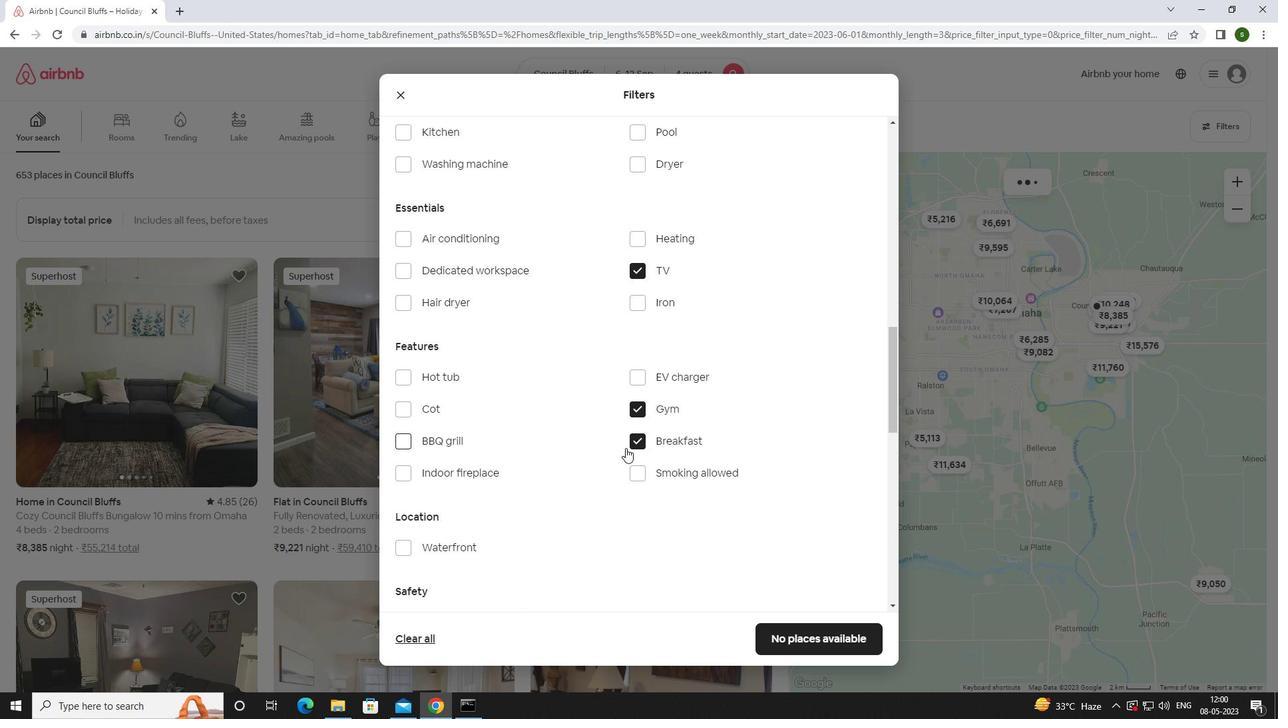 
Action: Mouse scrolled (626, 447) with delta (0, 0)
Screenshot: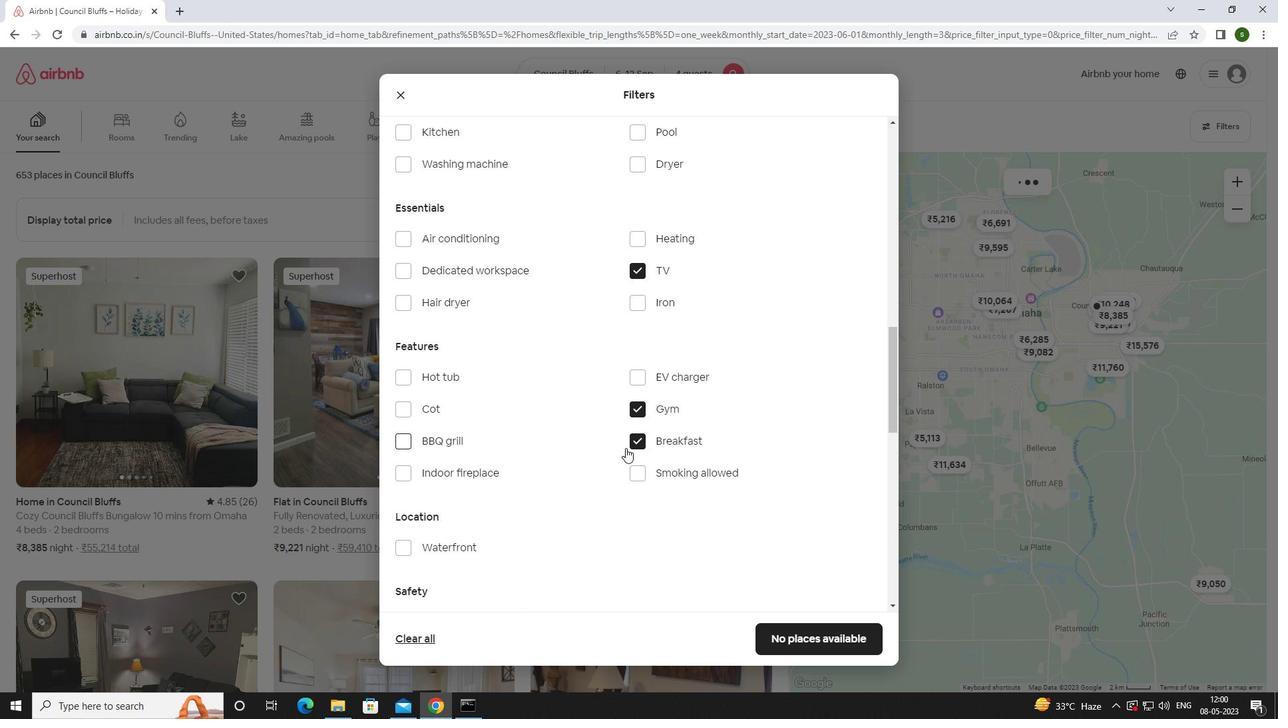 
Action: Mouse scrolled (626, 447) with delta (0, 0)
Screenshot: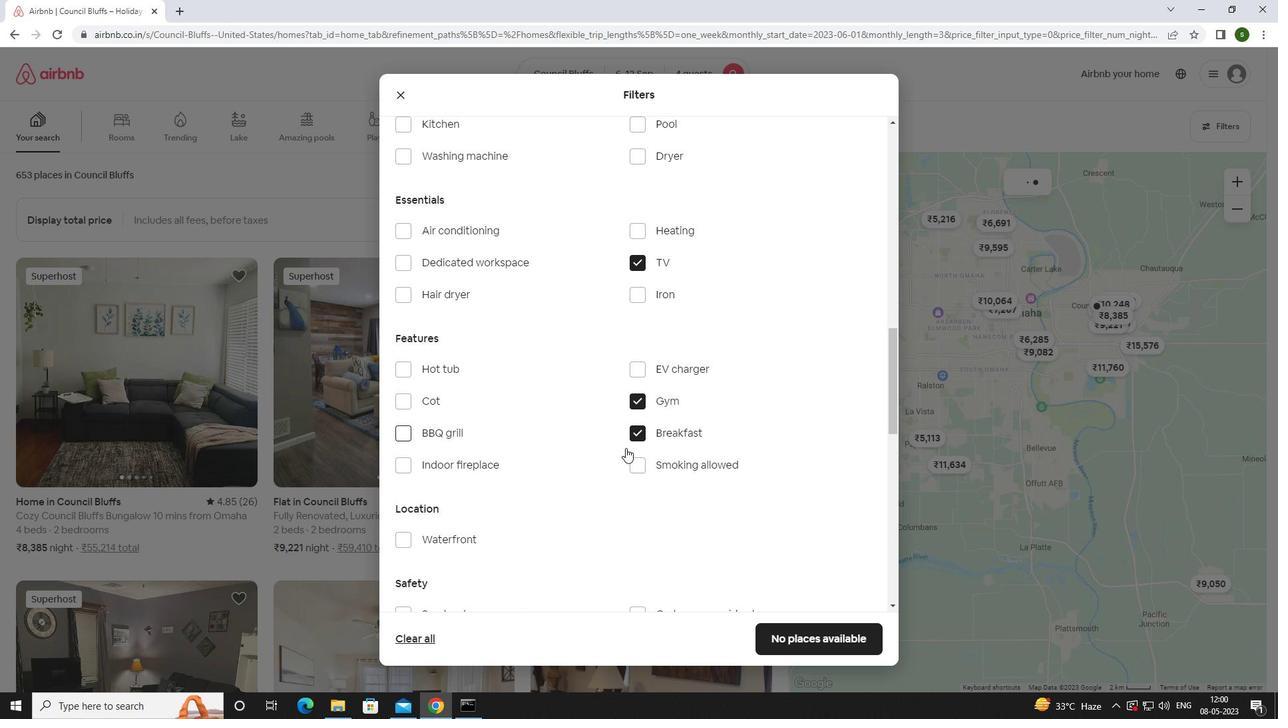 
Action: Mouse scrolled (626, 447) with delta (0, 0)
Screenshot: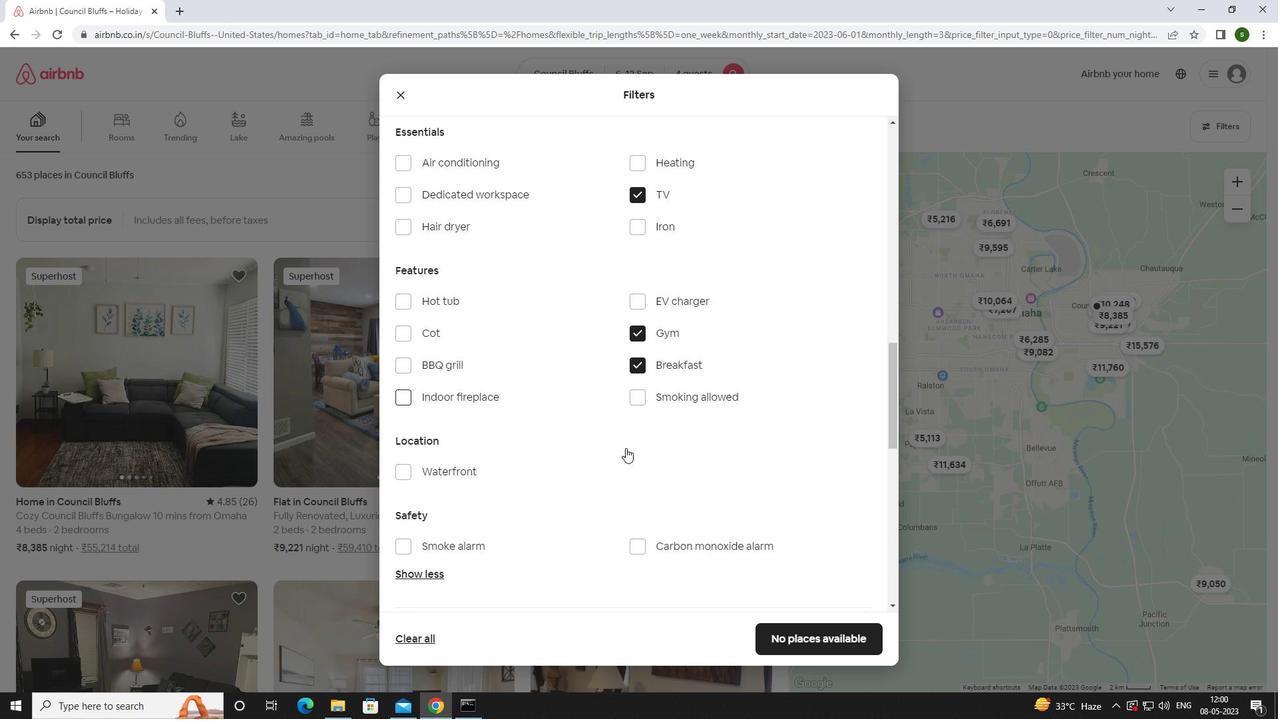 
Action: Mouse scrolled (626, 447) with delta (0, 0)
Screenshot: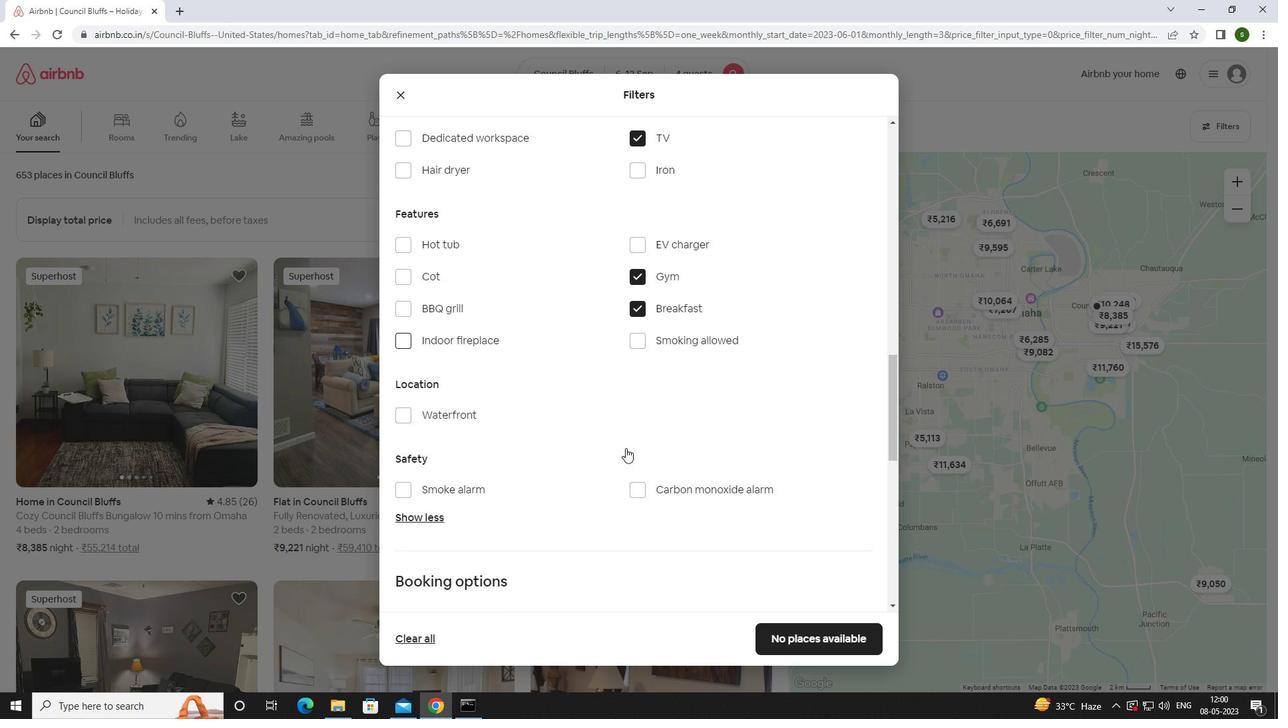 
Action: Mouse scrolled (626, 447) with delta (0, 0)
Screenshot: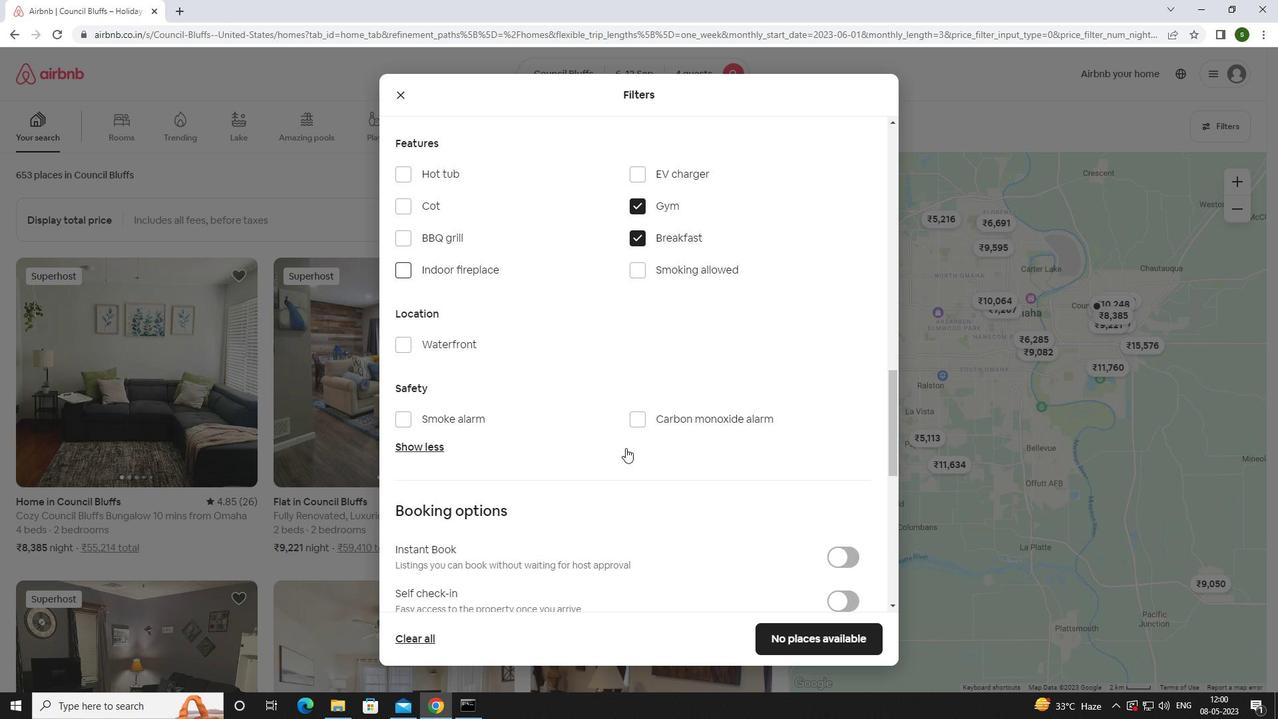 
Action: Mouse moved to (842, 400)
Screenshot: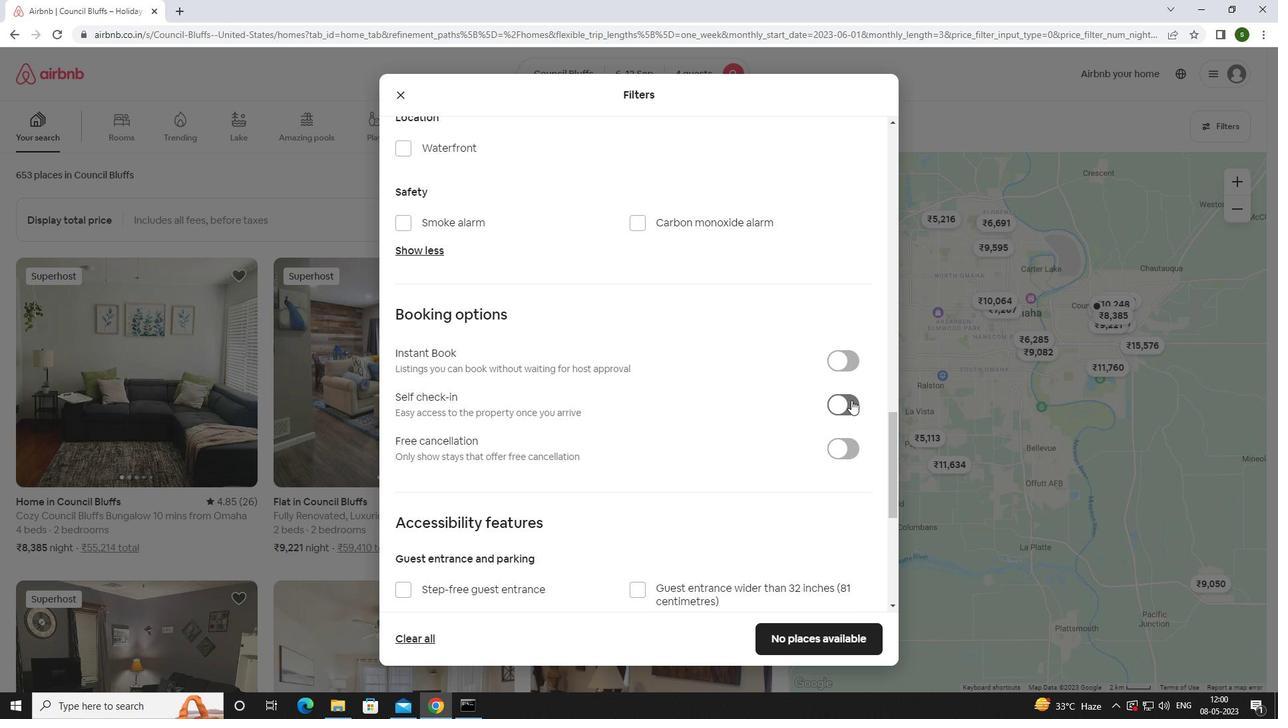
Action: Mouse pressed left at (842, 400)
Screenshot: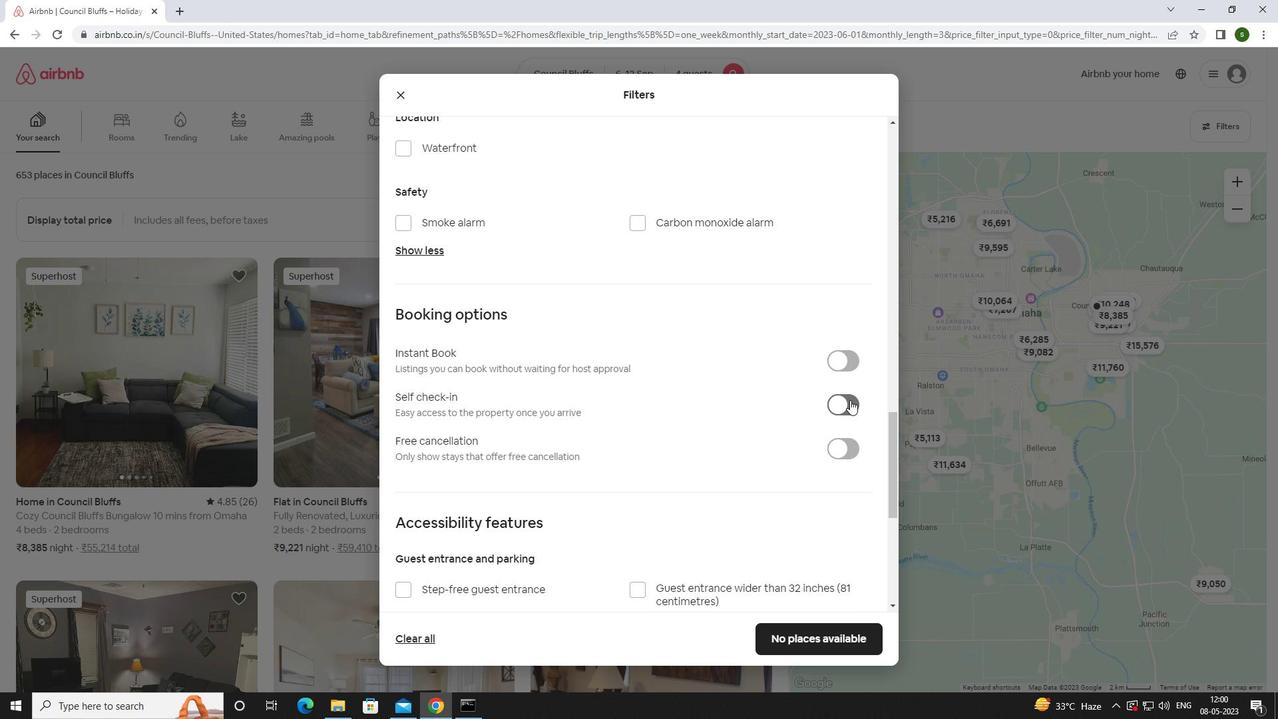 
Action: Mouse moved to (629, 444)
Screenshot: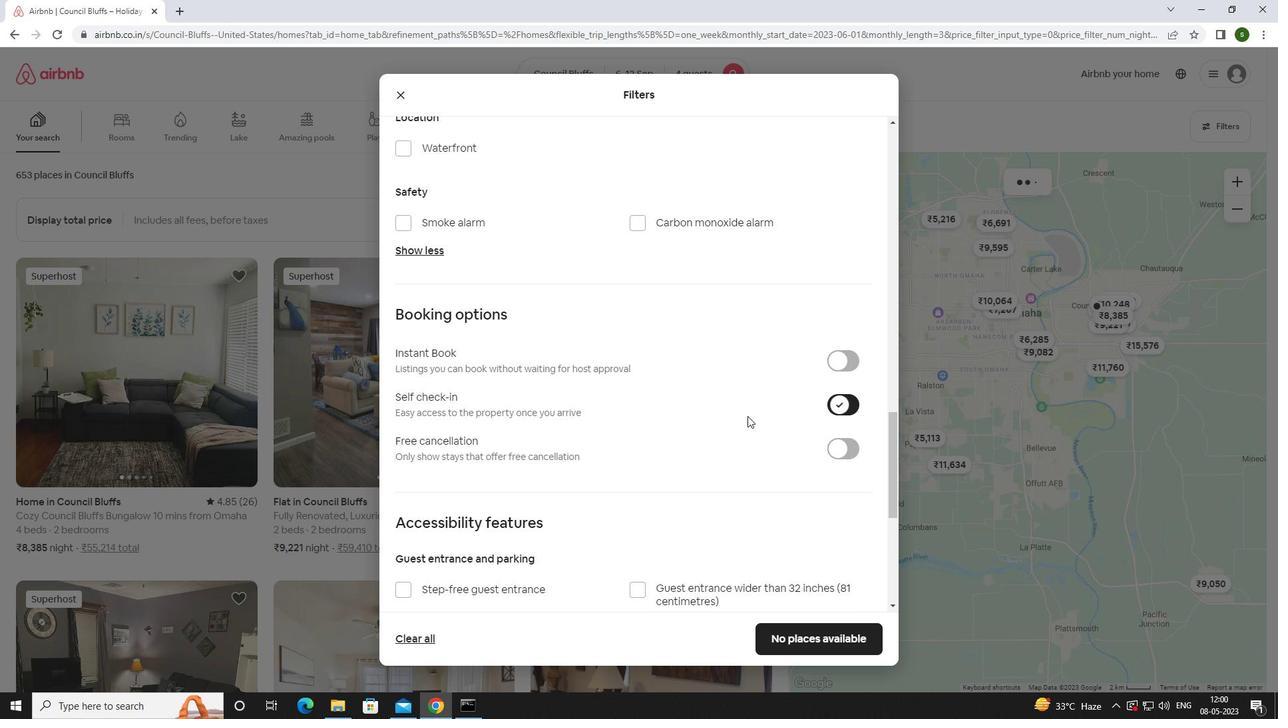 
Action: Mouse scrolled (629, 443) with delta (0, 0)
Screenshot: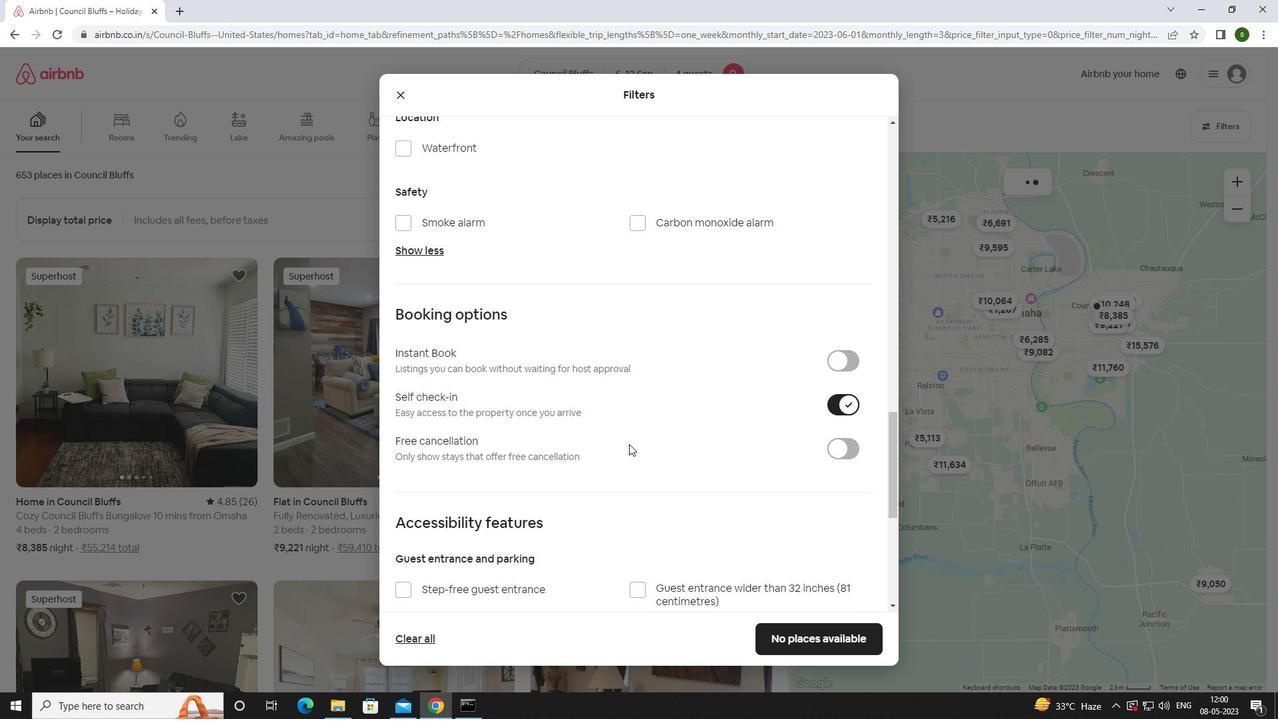 
Action: Mouse scrolled (629, 443) with delta (0, 0)
Screenshot: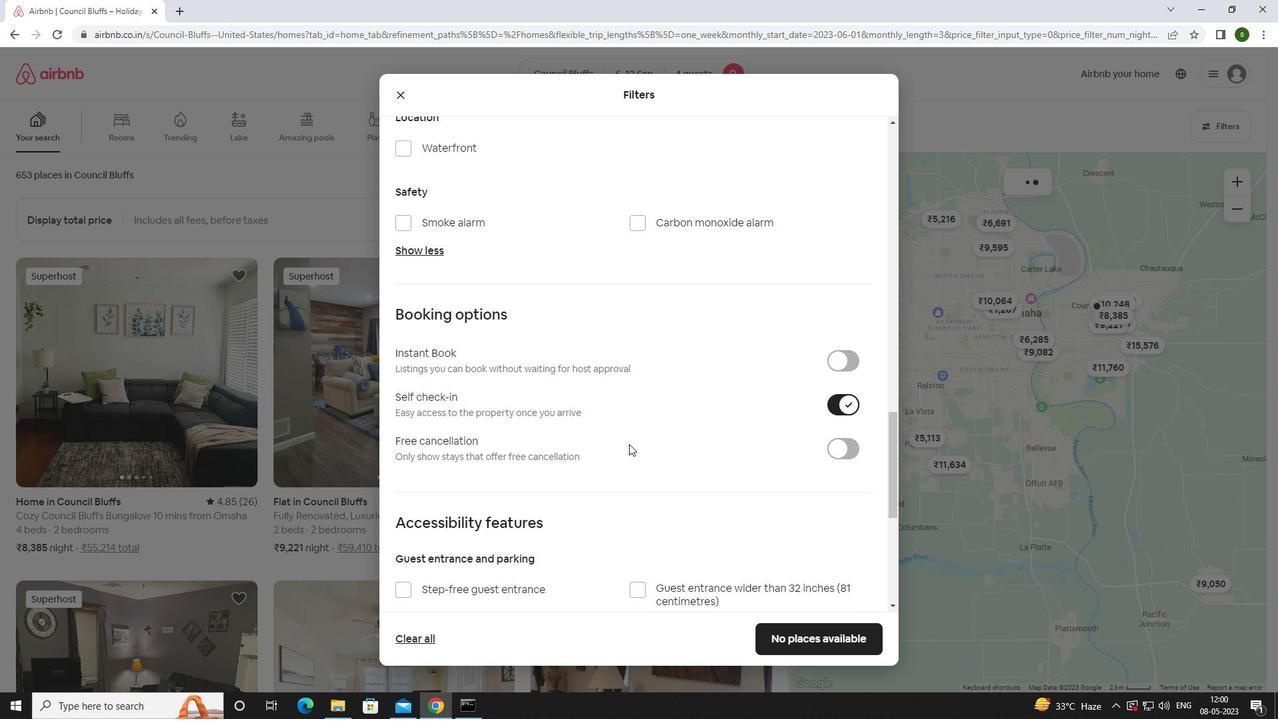 
Action: Mouse scrolled (629, 443) with delta (0, 0)
Screenshot: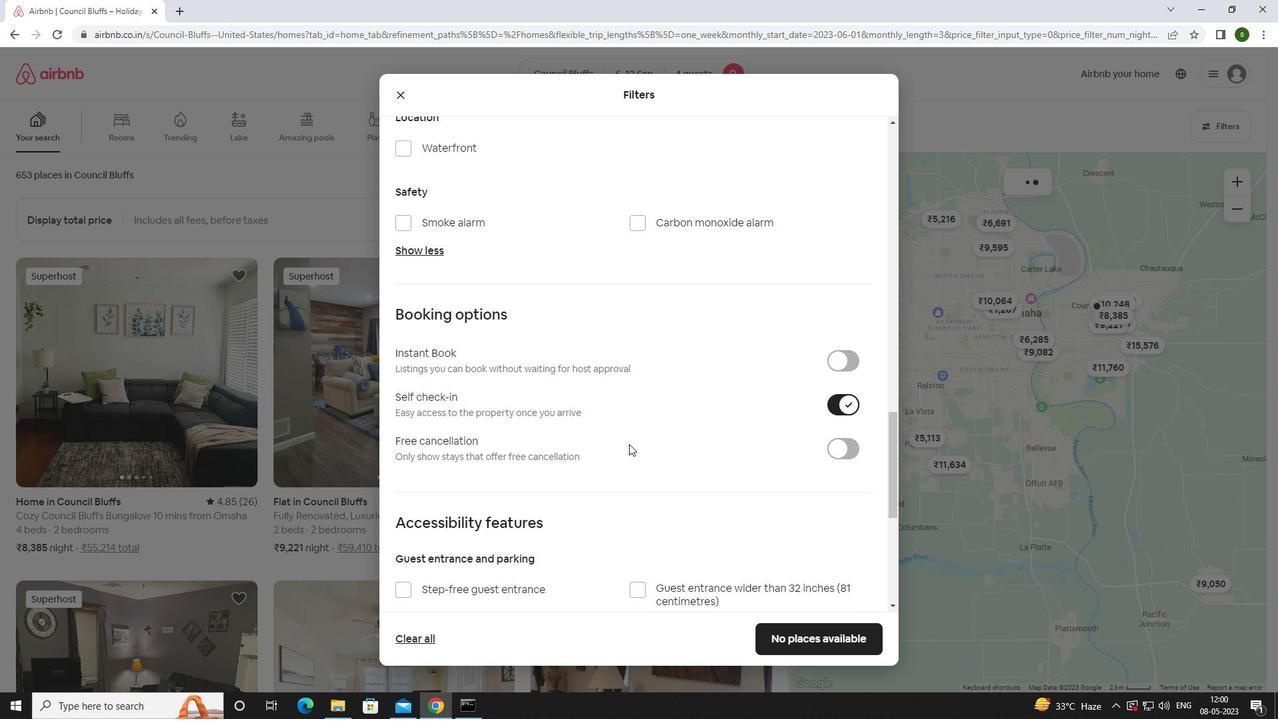 
Action: Mouse scrolled (629, 443) with delta (0, 0)
Screenshot: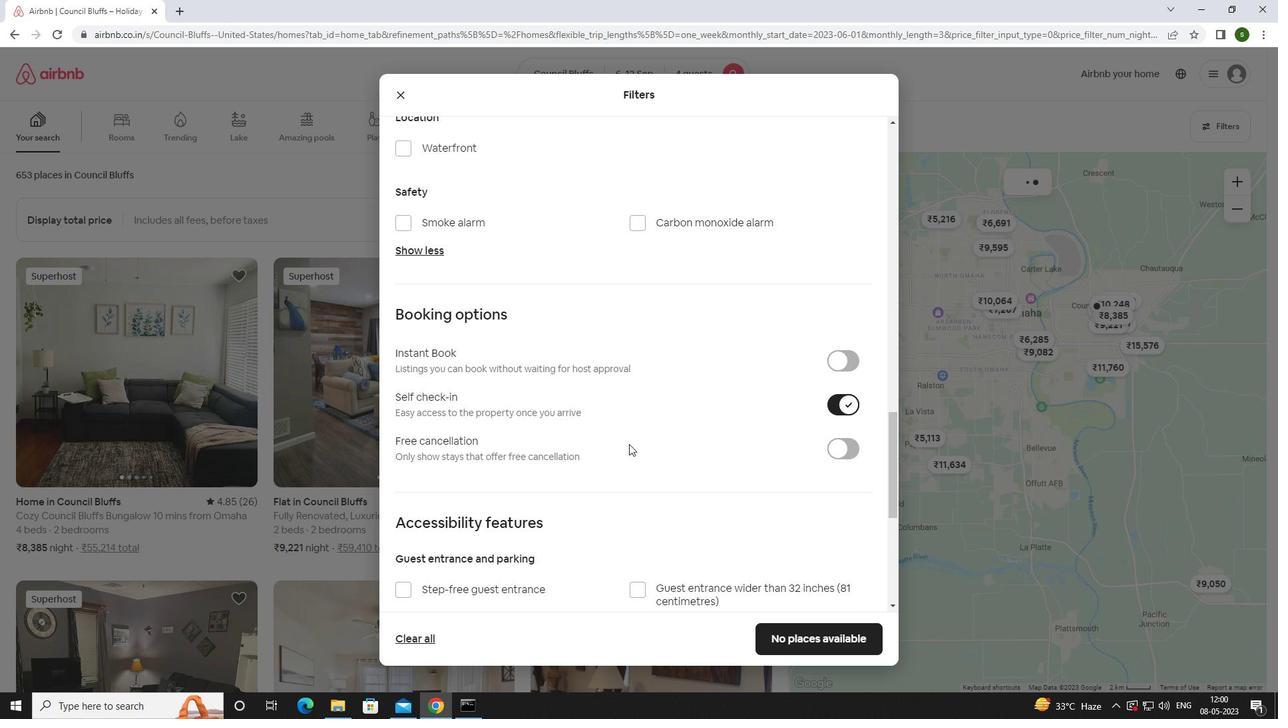 
Action: Mouse scrolled (629, 443) with delta (0, 0)
Screenshot: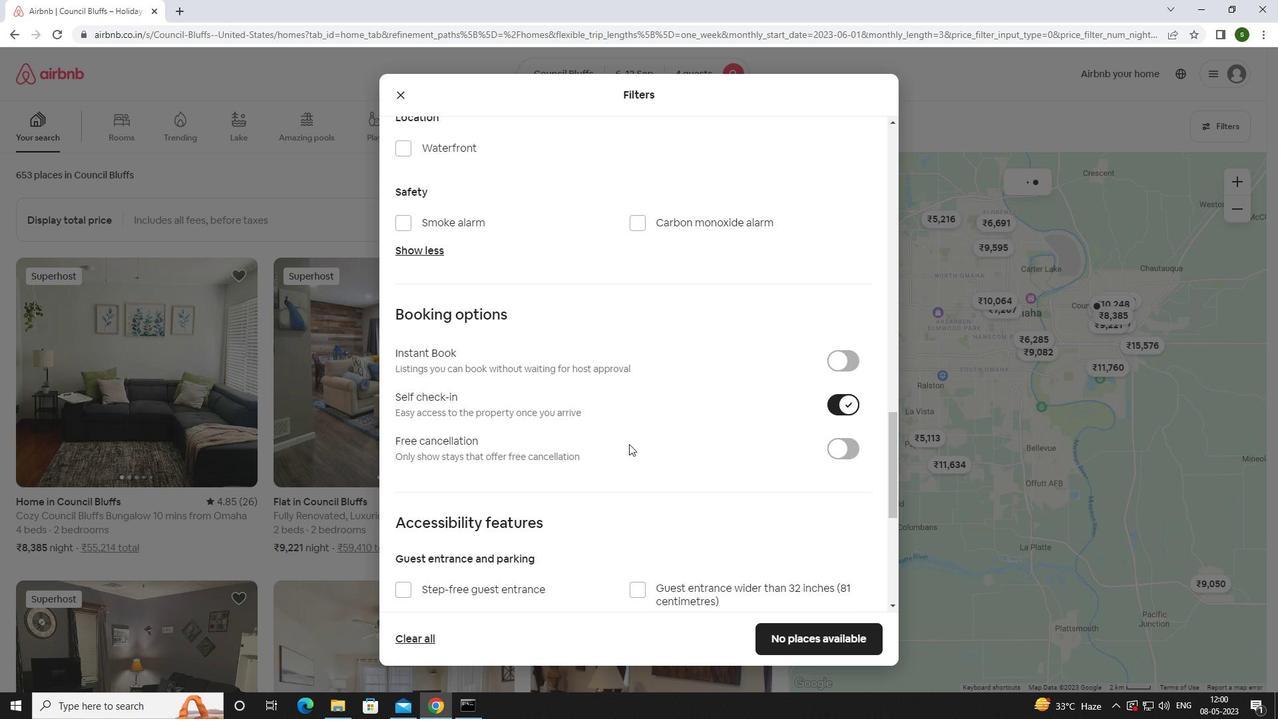 
Action: Mouse scrolled (629, 443) with delta (0, 0)
Screenshot: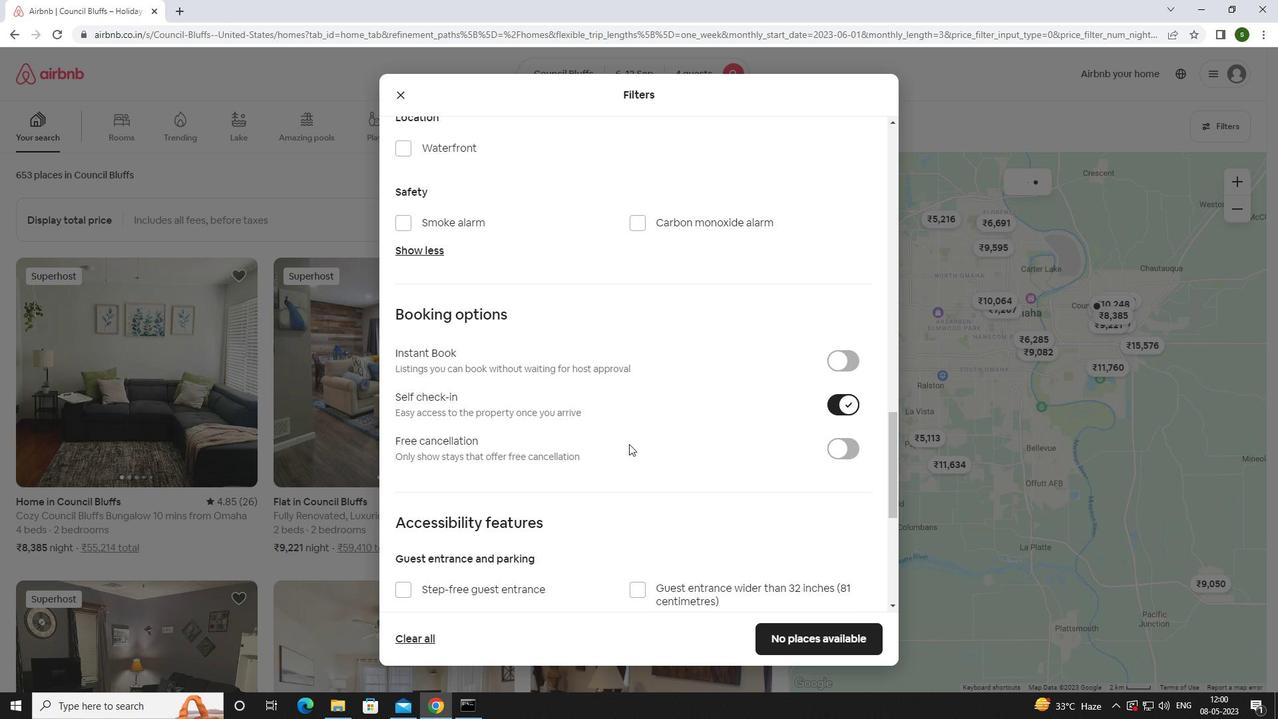 
Action: Mouse scrolled (629, 443) with delta (0, 0)
Screenshot: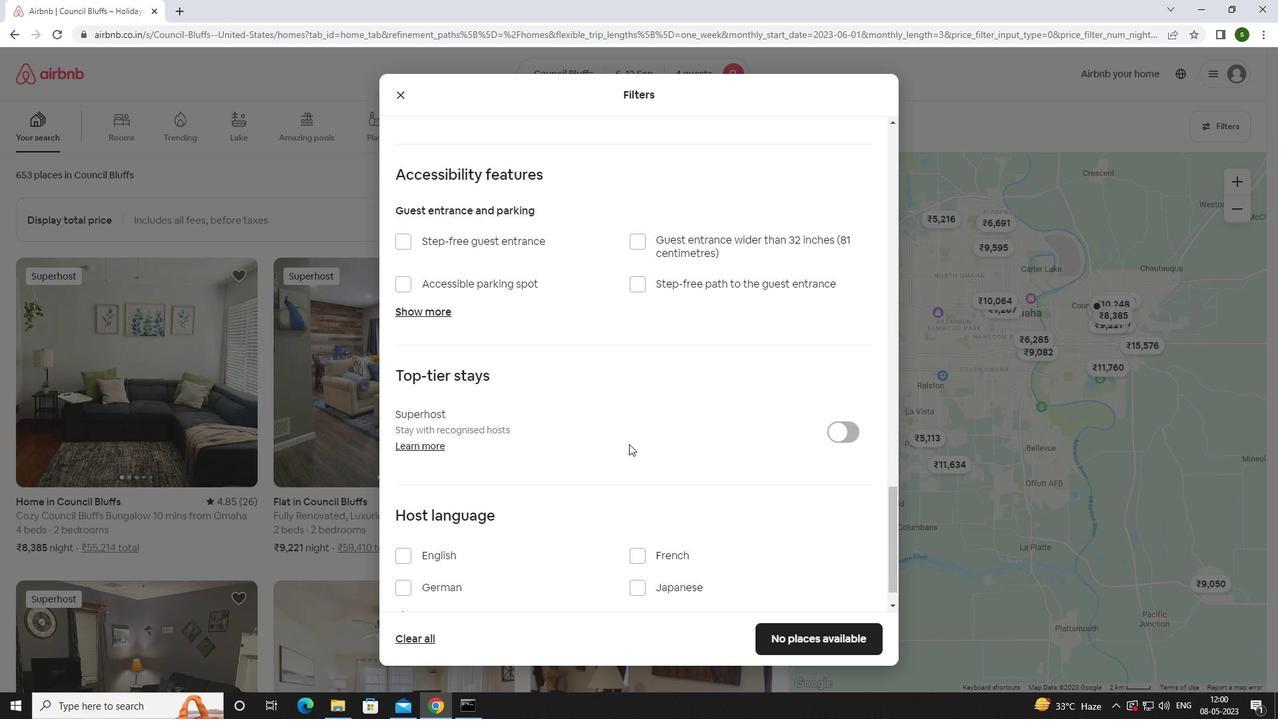 
Action: Mouse scrolled (629, 443) with delta (0, 0)
Screenshot: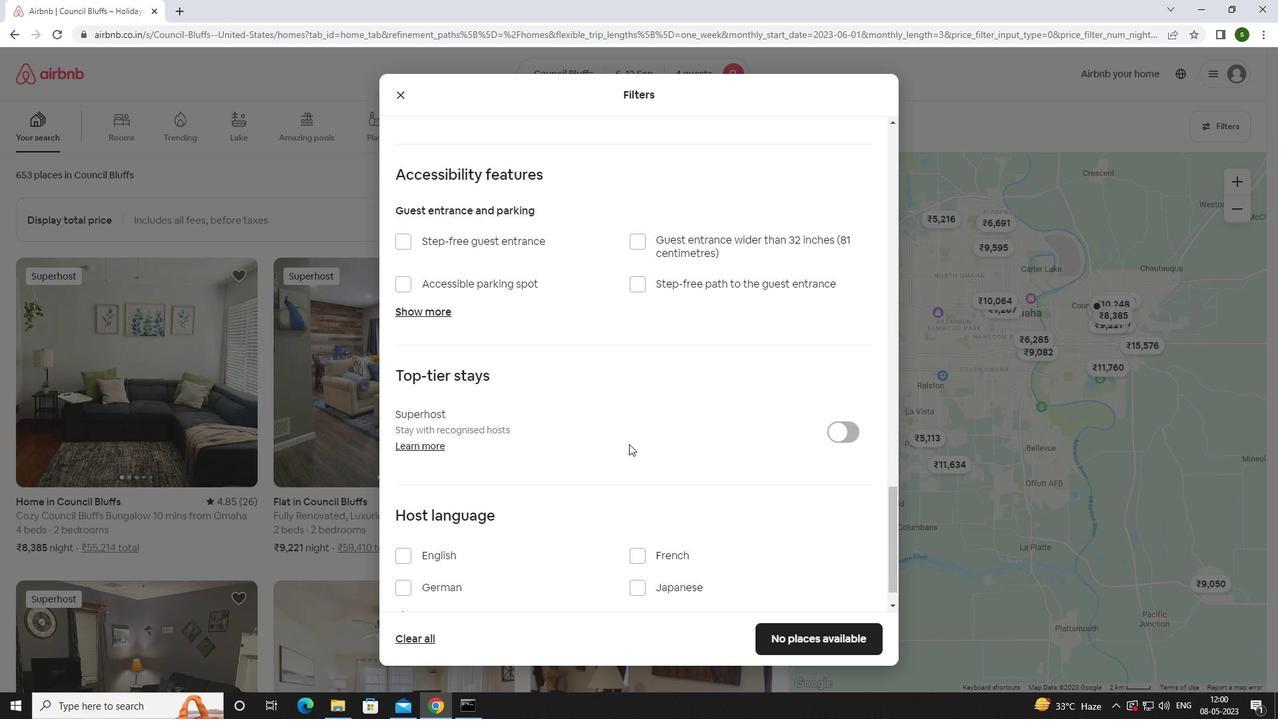 
Action: Mouse scrolled (629, 443) with delta (0, 0)
Screenshot: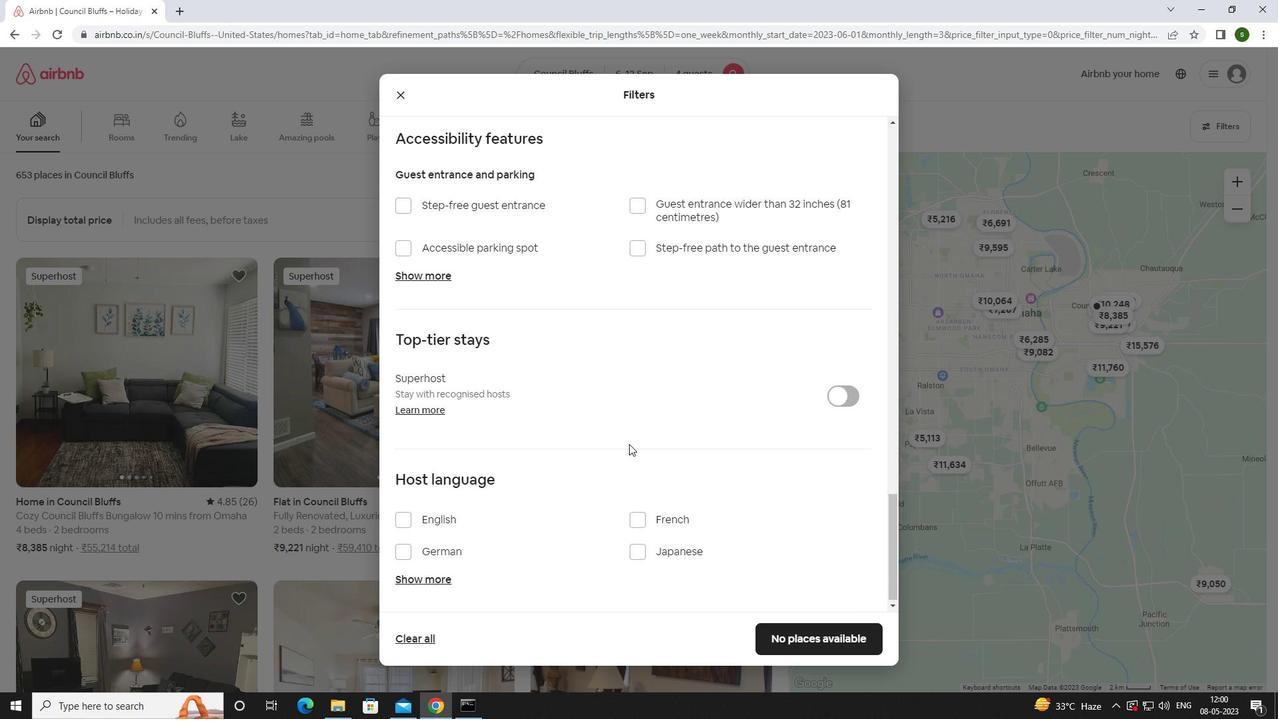 
Action: Mouse scrolled (629, 443) with delta (0, 0)
Screenshot: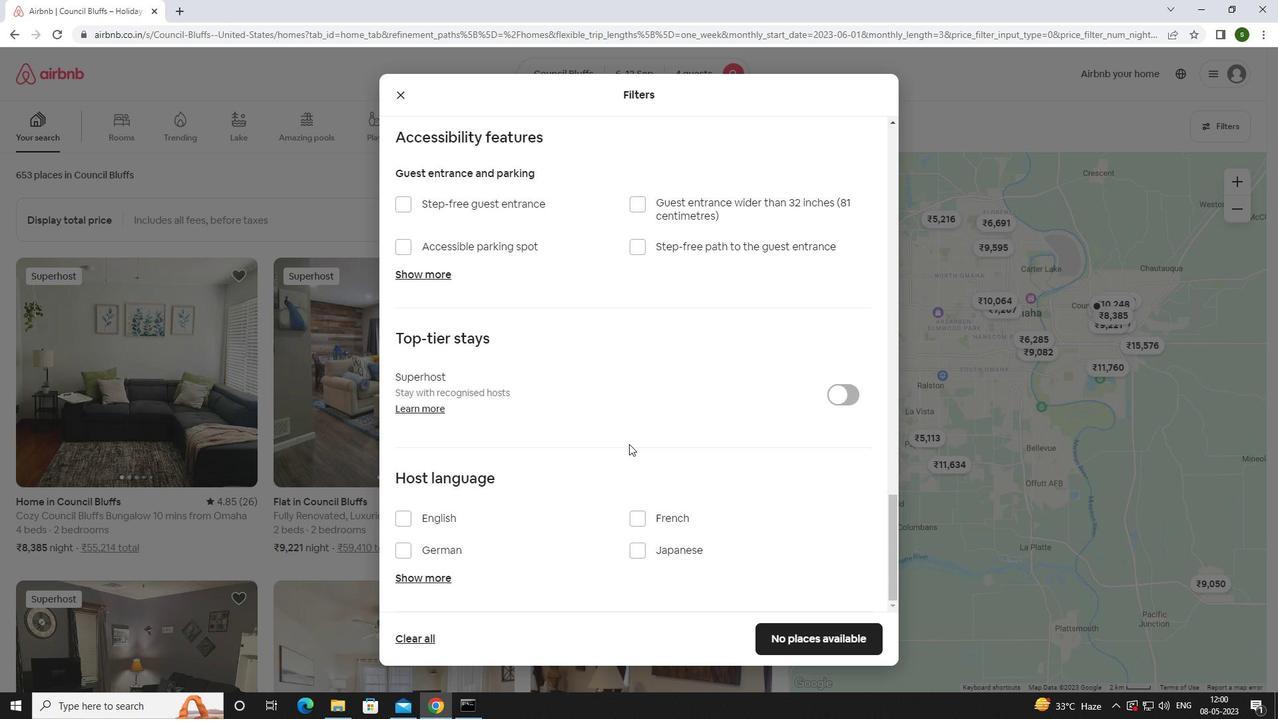 
Action: Mouse moved to (433, 521)
Screenshot: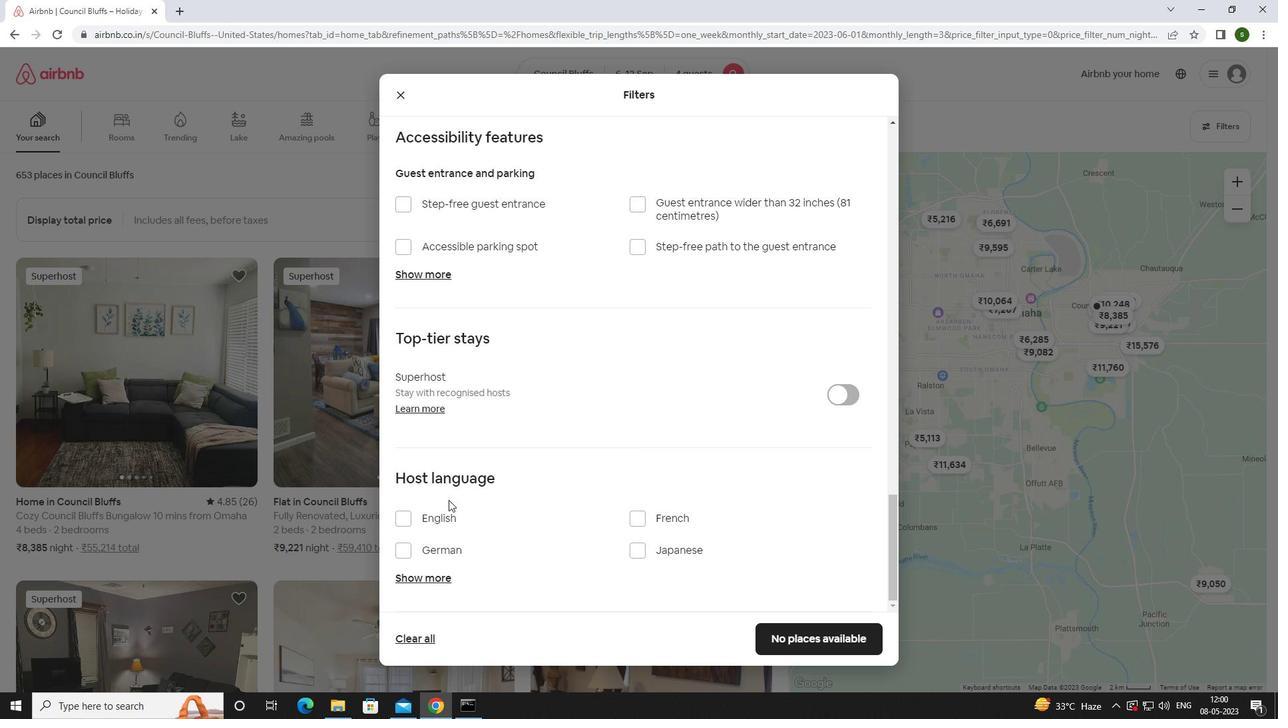 
Action: Mouse pressed left at (433, 521)
Screenshot: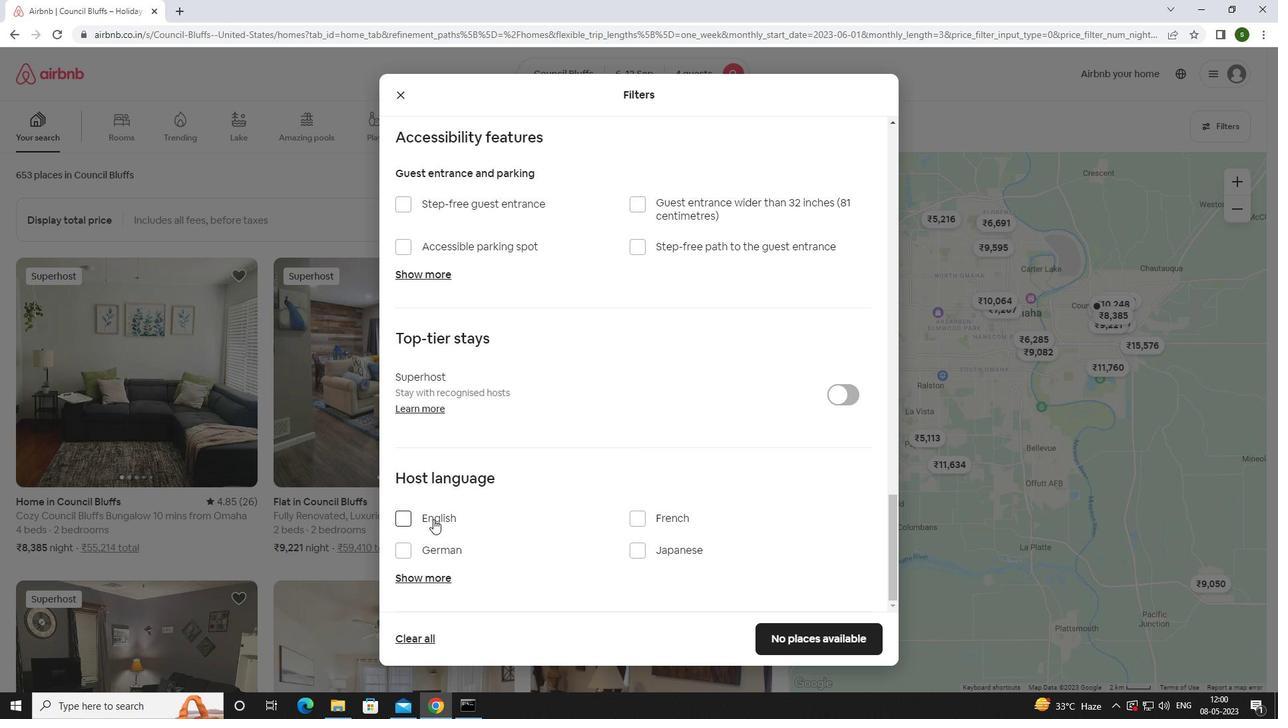 
Action: Mouse moved to (800, 638)
Screenshot: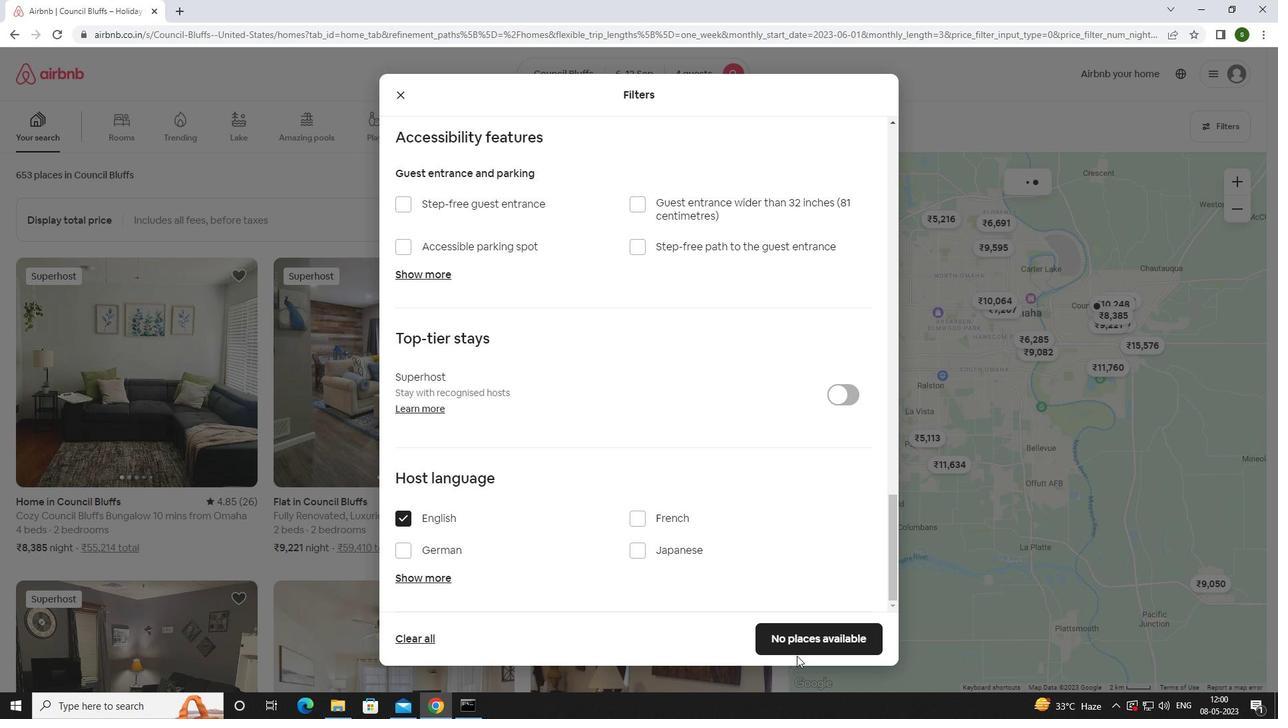 
Action: Mouse pressed left at (800, 638)
Screenshot: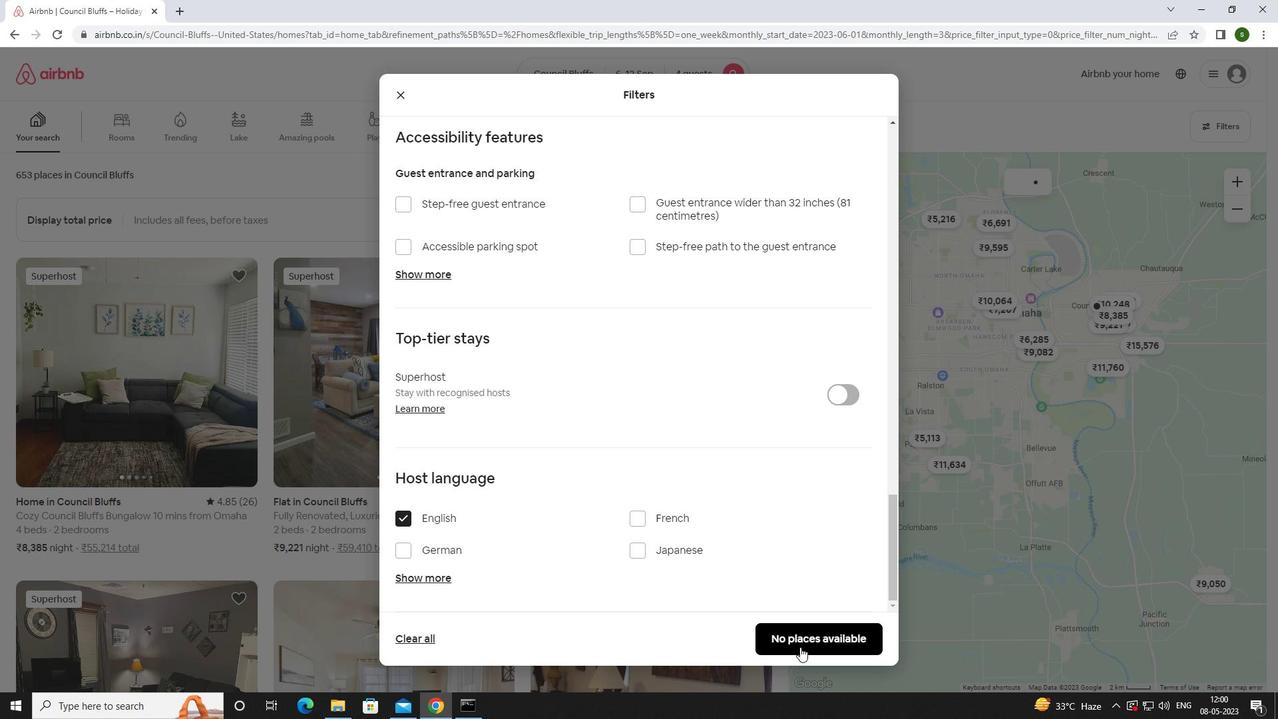 
Action: Mouse moved to (518, 414)
Screenshot: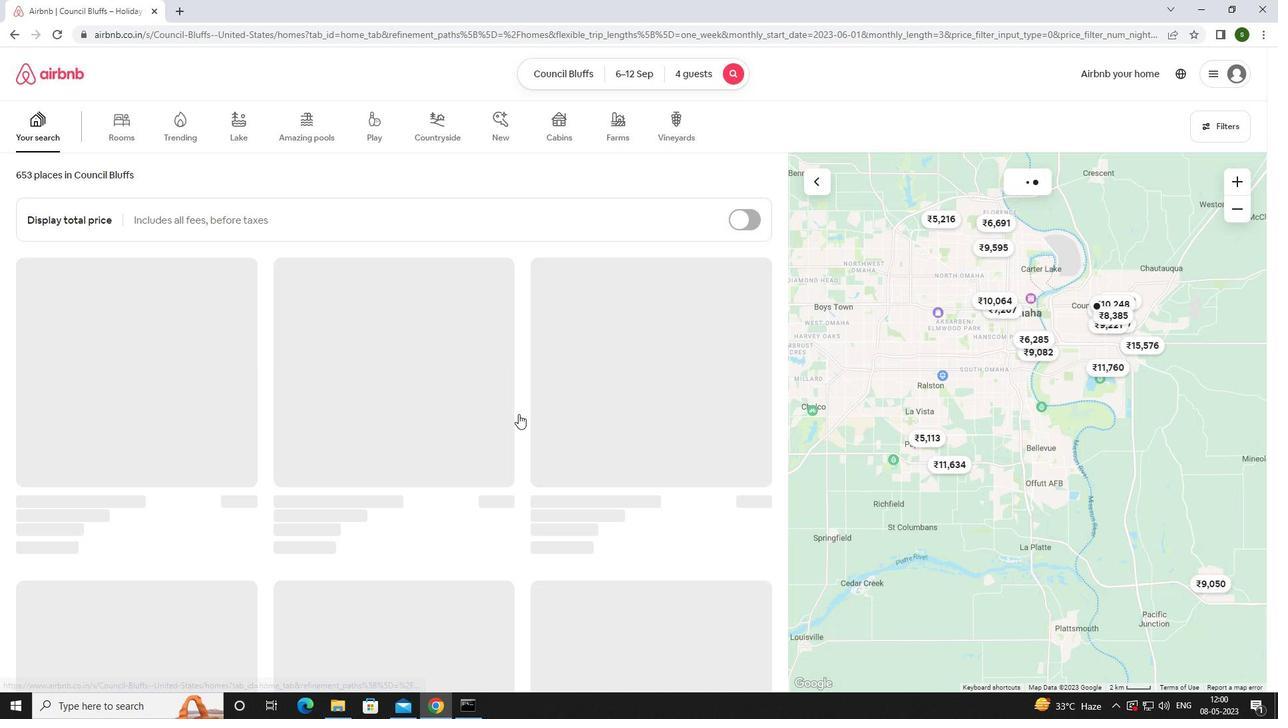 
